 Task: Find connections with filter location Cangzhou with filter topic #Trainerwith filter profile language Potuguese with filter current company TD Securities with filter school Na with filter industry Law Enforcement with filter service category Software Testing with filter keywords title Office Volunteer
Action: Mouse moved to (702, 126)
Screenshot: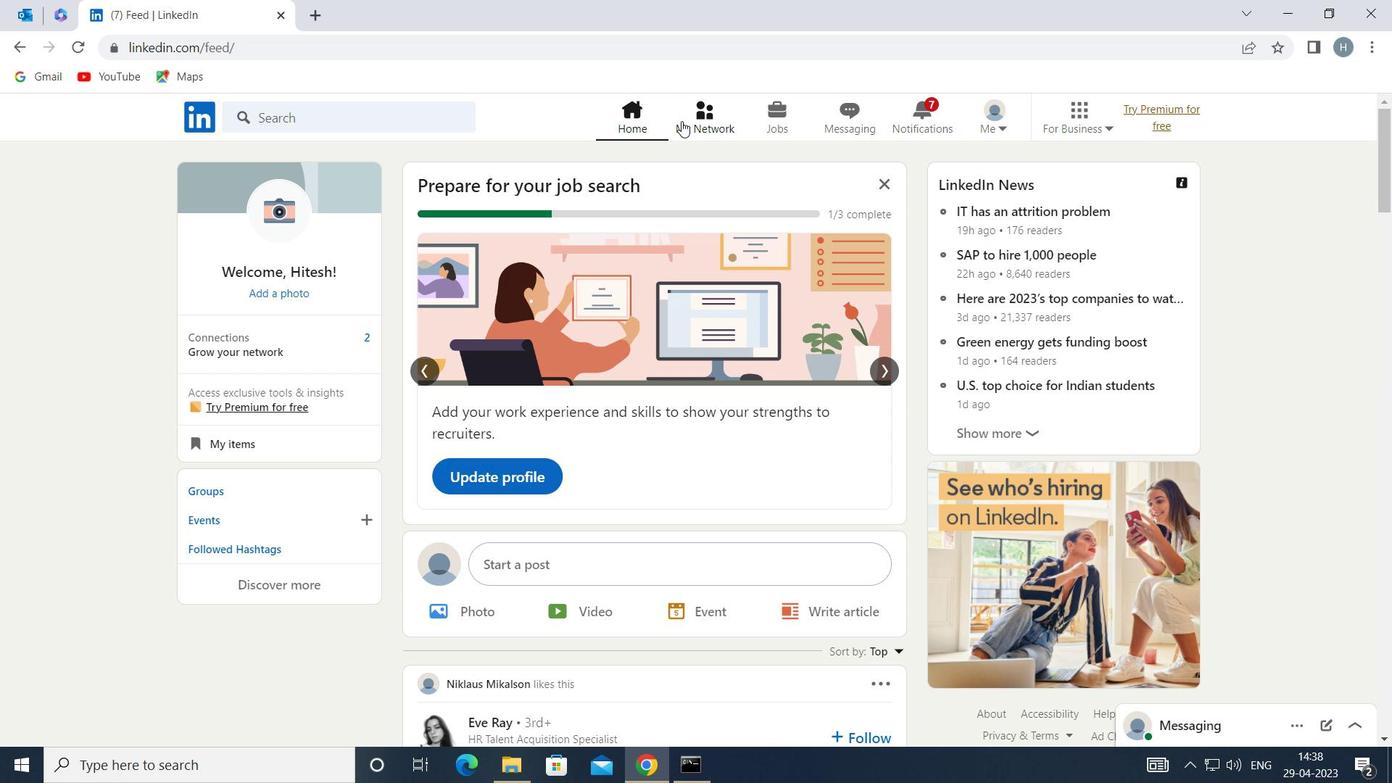 
Action: Mouse pressed left at (702, 126)
Screenshot: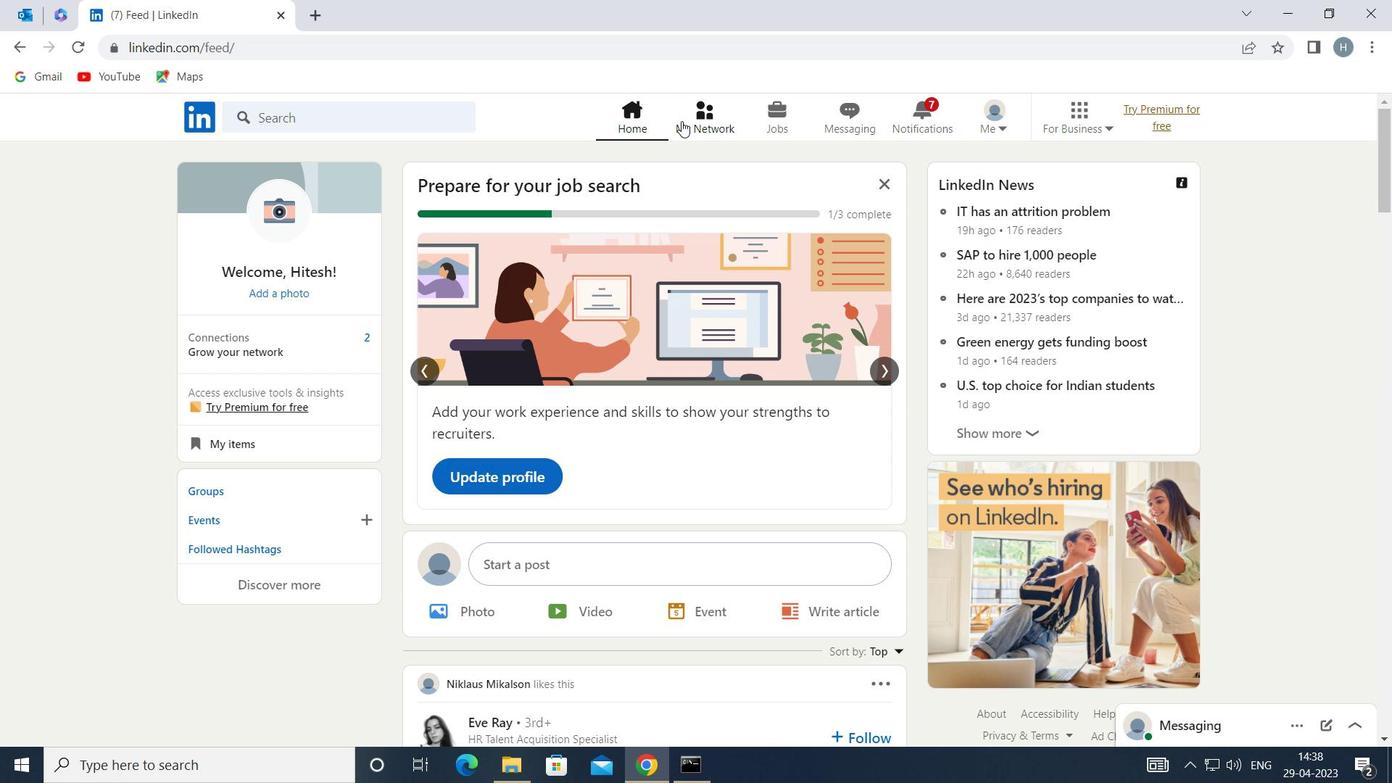
Action: Mouse moved to (400, 217)
Screenshot: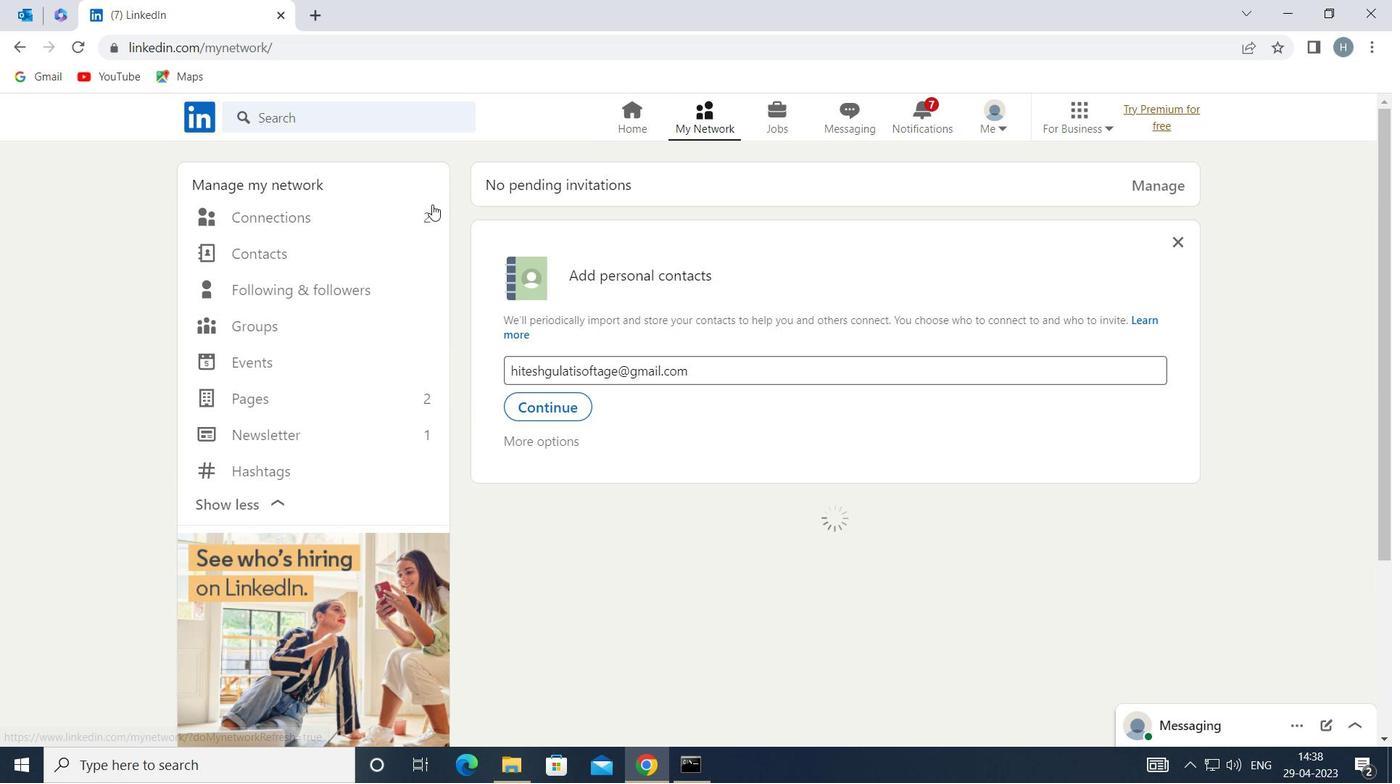 
Action: Mouse pressed left at (400, 217)
Screenshot: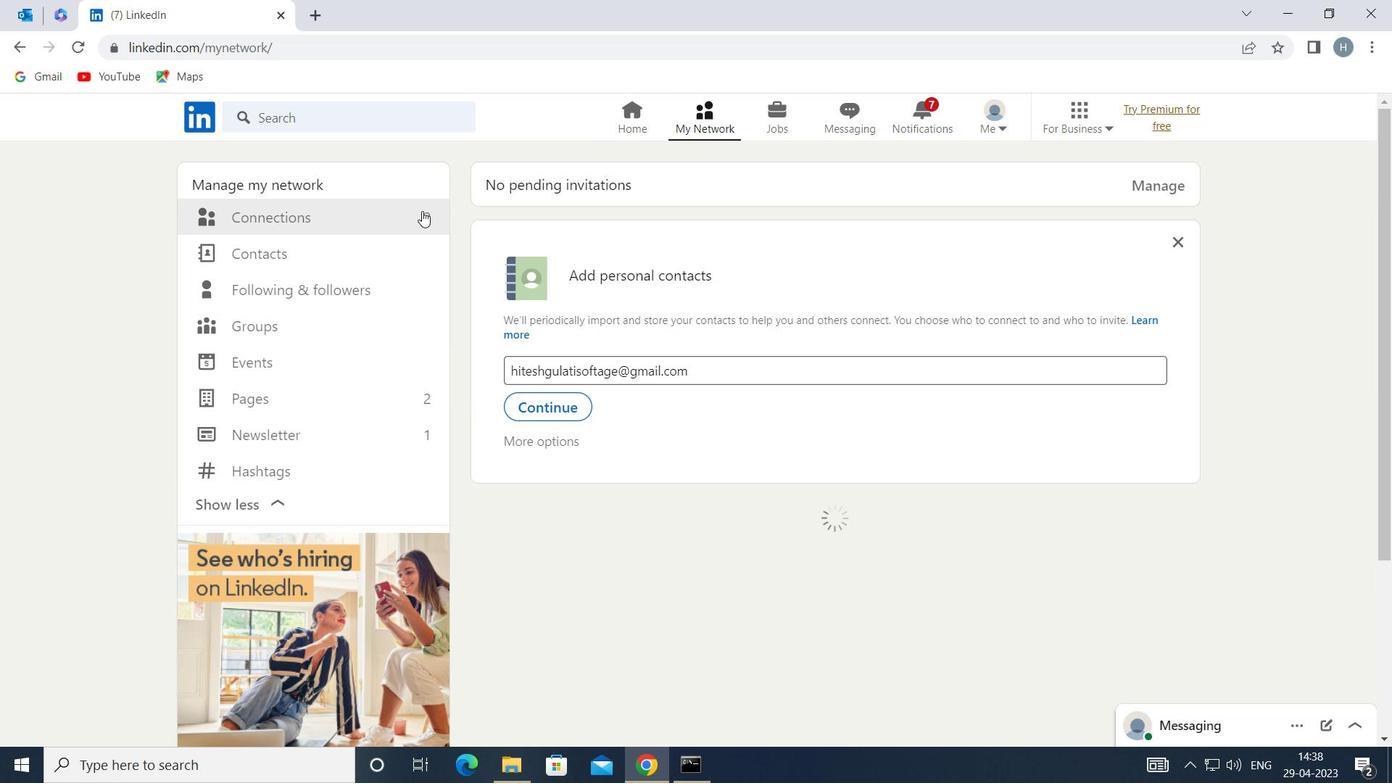 
Action: Mouse moved to (825, 222)
Screenshot: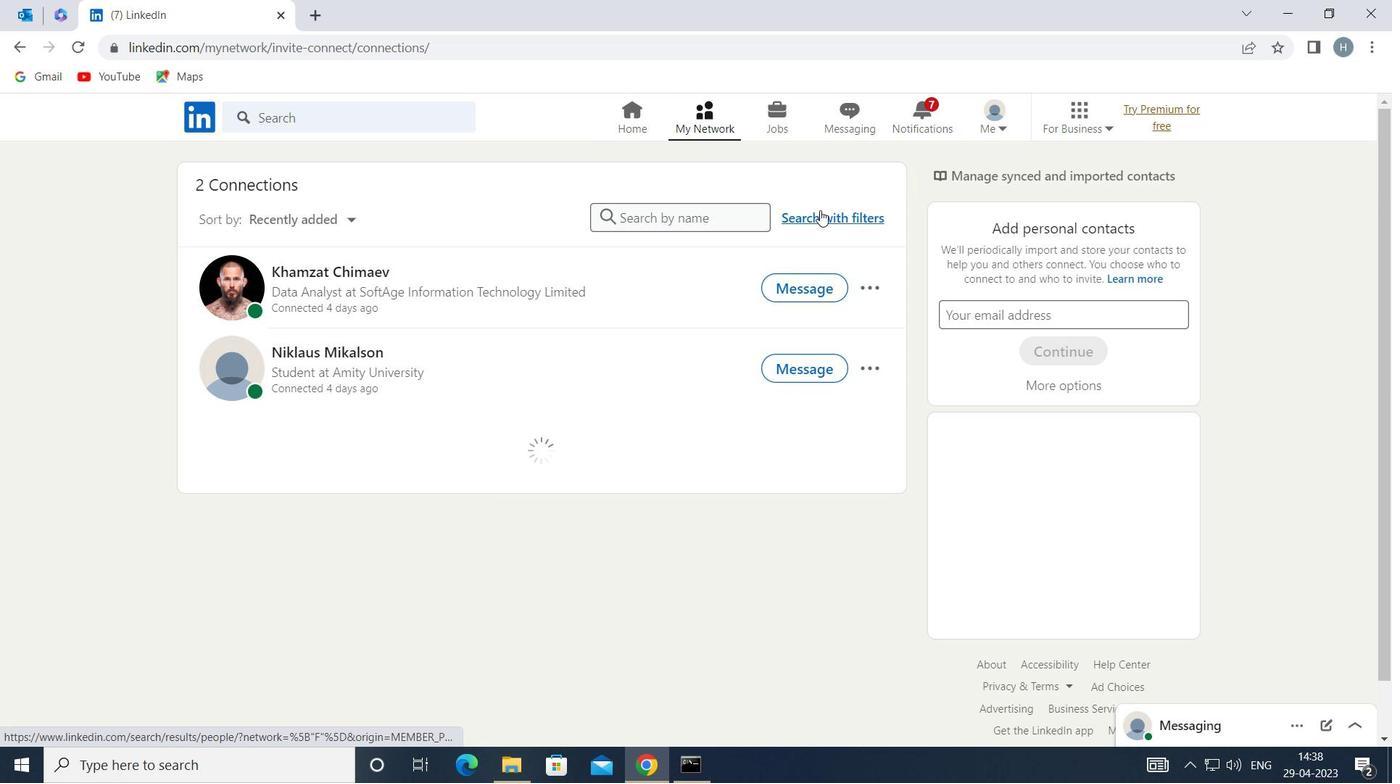 
Action: Mouse pressed left at (825, 222)
Screenshot: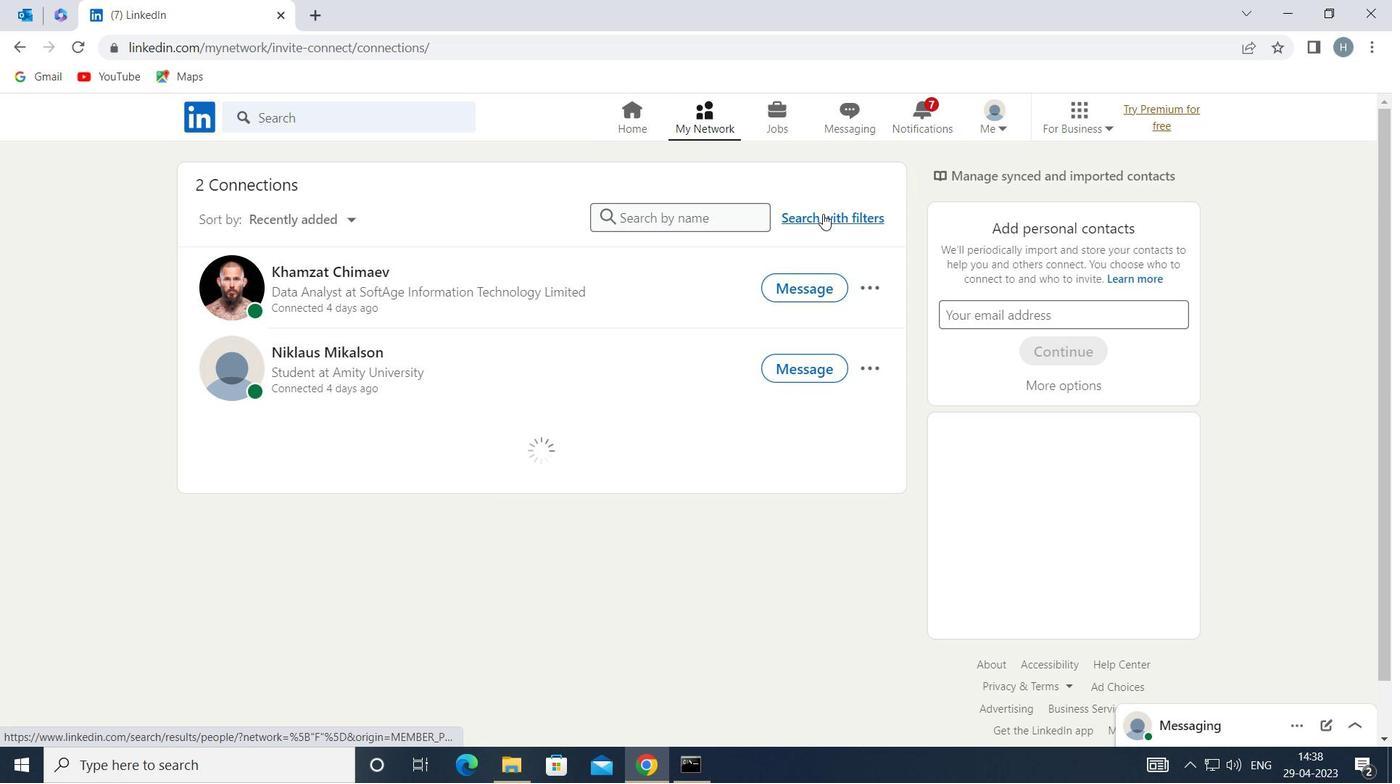 
Action: Mouse moved to (744, 170)
Screenshot: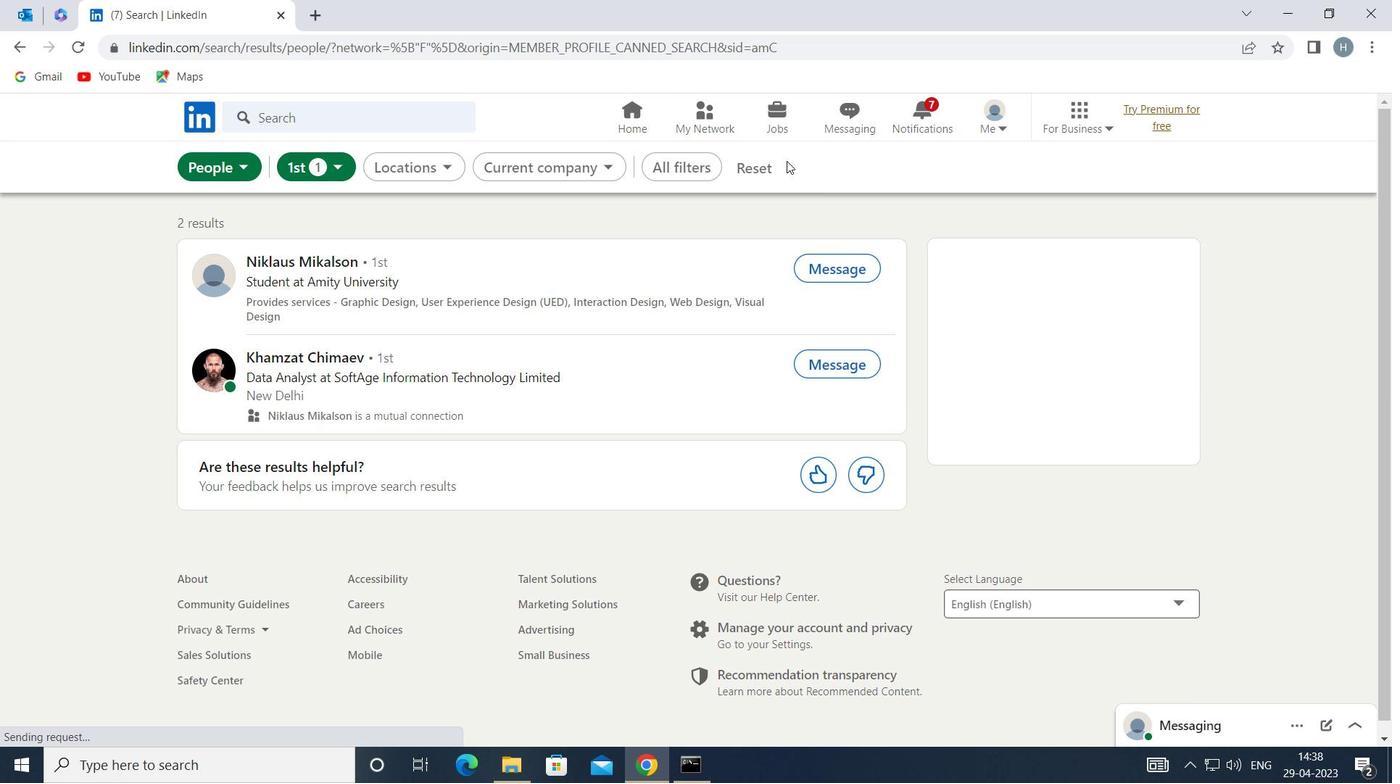
Action: Mouse pressed left at (744, 170)
Screenshot: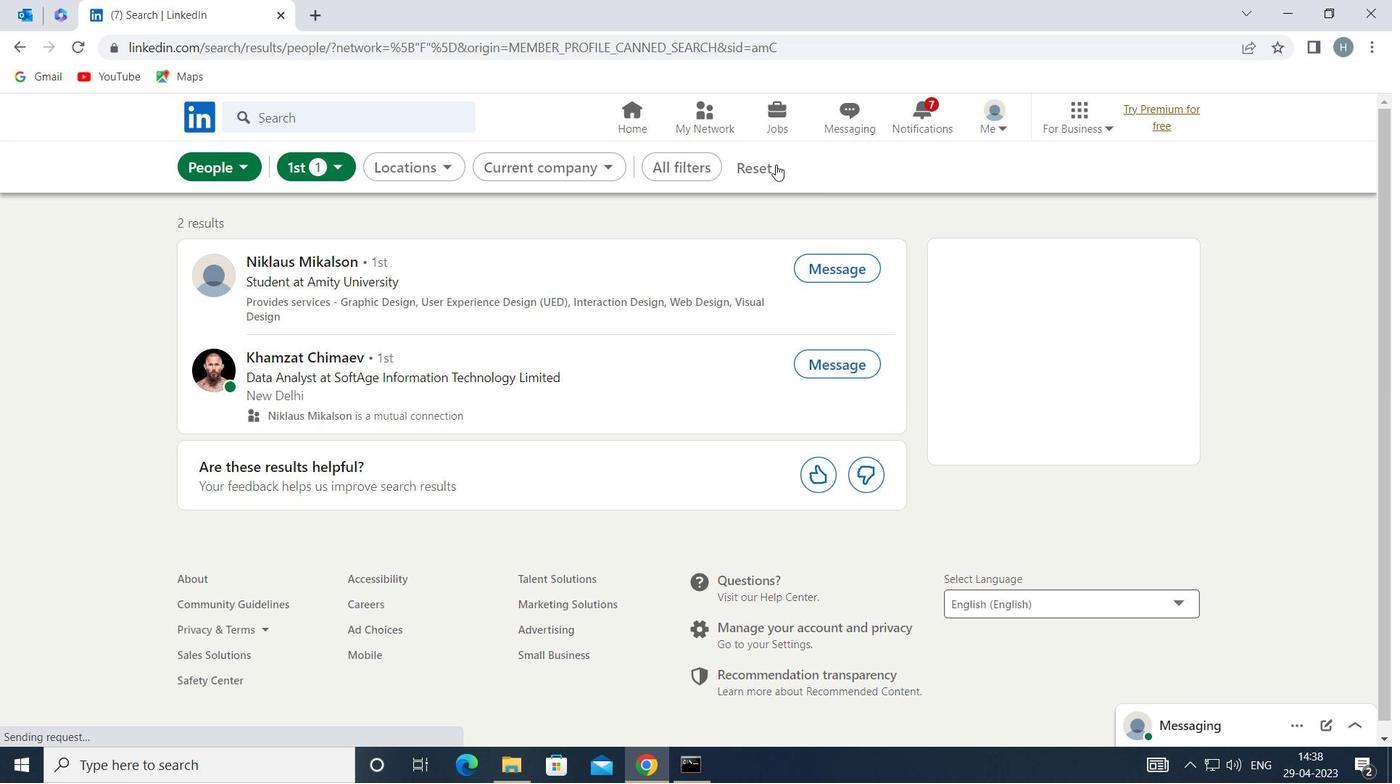 
Action: Mouse moved to (738, 171)
Screenshot: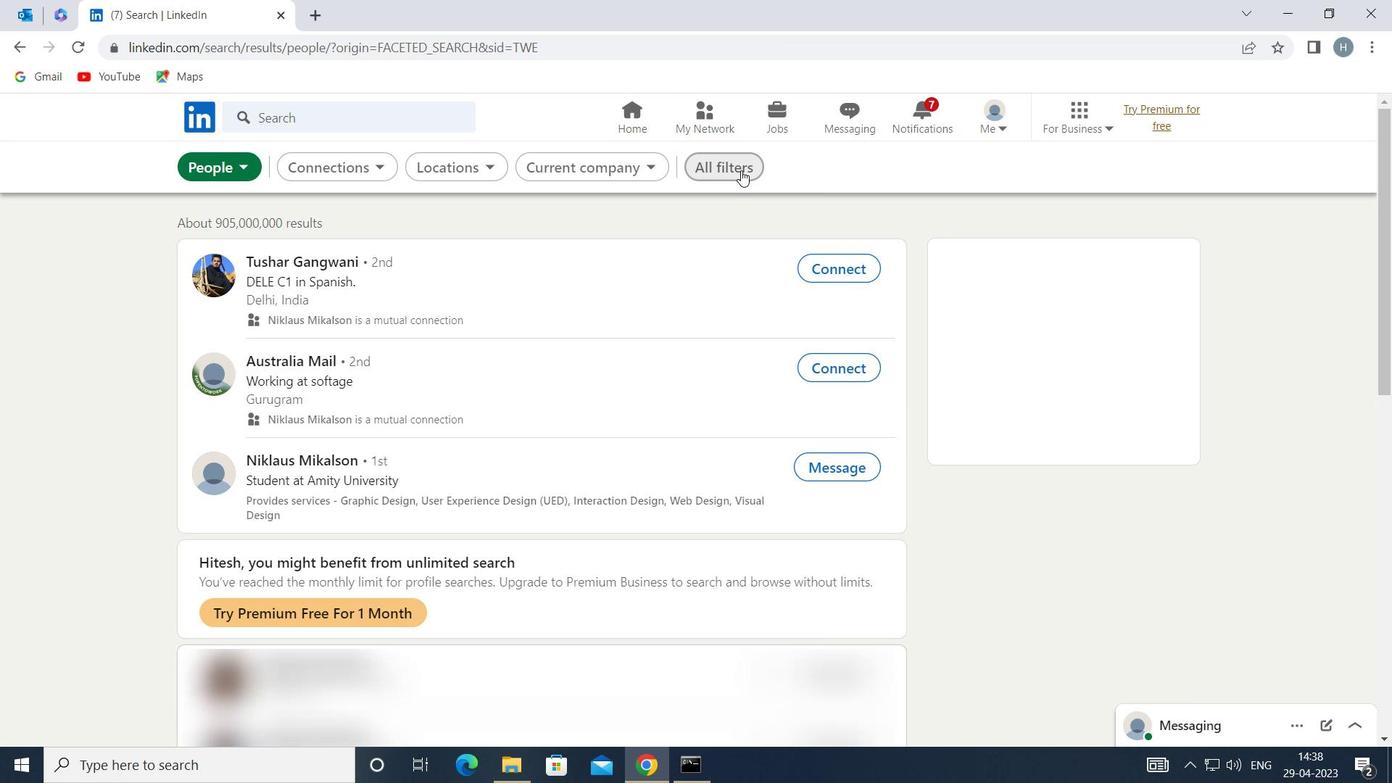 
Action: Mouse pressed left at (738, 171)
Screenshot: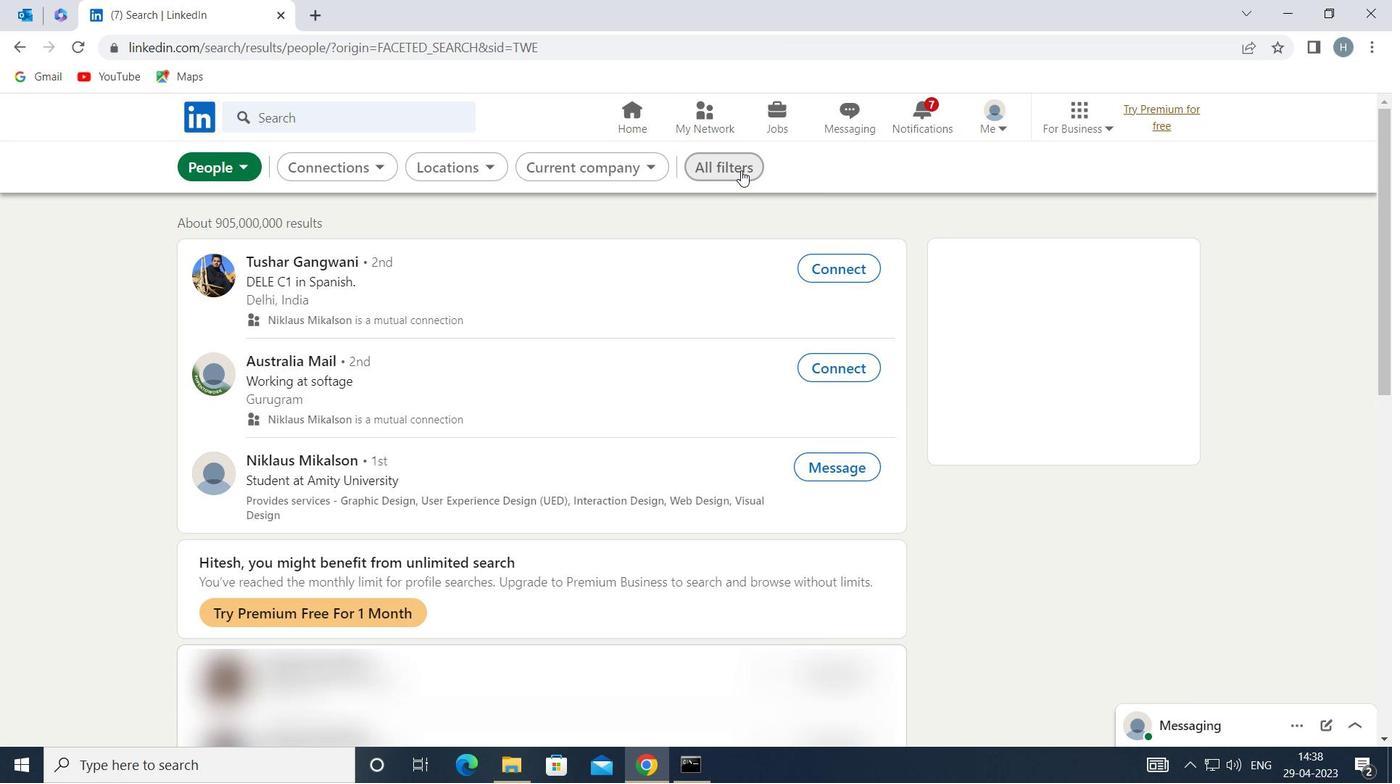 
Action: Mouse moved to (1092, 438)
Screenshot: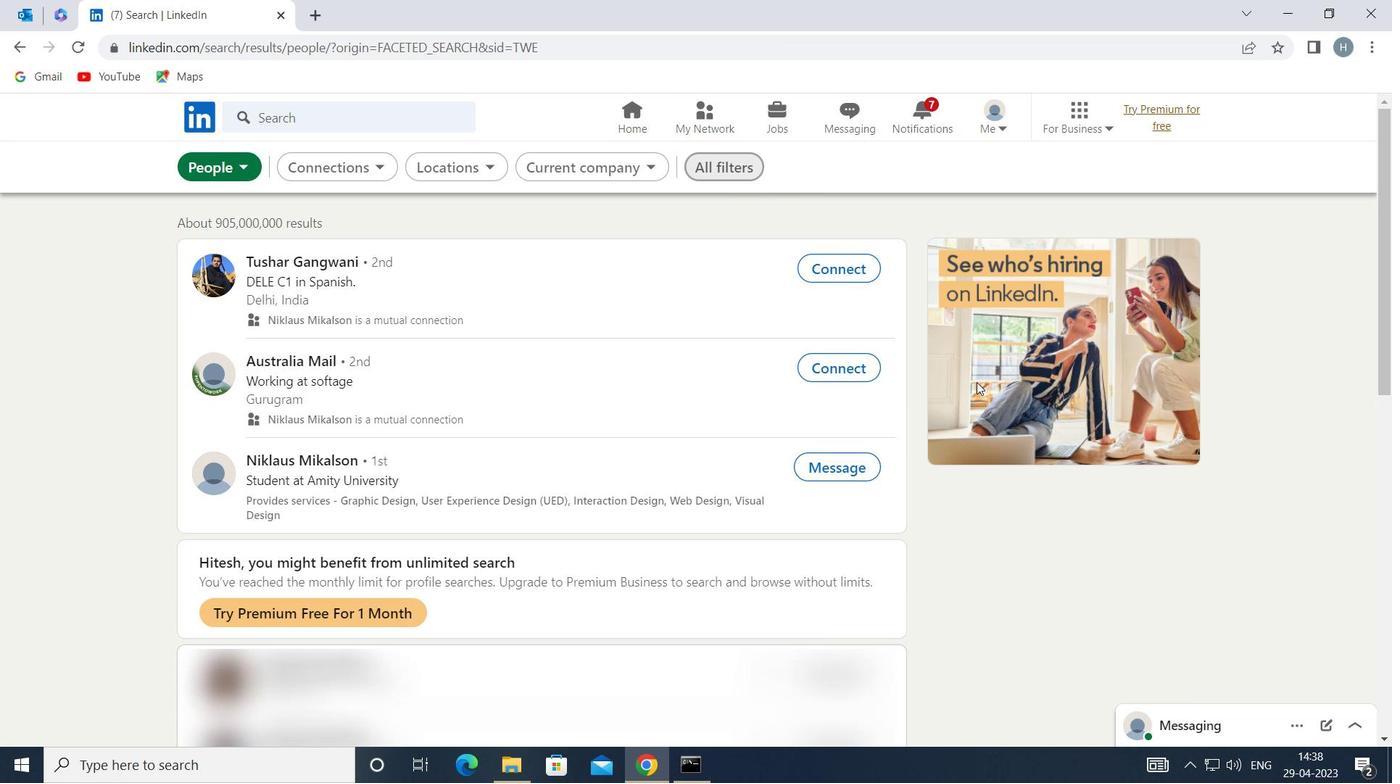 
Action: Mouse scrolled (1092, 437) with delta (0, 0)
Screenshot: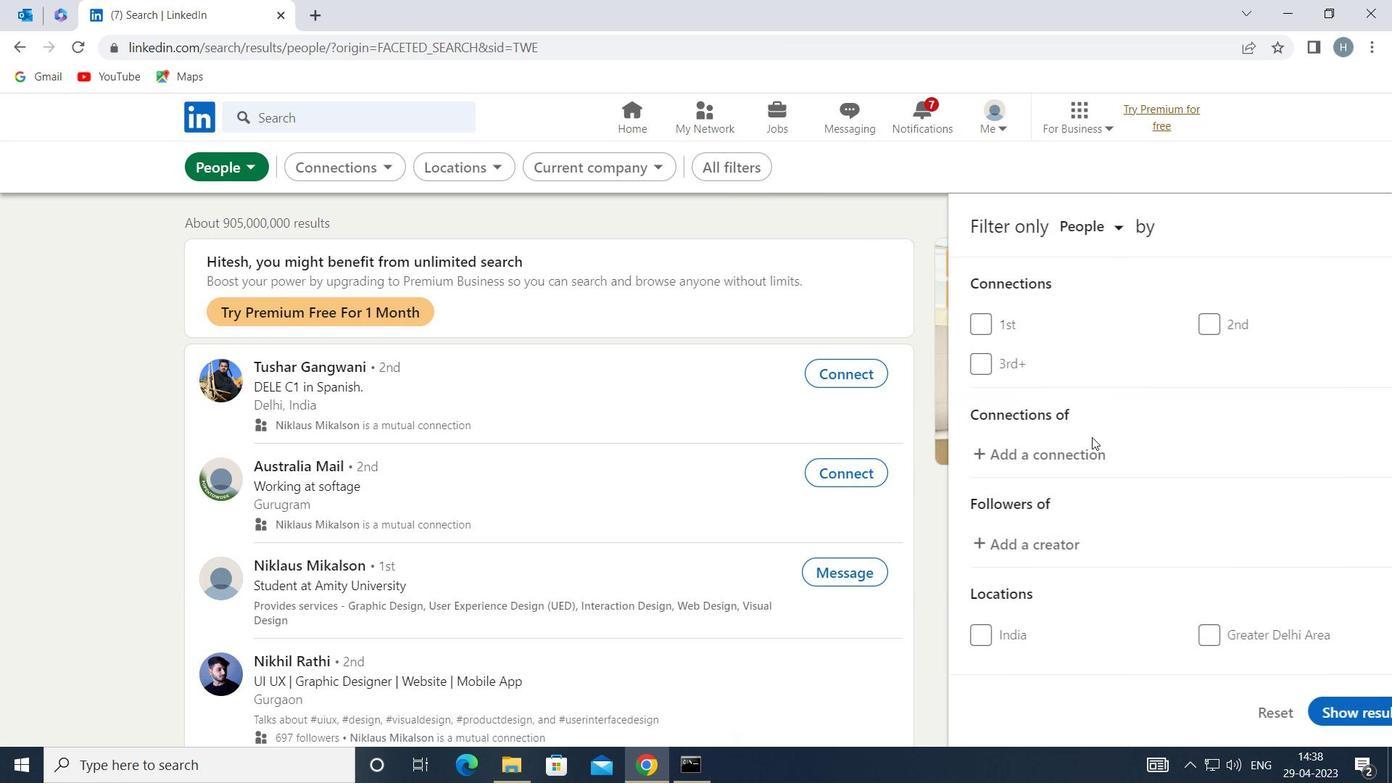 
Action: Mouse scrolled (1092, 437) with delta (0, 0)
Screenshot: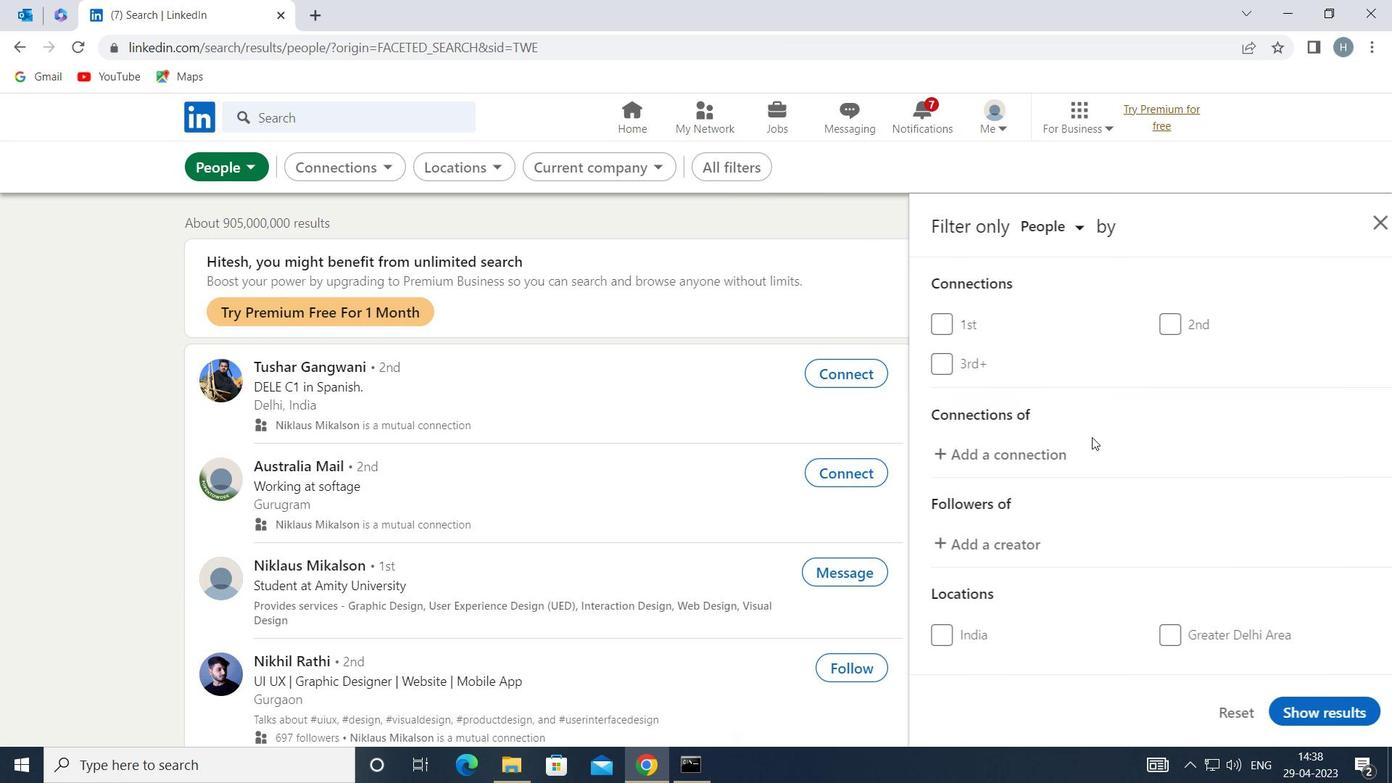 
Action: Mouse scrolled (1092, 437) with delta (0, 0)
Screenshot: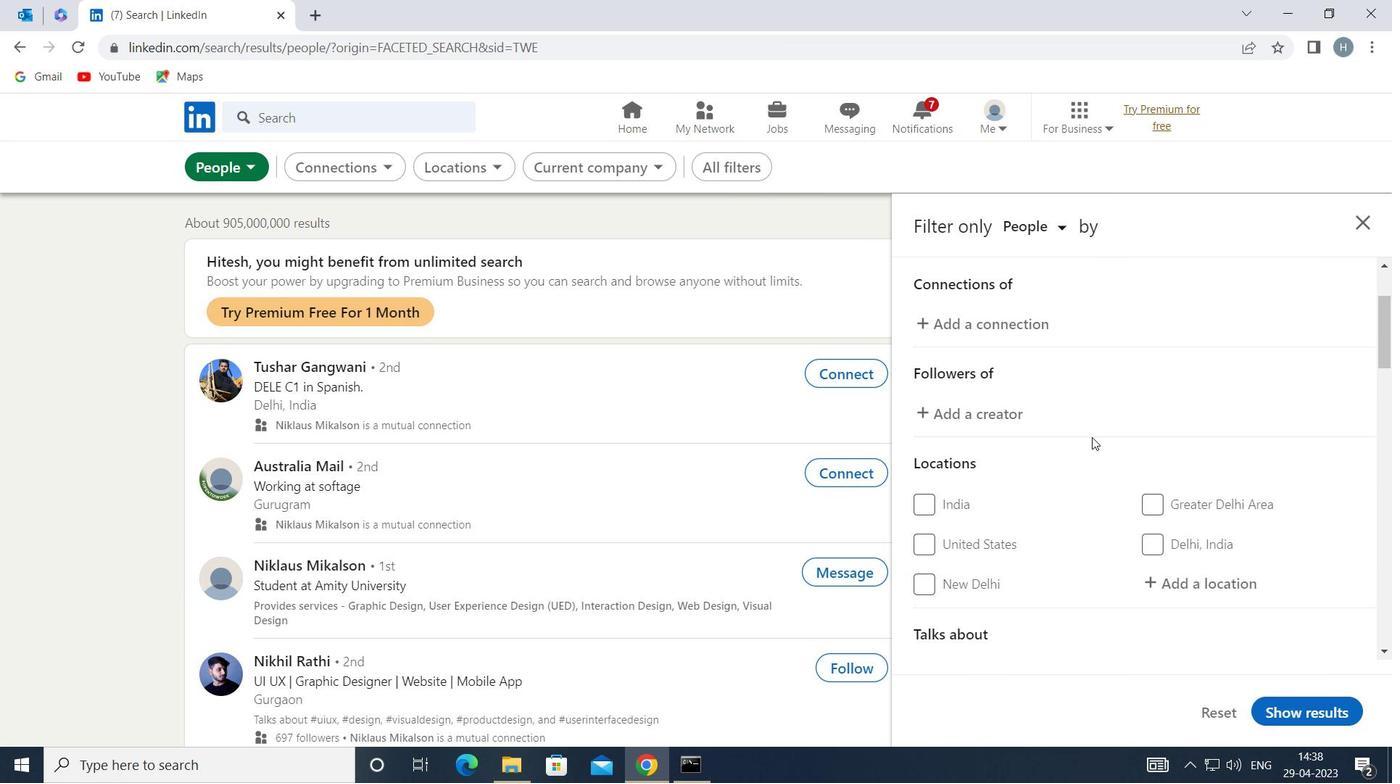 
Action: Mouse moved to (1184, 437)
Screenshot: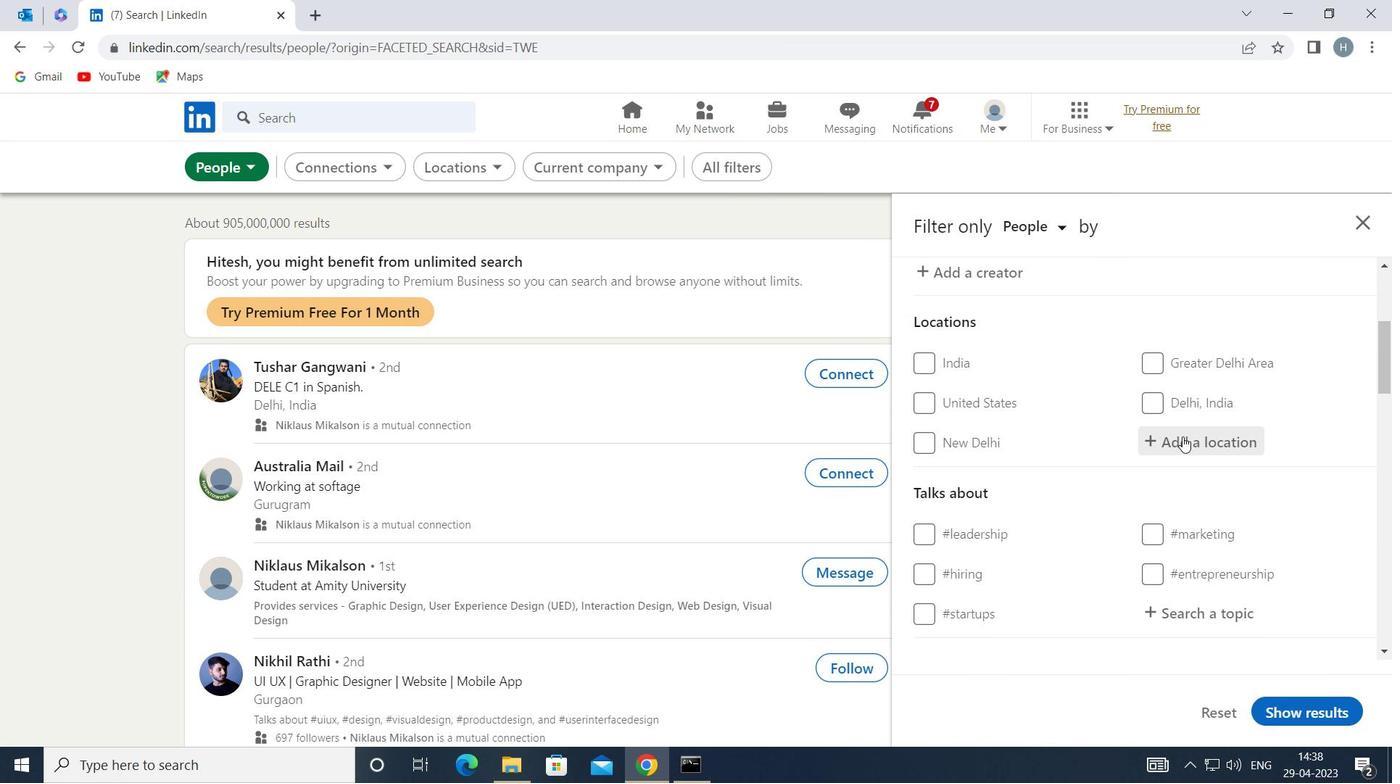 
Action: Mouse pressed left at (1184, 437)
Screenshot: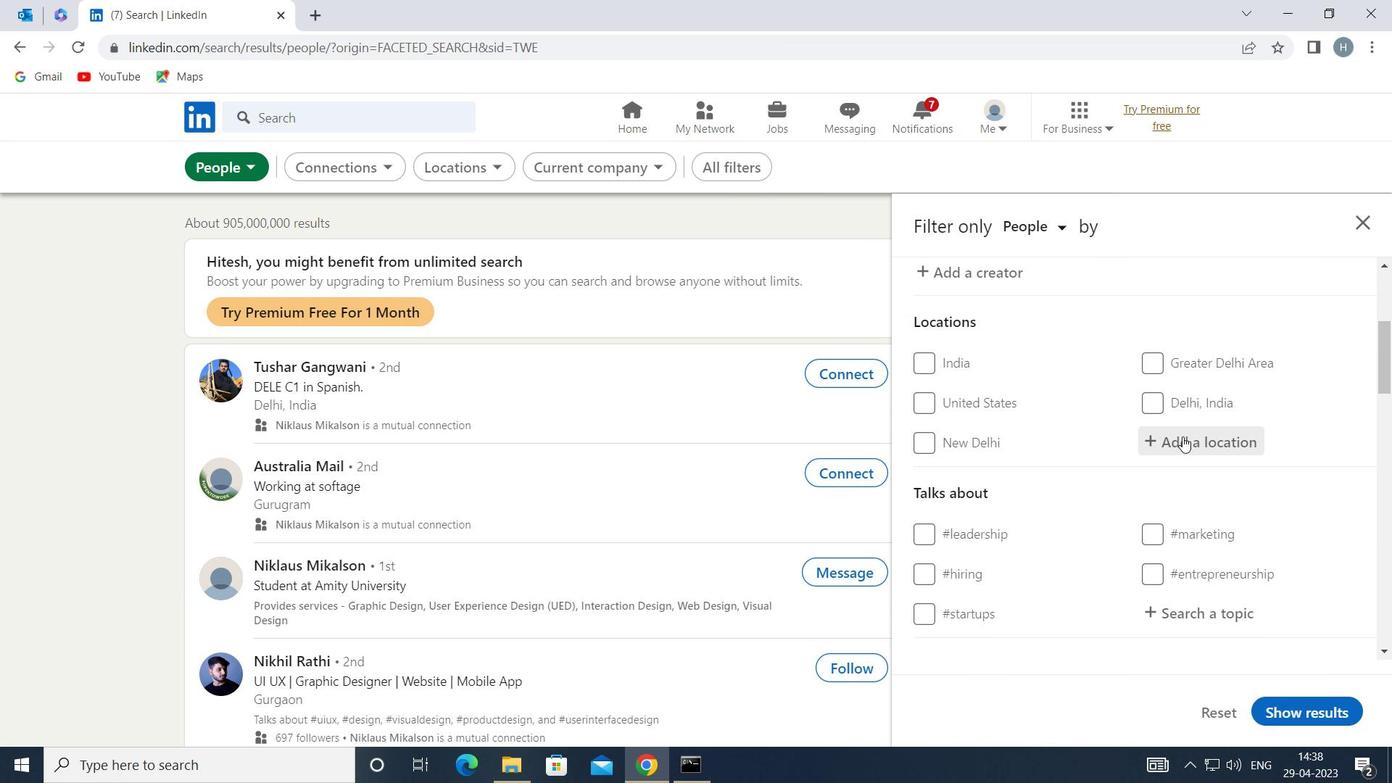 
Action: Mouse moved to (1176, 431)
Screenshot: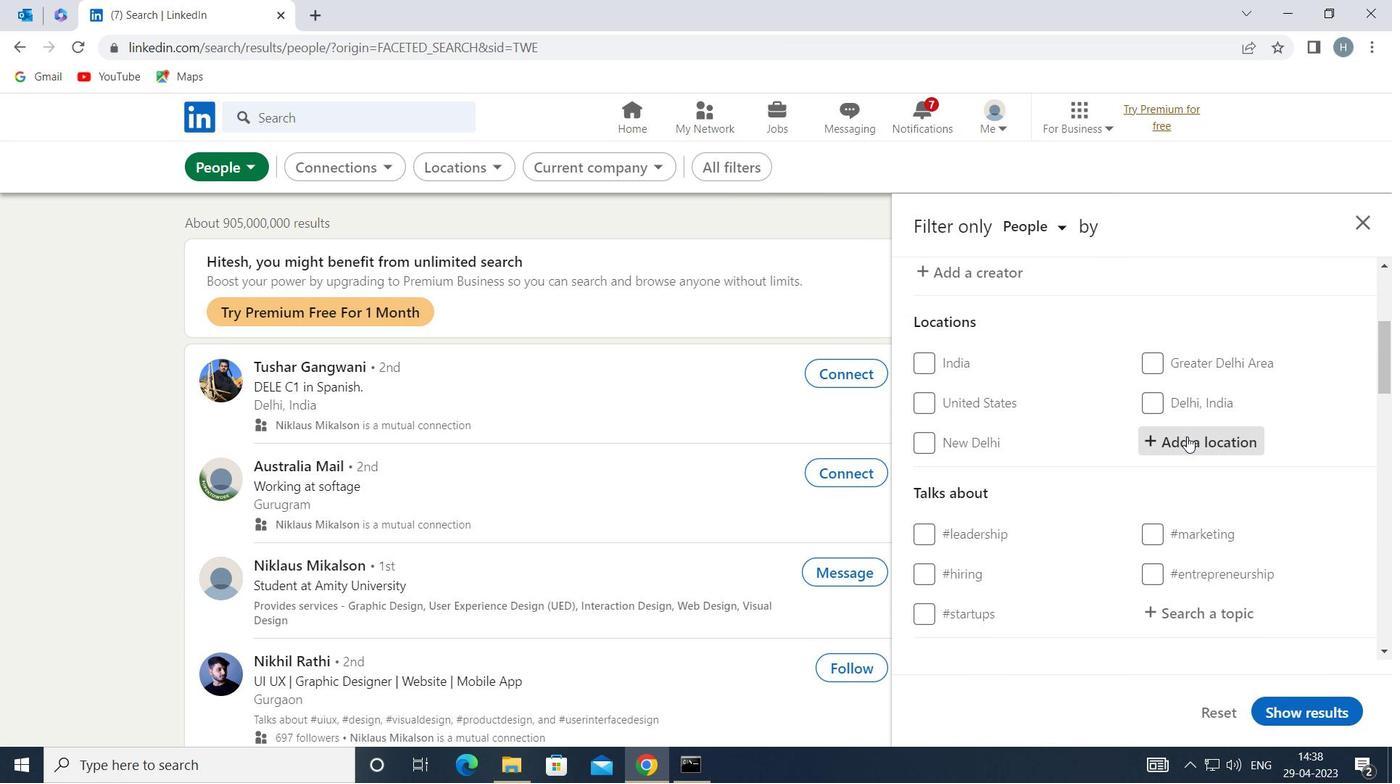 
Action: Key pressed <Key.shift><Key.shift><Key.shift><Key.shift><Key.shift><Key.shift><Key.shift><Key.shift><Key.shift><Key.shift><Key.shift><Key.shift><Key.shift><Key.shift><Key.shift>CANGZHOU
Screenshot: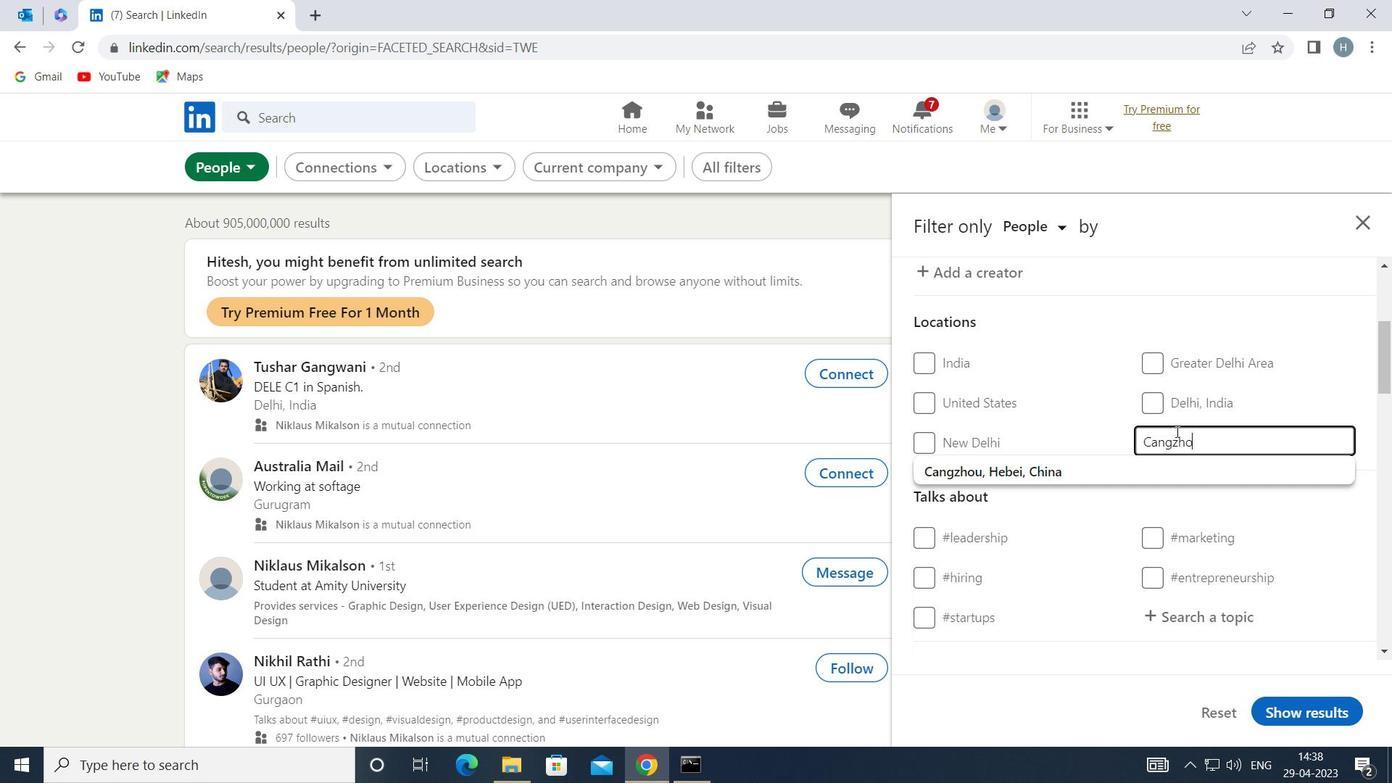 
Action: Mouse moved to (1160, 469)
Screenshot: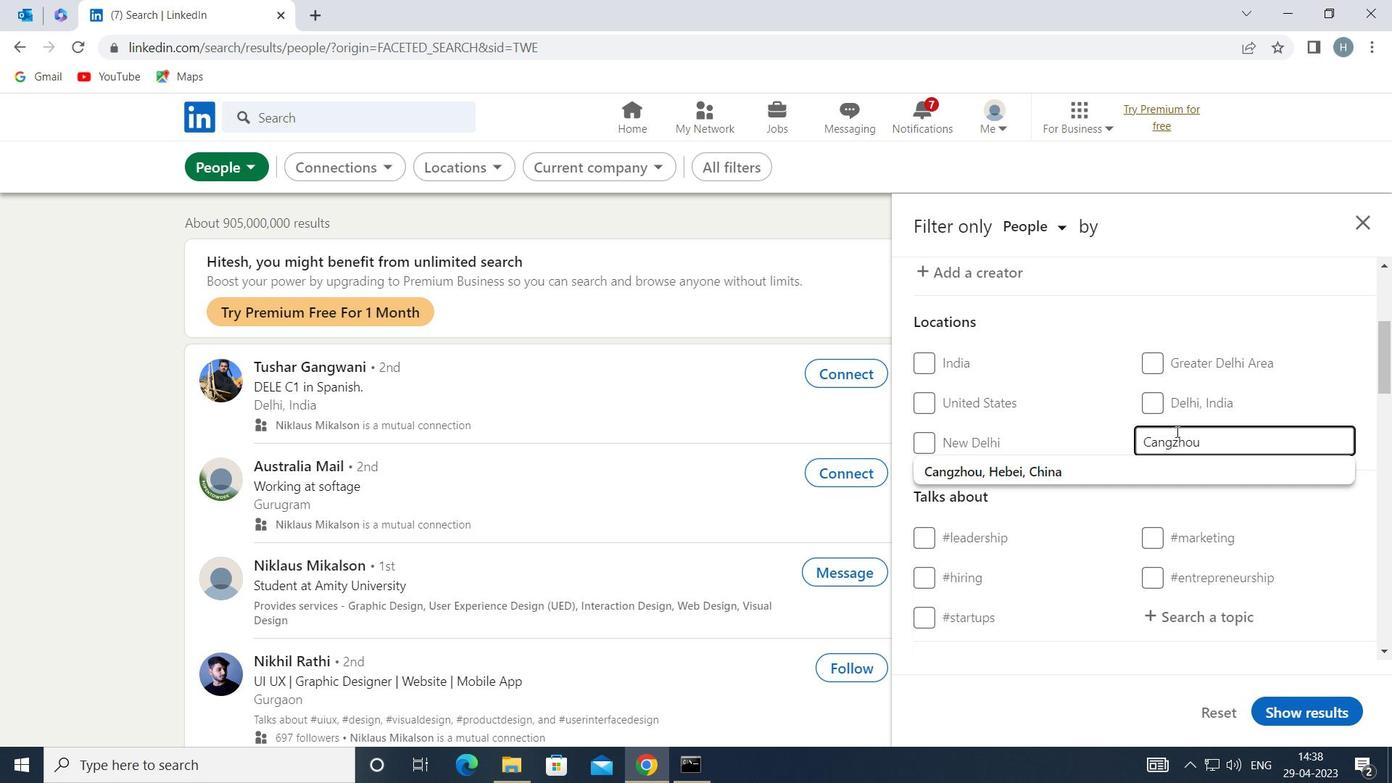 
Action: Mouse pressed left at (1160, 469)
Screenshot: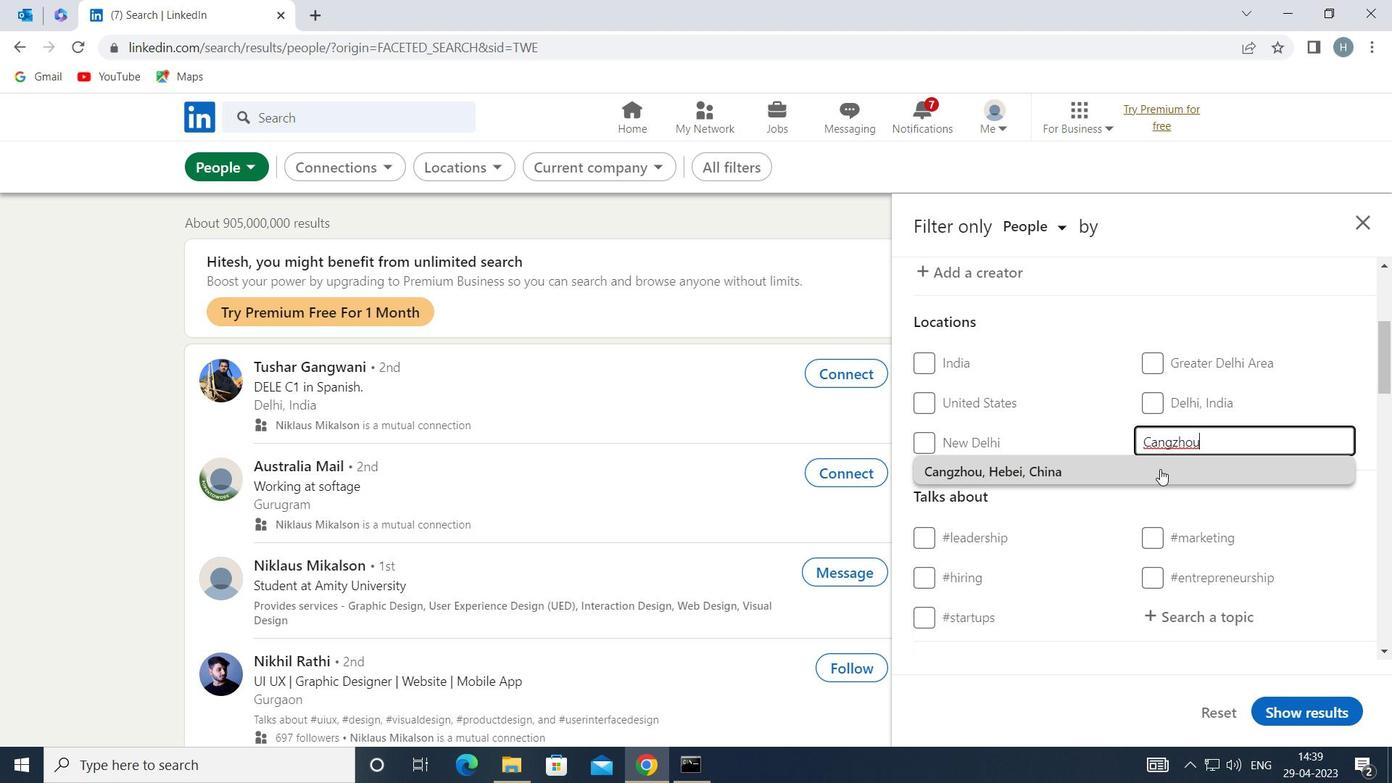 
Action: Mouse moved to (992, 460)
Screenshot: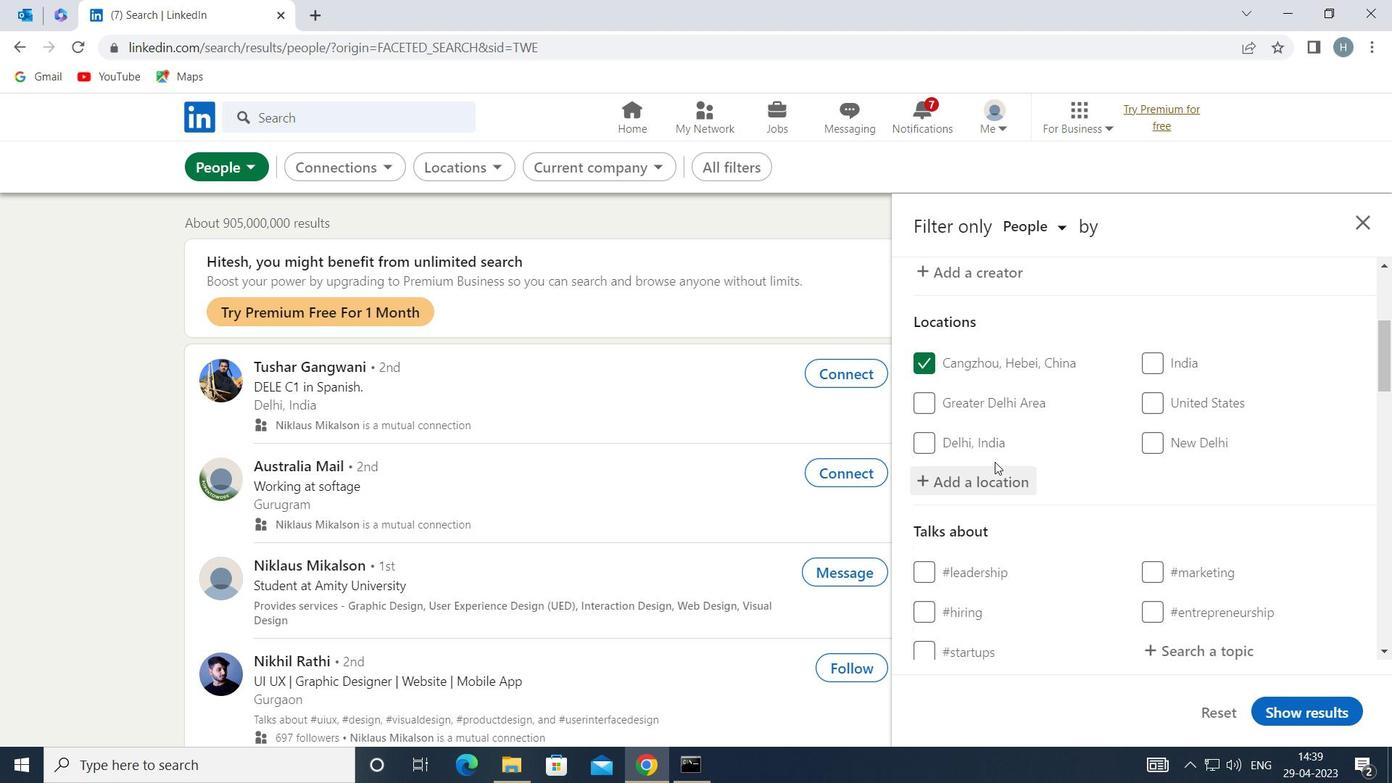 
Action: Mouse scrolled (992, 459) with delta (0, 0)
Screenshot: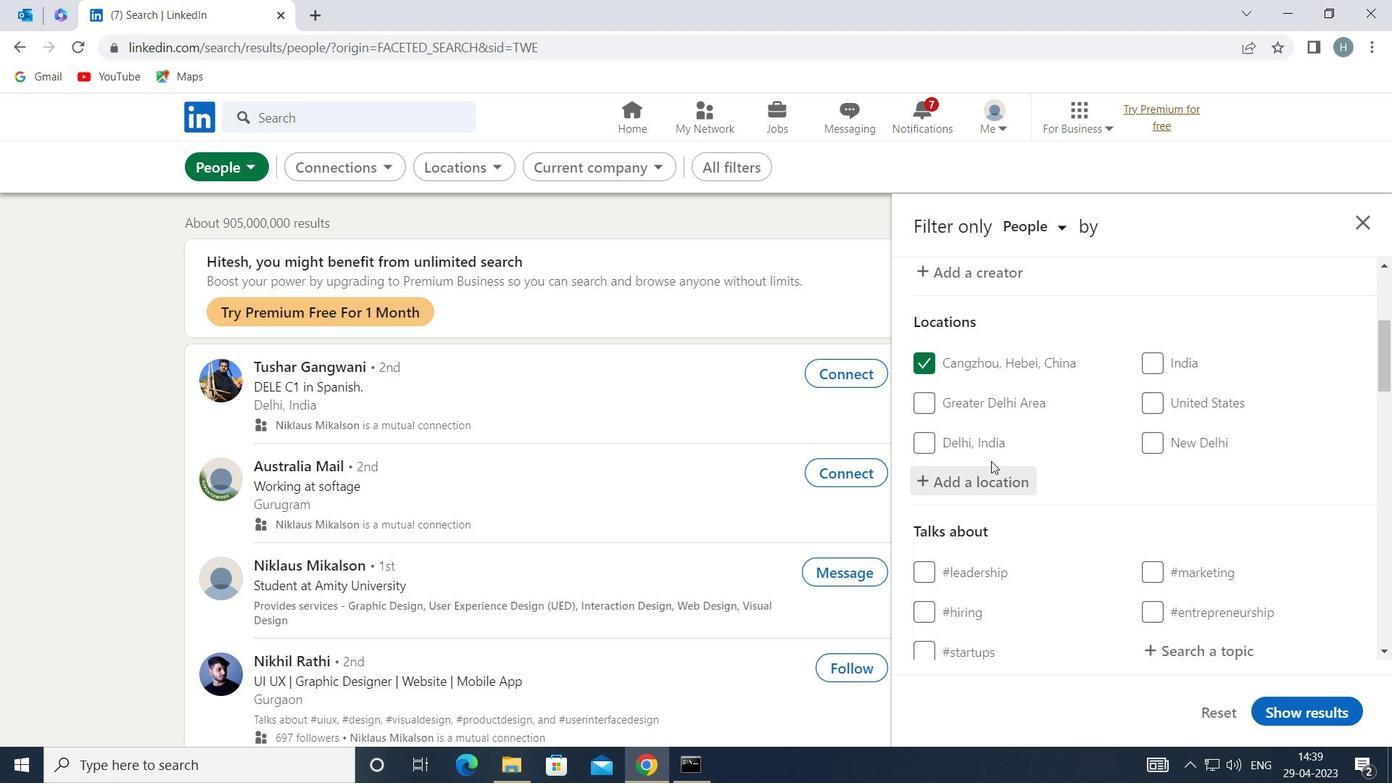 
Action: Mouse moved to (994, 459)
Screenshot: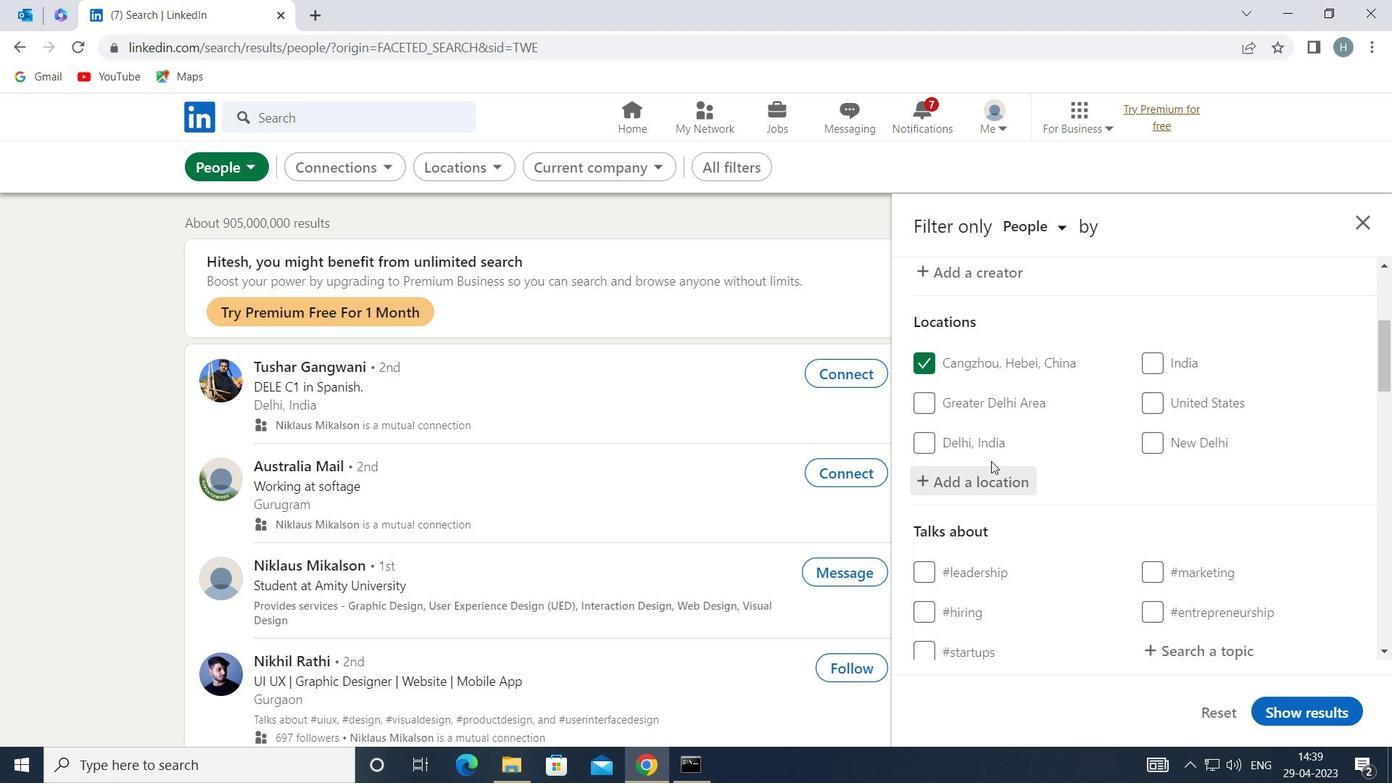 
Action: Mouse scrolled (994, 458) with delta (0, 0)
Screenshot: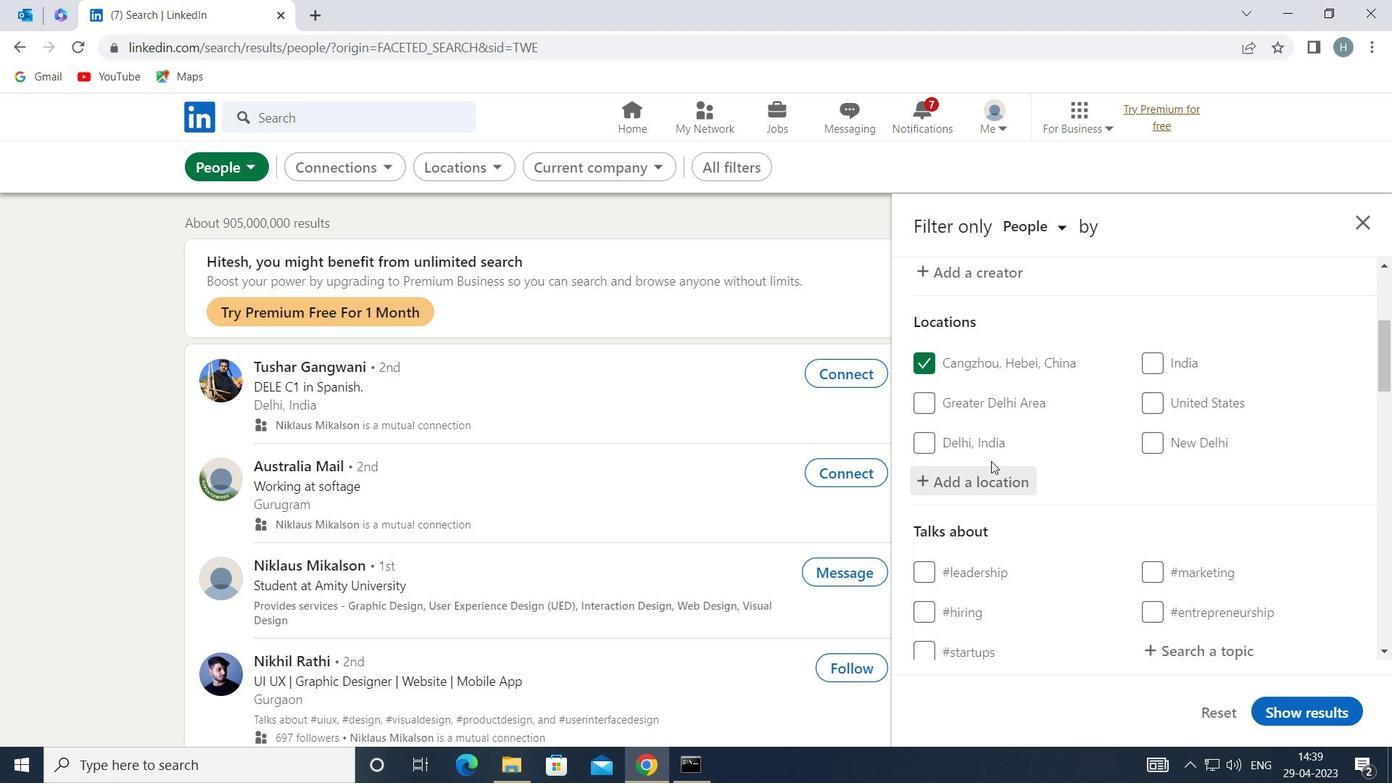 
Action: Mouse moved to (1222, 464)
Screenshot: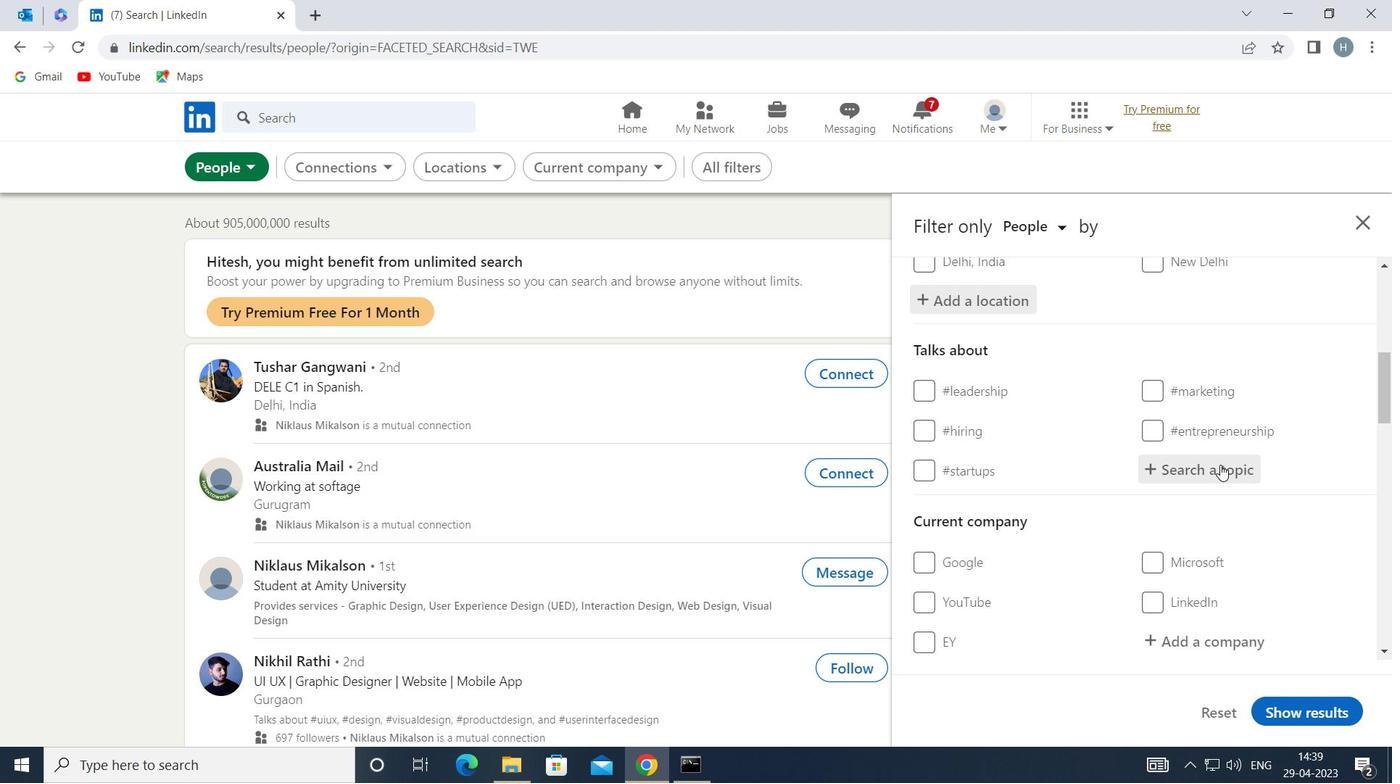 
Action: Mouse pressed left at (1222, 464)
Screenshot: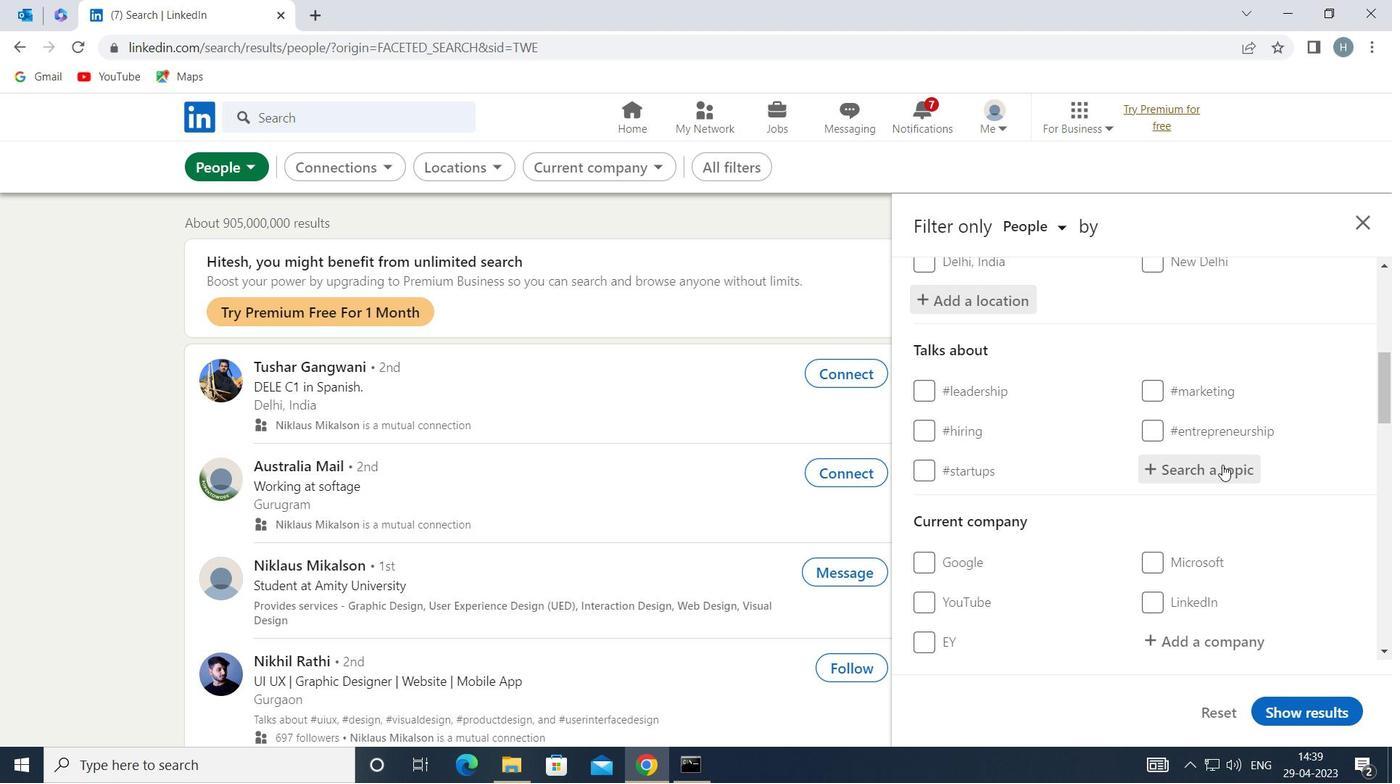 
Action: Mouse moved to (1217, 453)
Screenshot: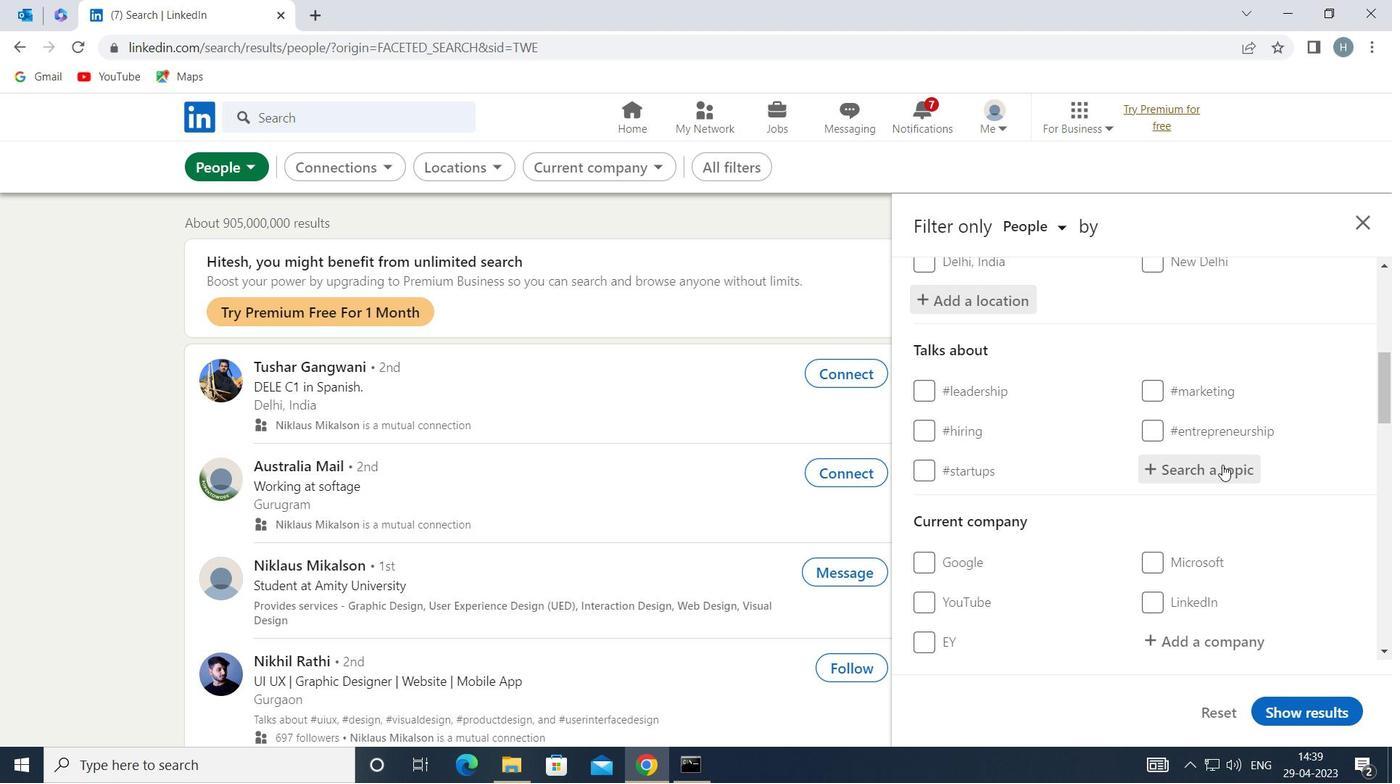 
Action: Key pressed <Key.shift>TRAIN
Screenshot: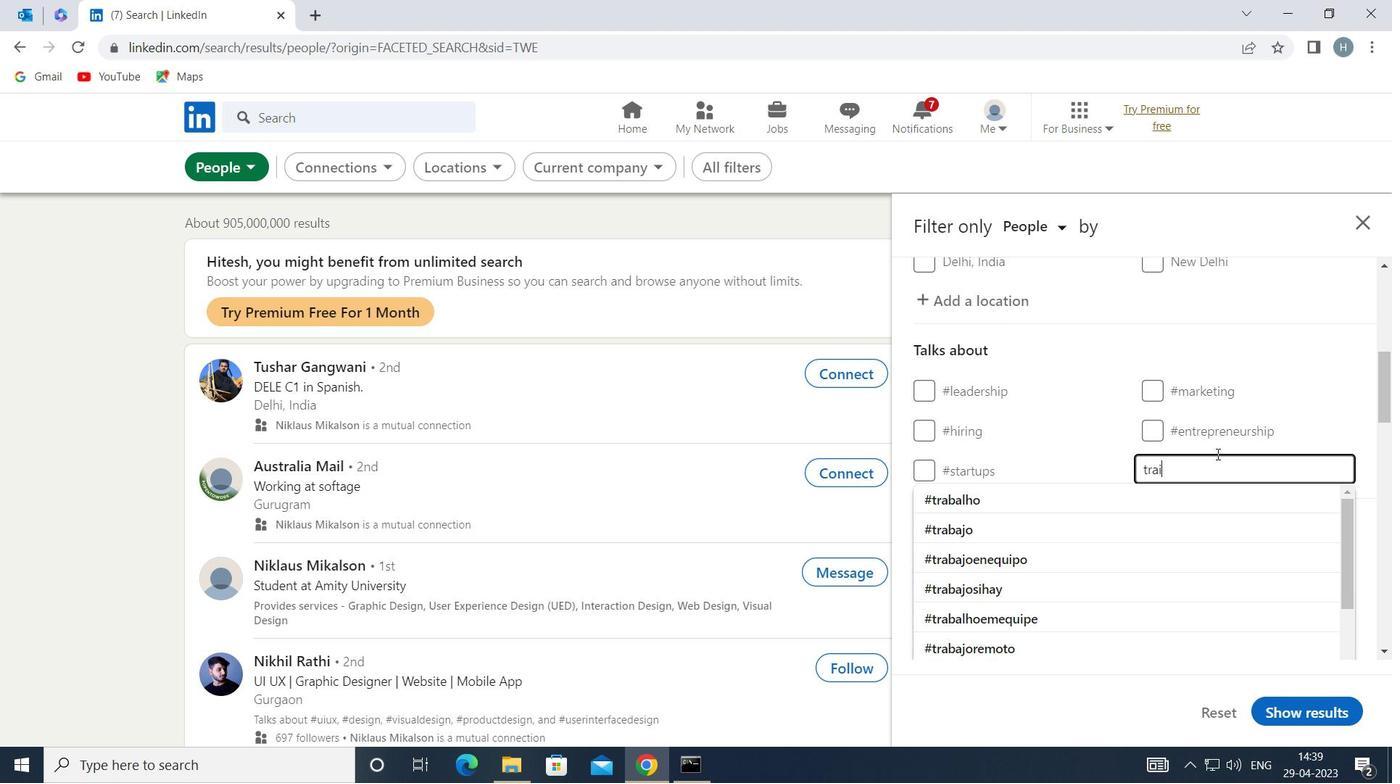 
Action: Mouse moved to (1076, 580)
Screenshot: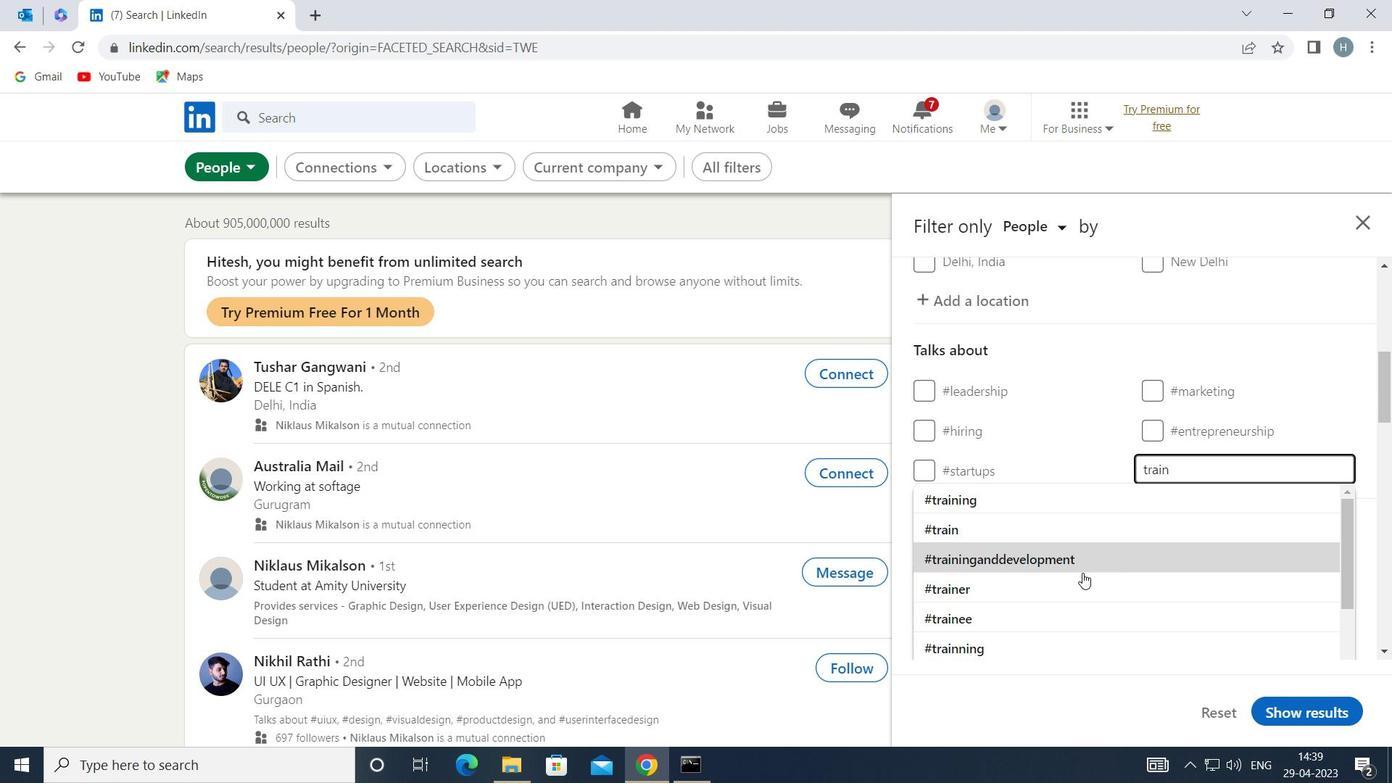 
Action: Mouse pressed left at (1076, 580)
Screenshot: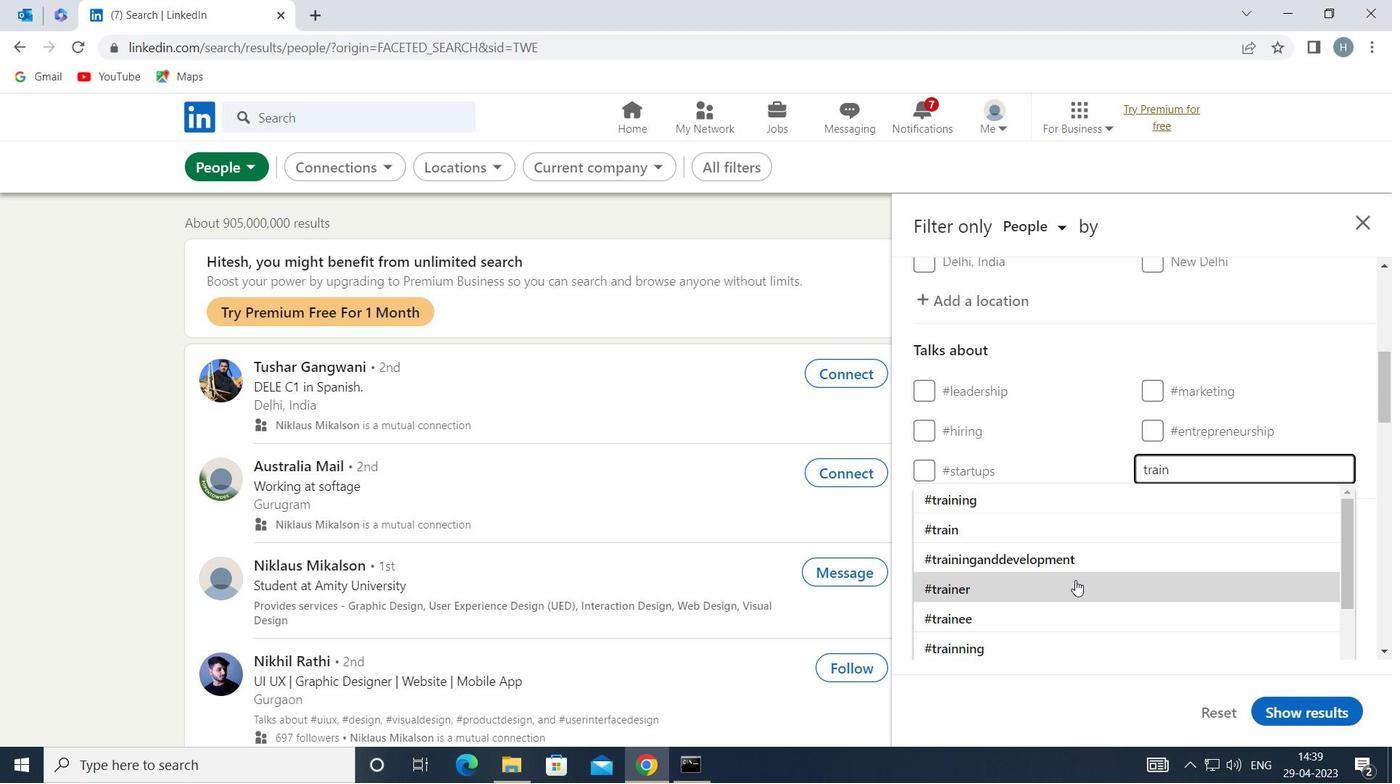 
Action: Mouse moved to (1094, 490)
Screenshot: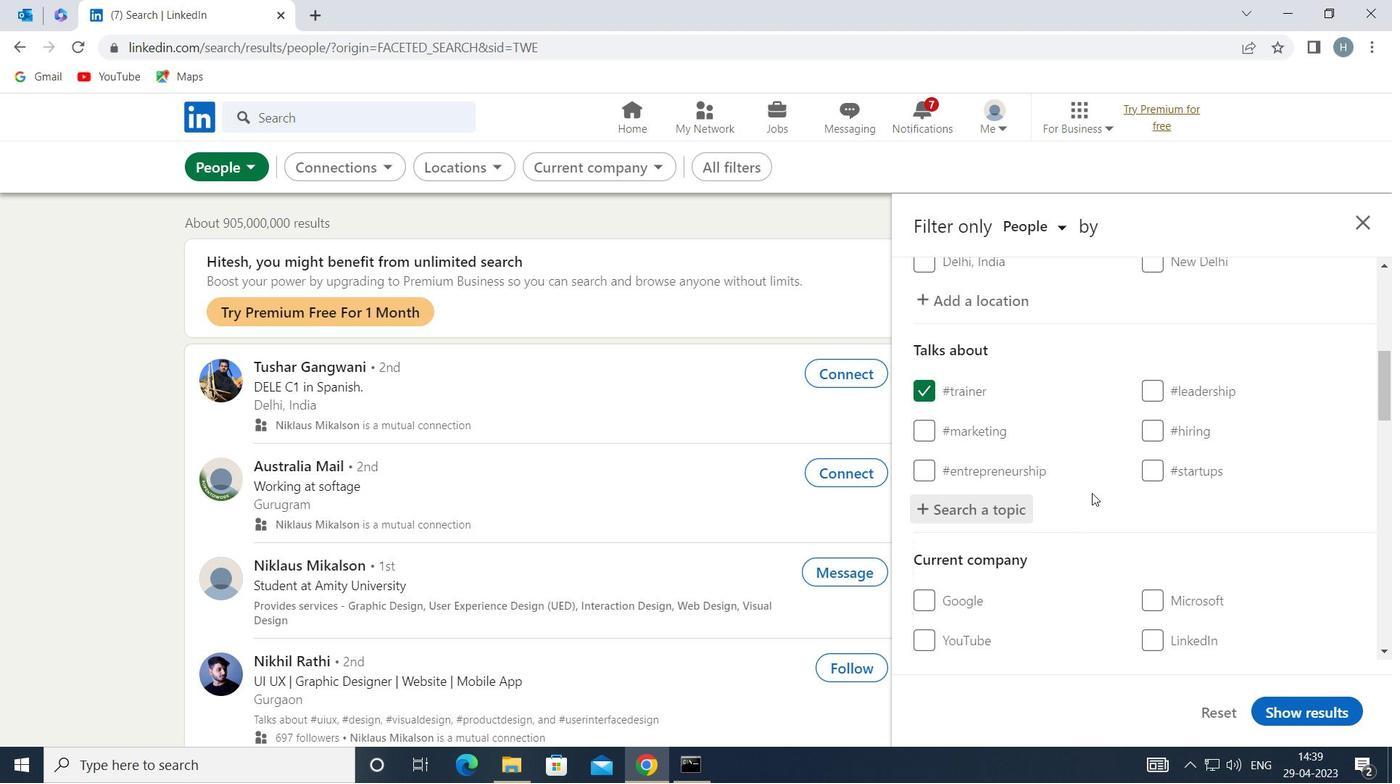 
Action: Mouse scrolled (1094, 490) with delta (0, 0)
Screenshot: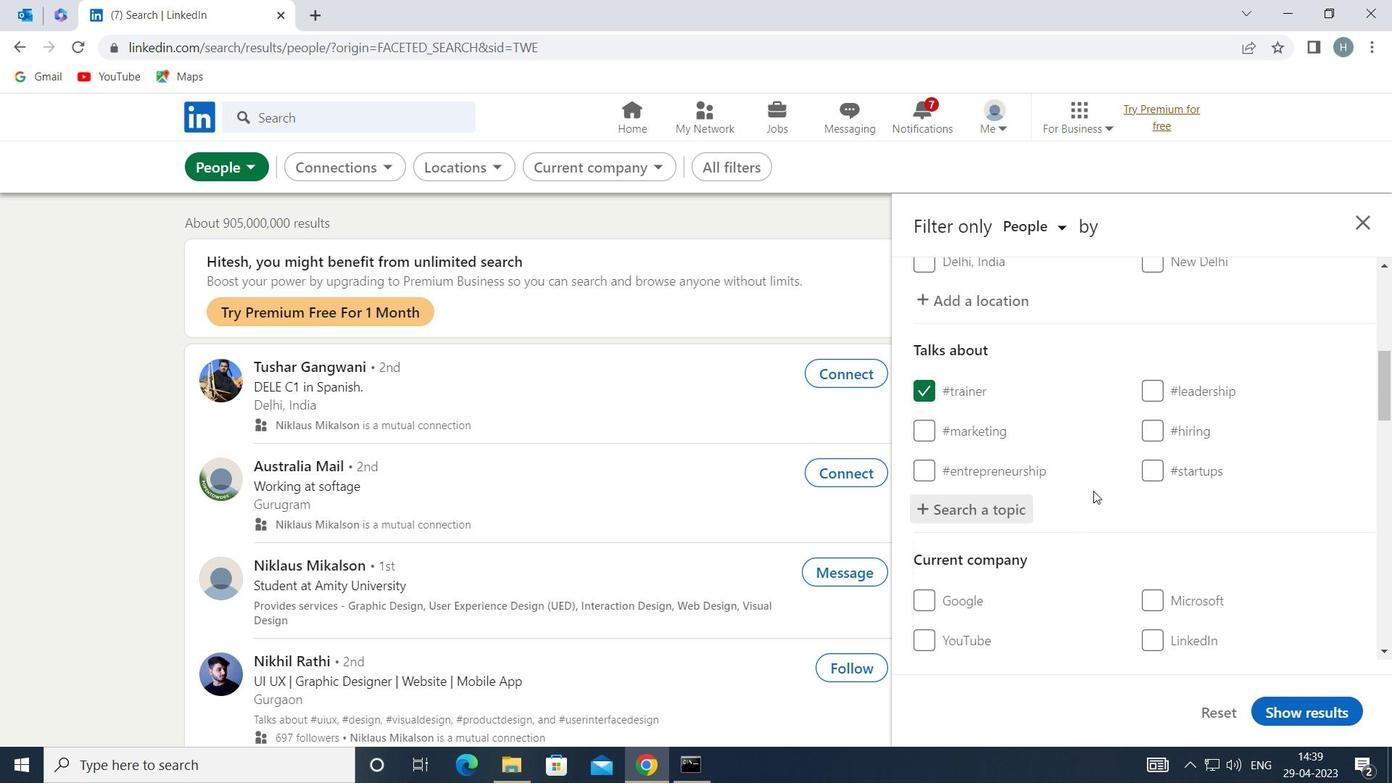 
Action: Mouse scrolled (1094, 490) with delta (0, 0)
Screenshot: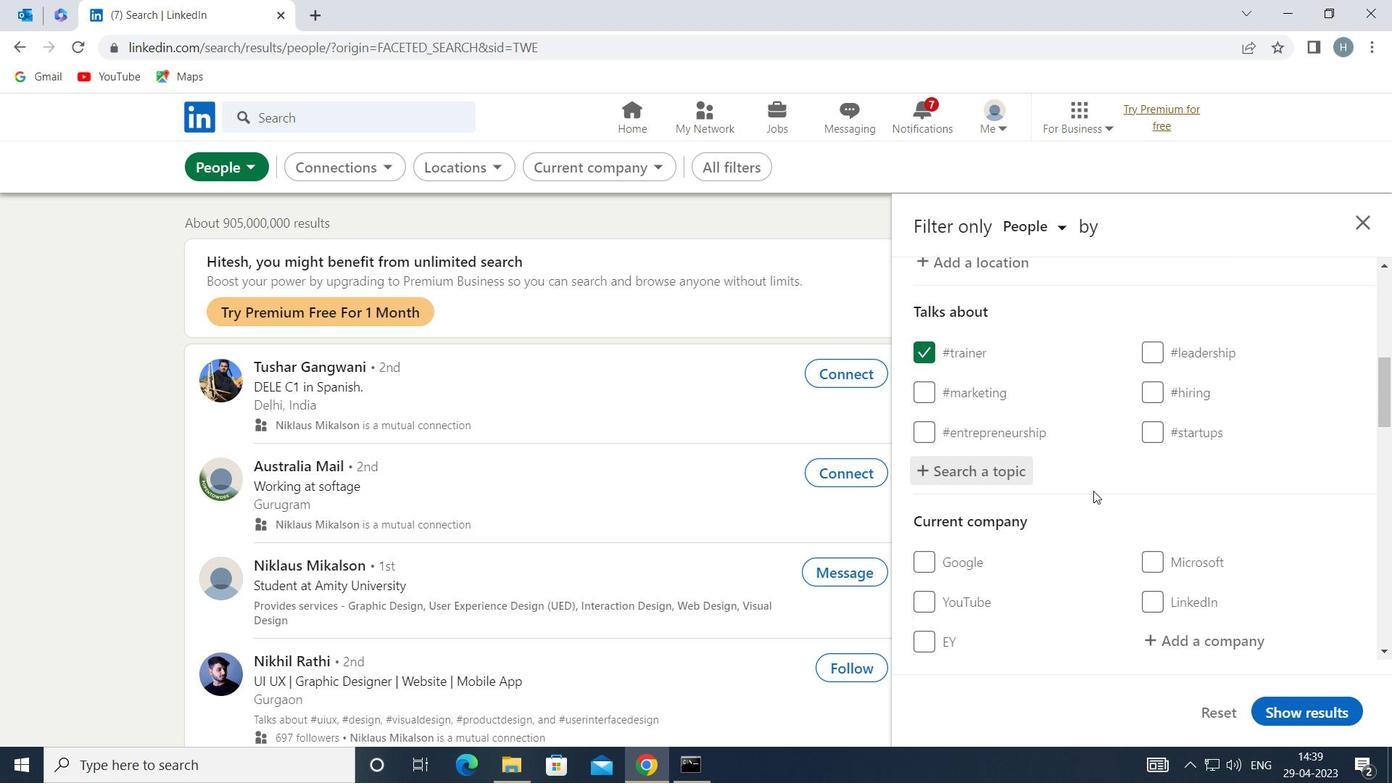 
Action: Mouse scrolled (1094, 490) with delta (0, 0)
Screenshot: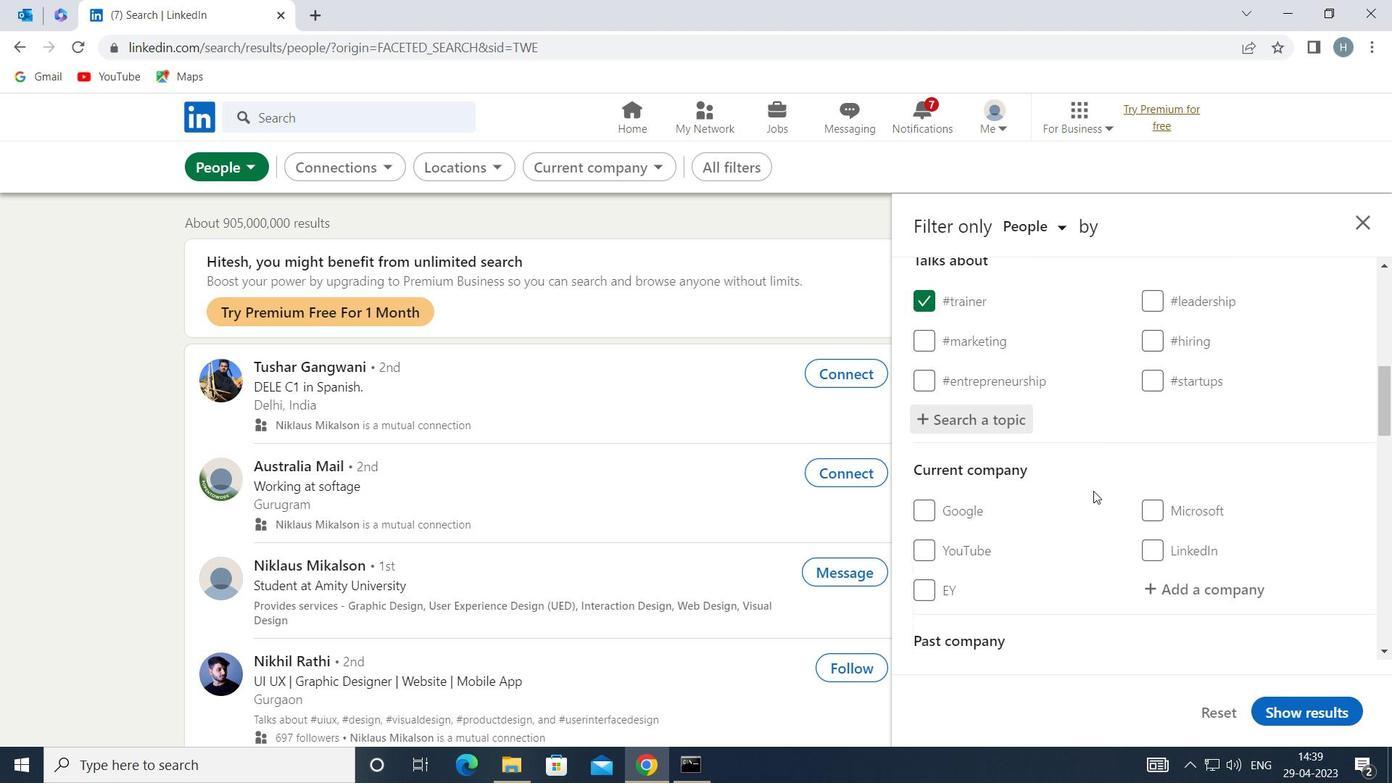 
Action: Mouse scrolled (1094, 490) with delta (0, 0)
Screenshot: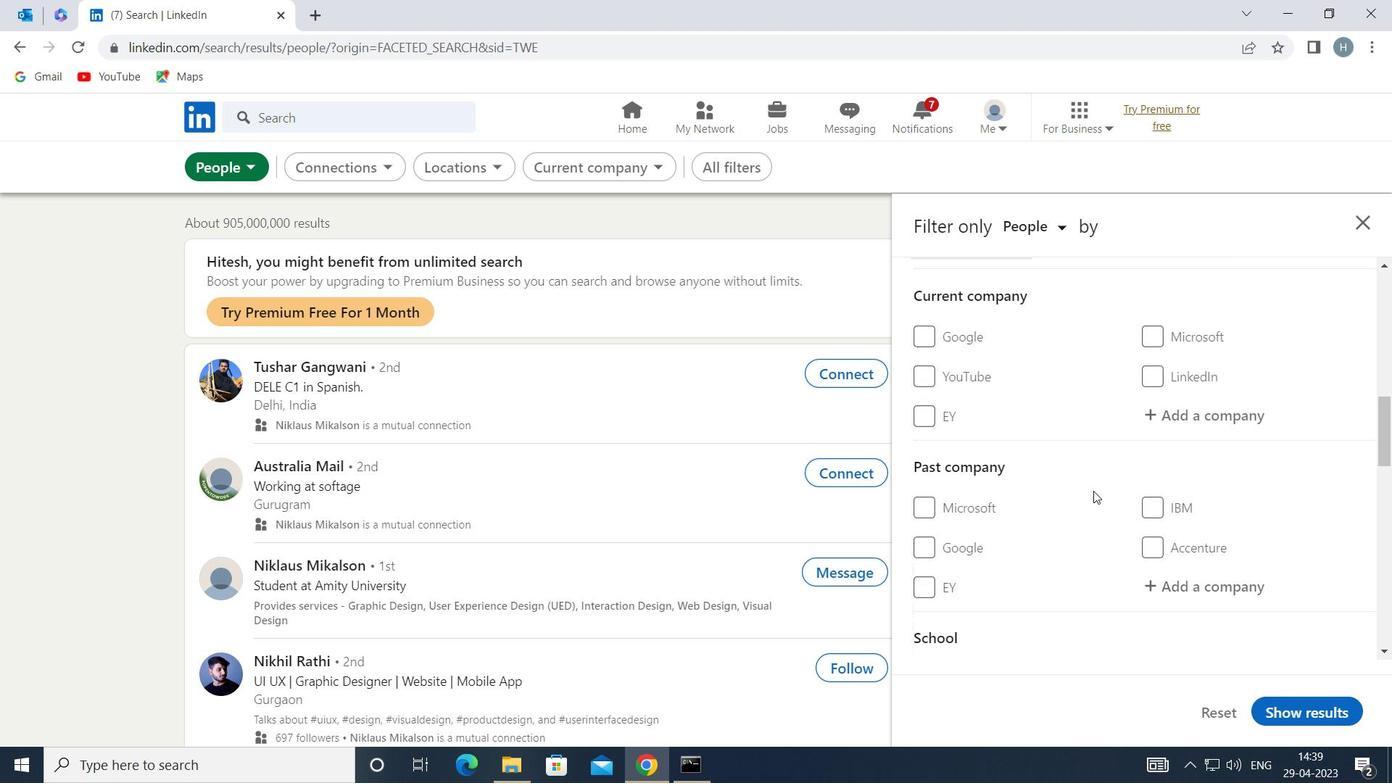 
Action: Mouse moved to (1095, 490)
Screenshot: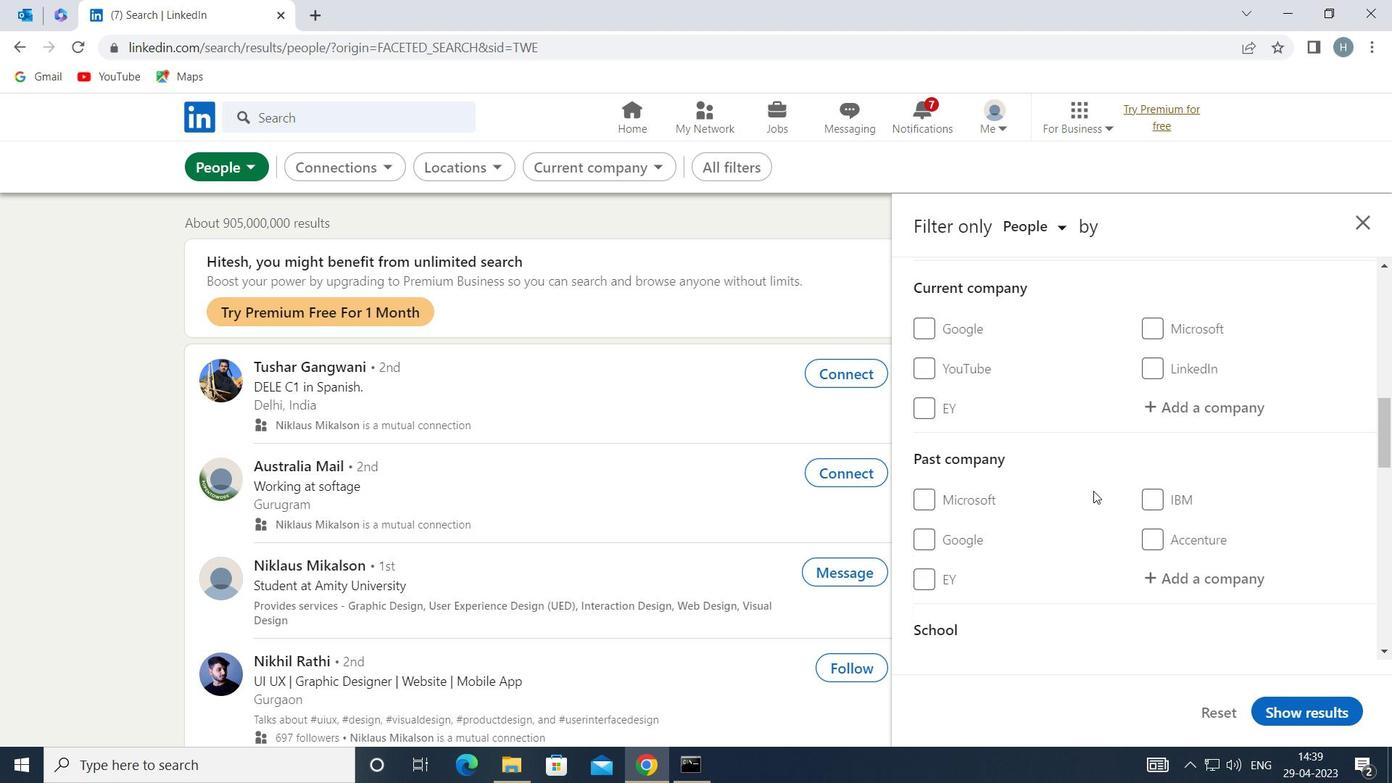 
Action: Mouse scrolled (1095, 490) with delta (0, 0)
Screenshot: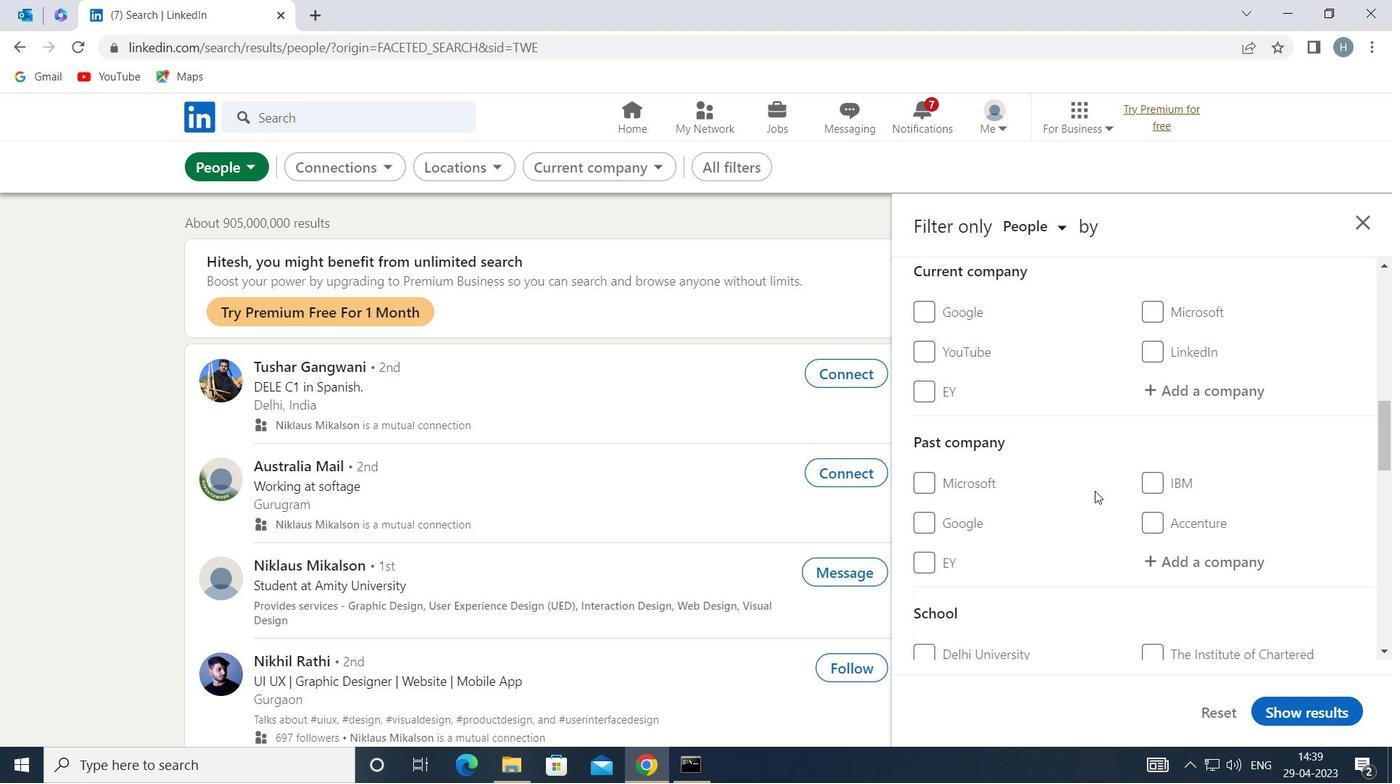 
Action: Mouse scrolled (1095, 490) with delta (0, 0)
Screenshot: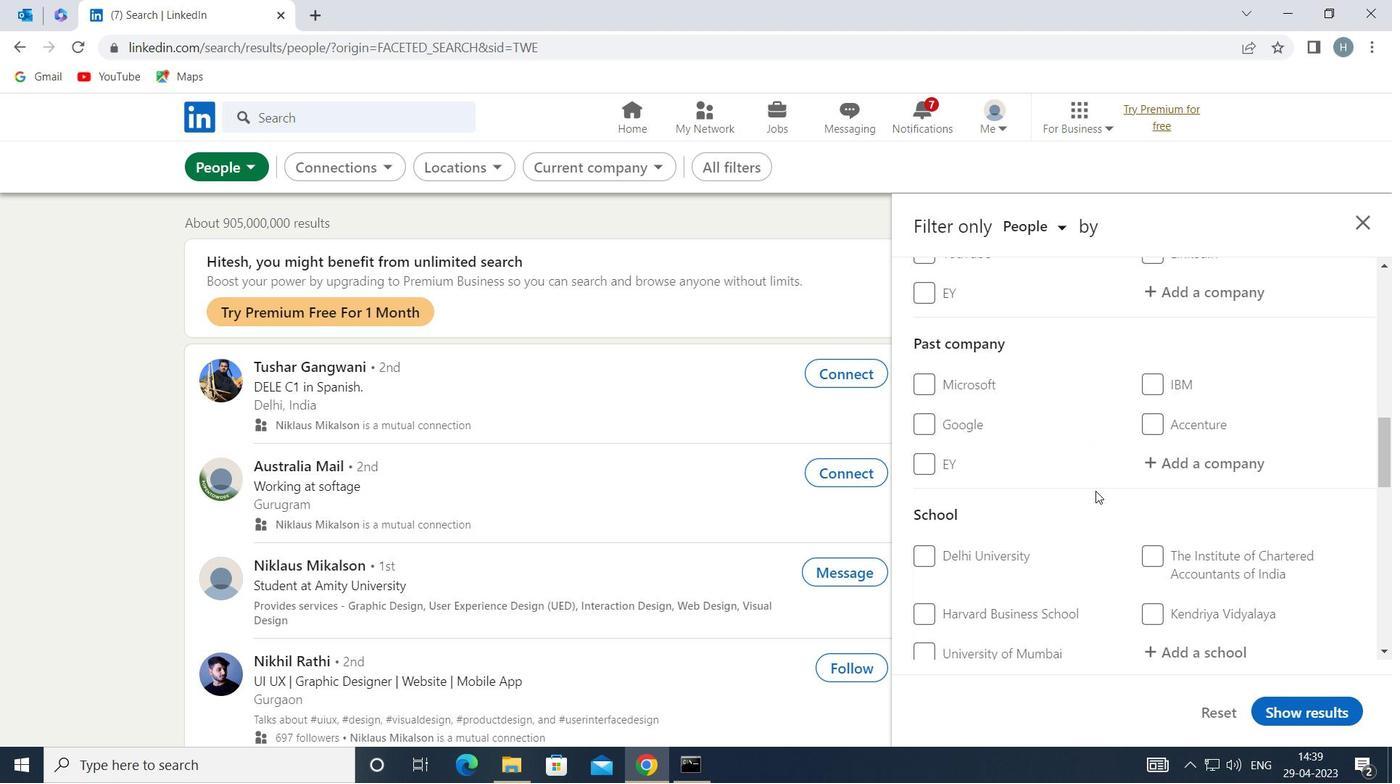 
Action: Mouse scrolled (1095, 490) with delta (0, 0)
Screenshot: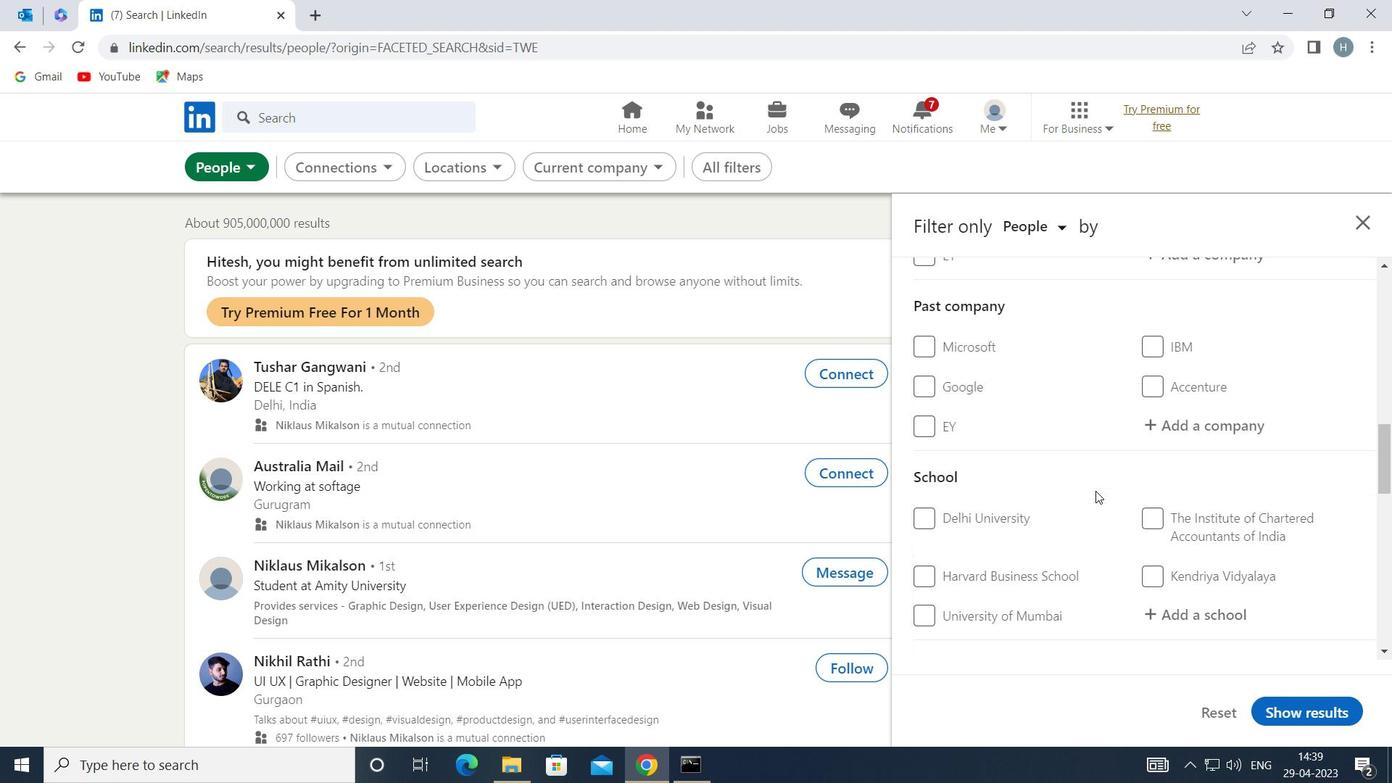 
Action: Mouse moved to (1185, 574)
Screenshot: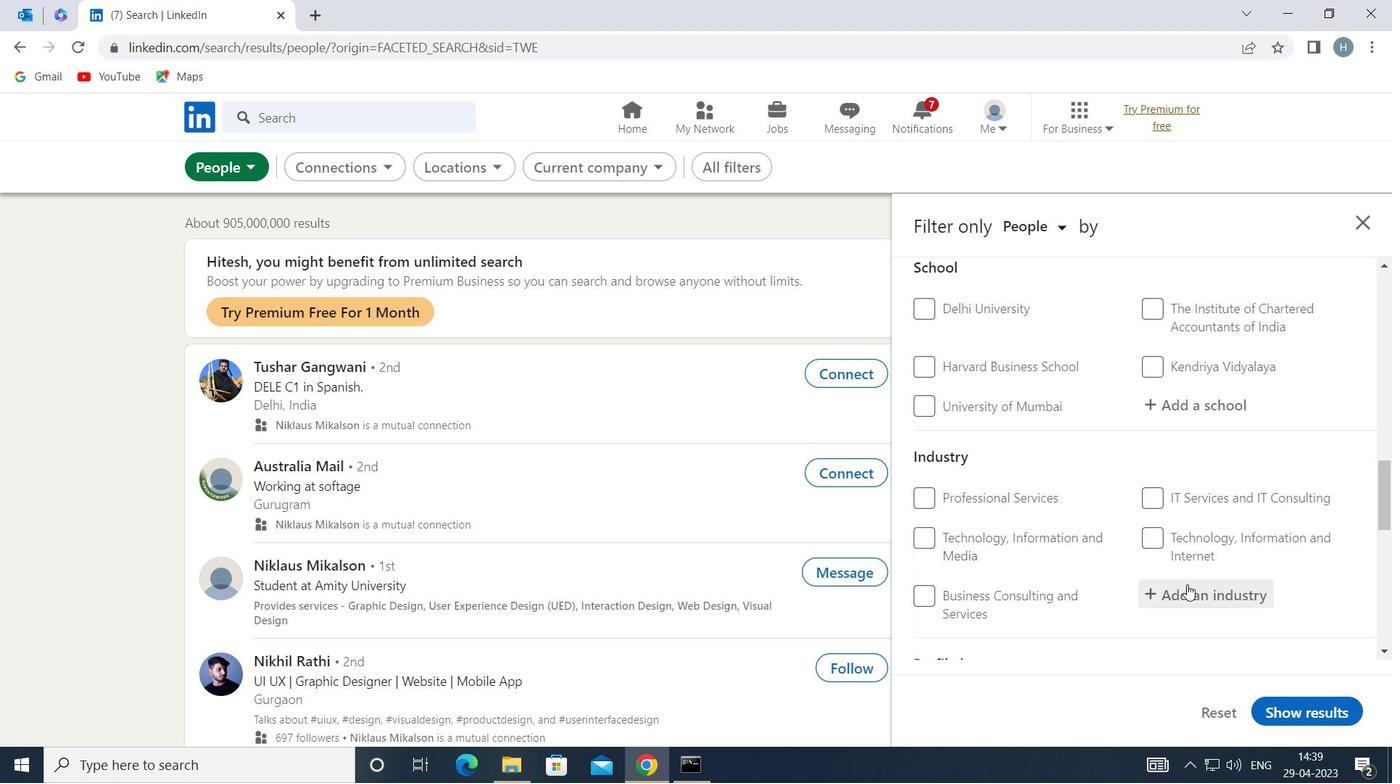 
Action: Mouse scrolled (1185, 573) with delta (0, 0)
Screenshot: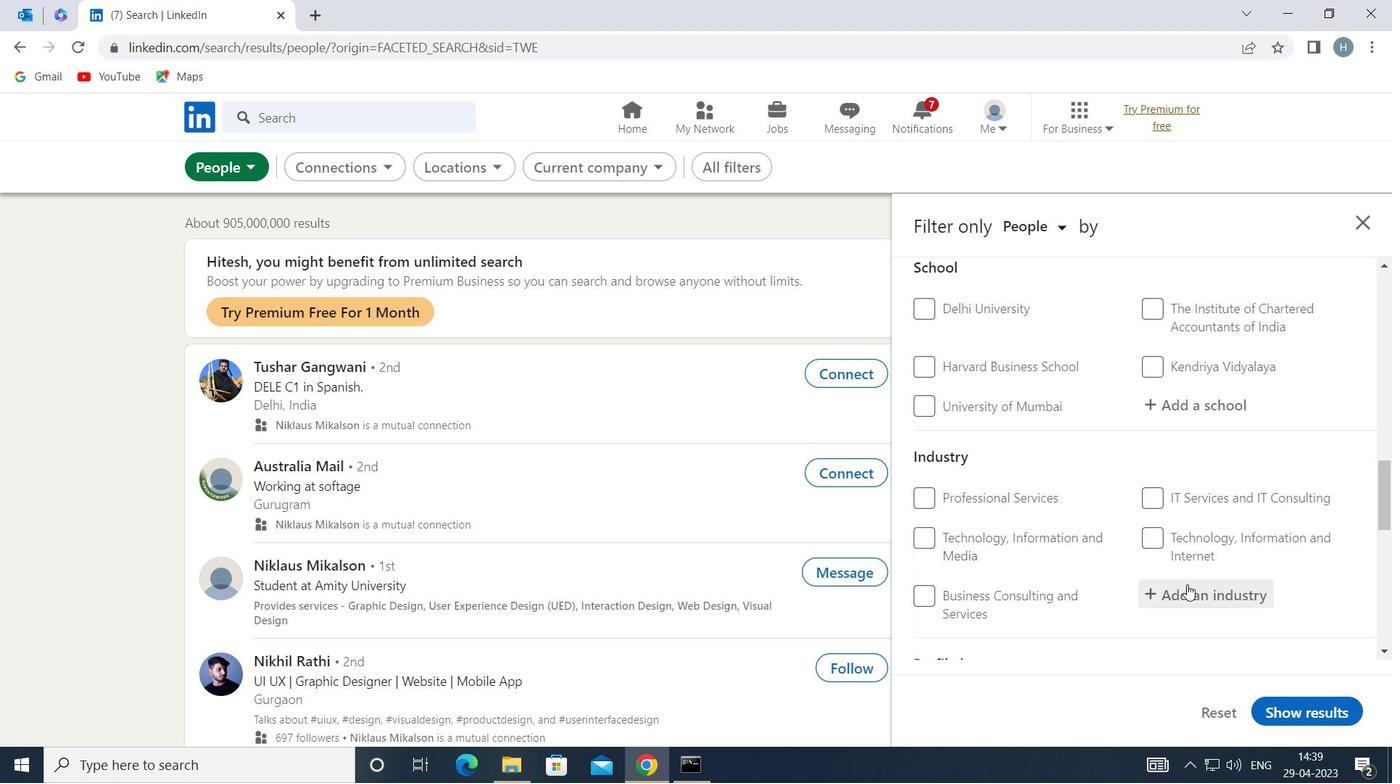 
Action: Mouse moved to (1163, 554)
Screenshot: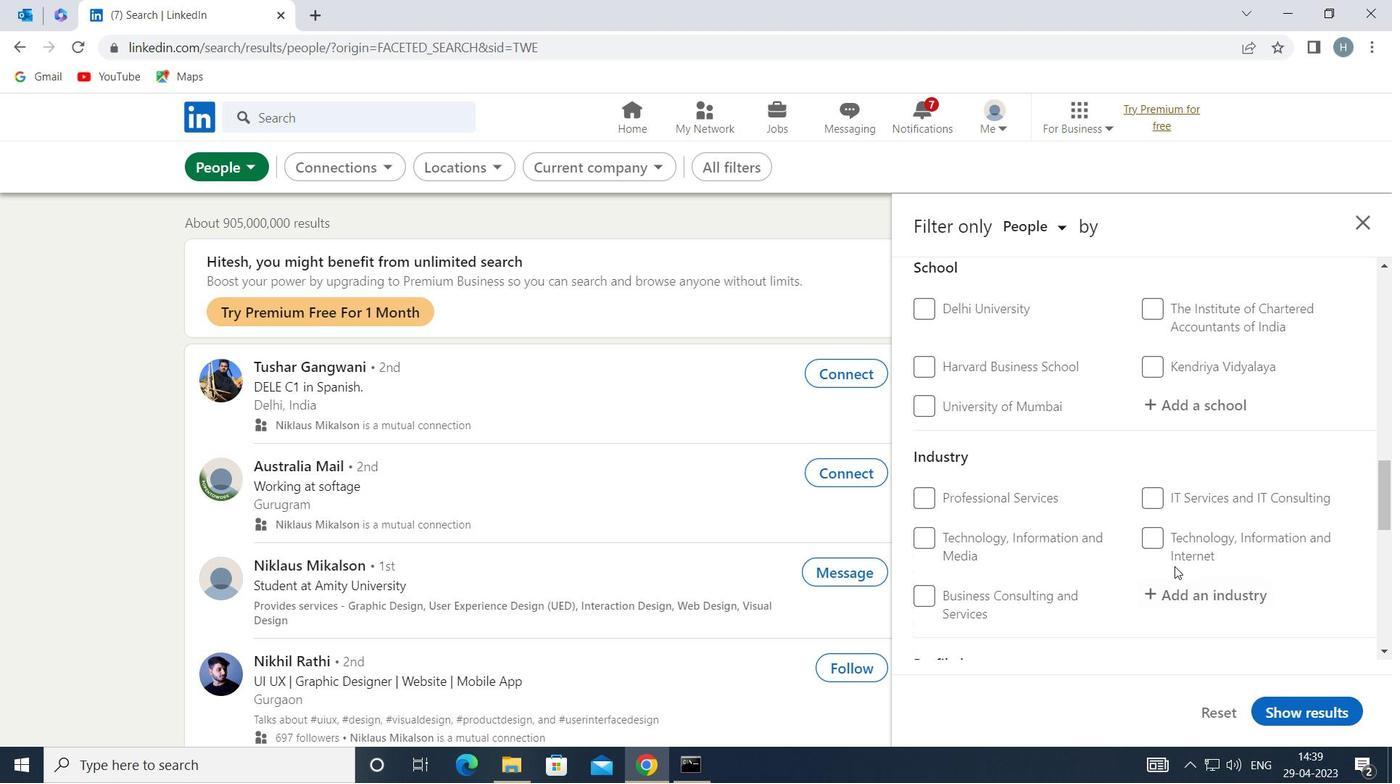 
Action: Mouse scrolled (1163, 553) with delta (0, 0)
Screenshot: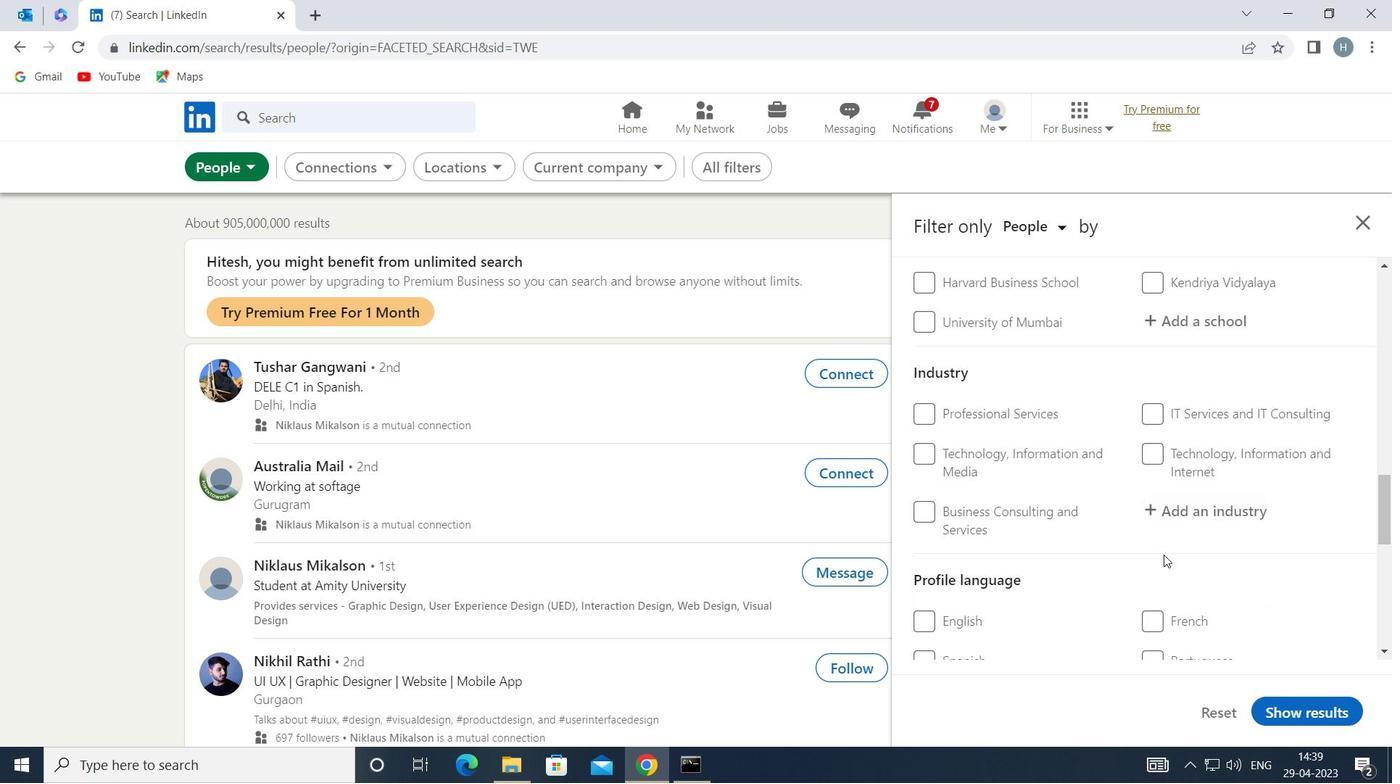 
Action: Mouse moved to (1179, 568)
Screenshot: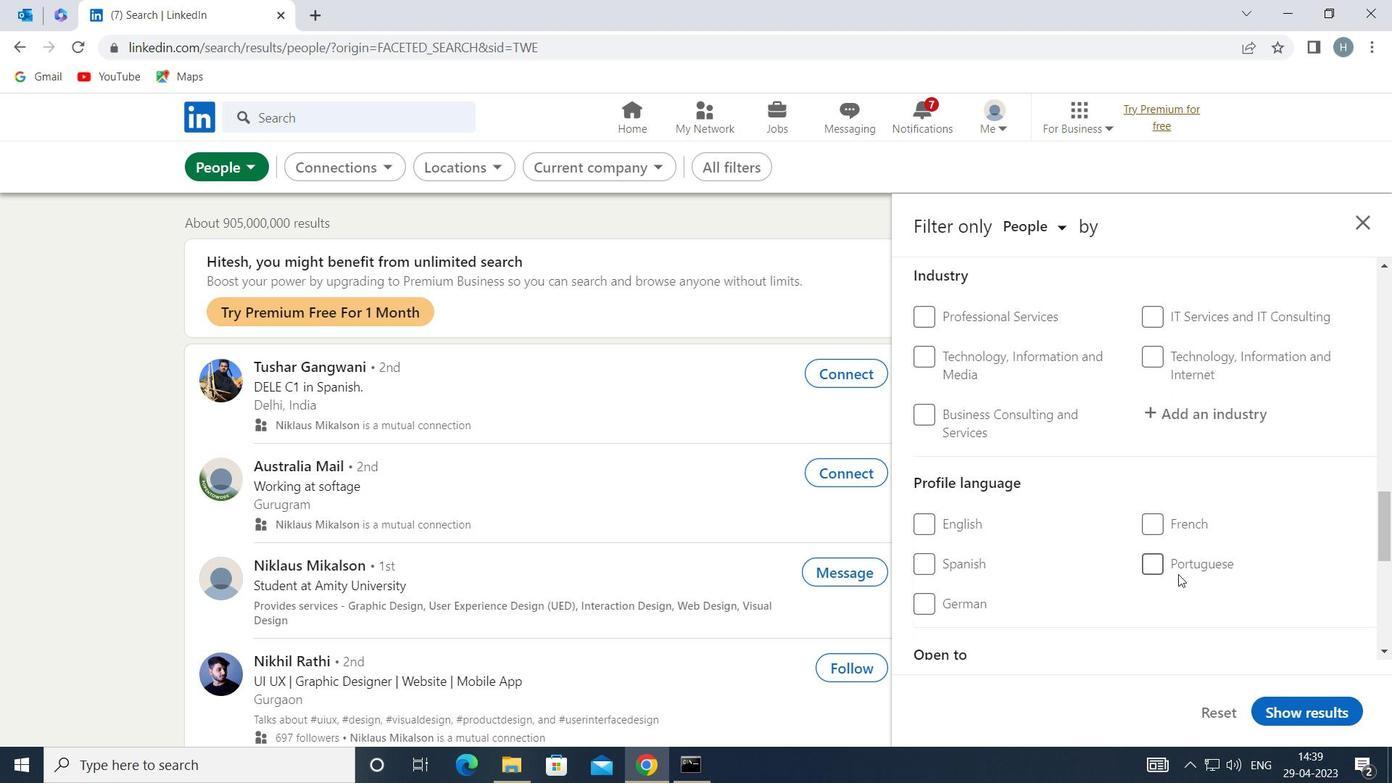 
Action: Mouse pressed left at (1179, 568)
Screenshot: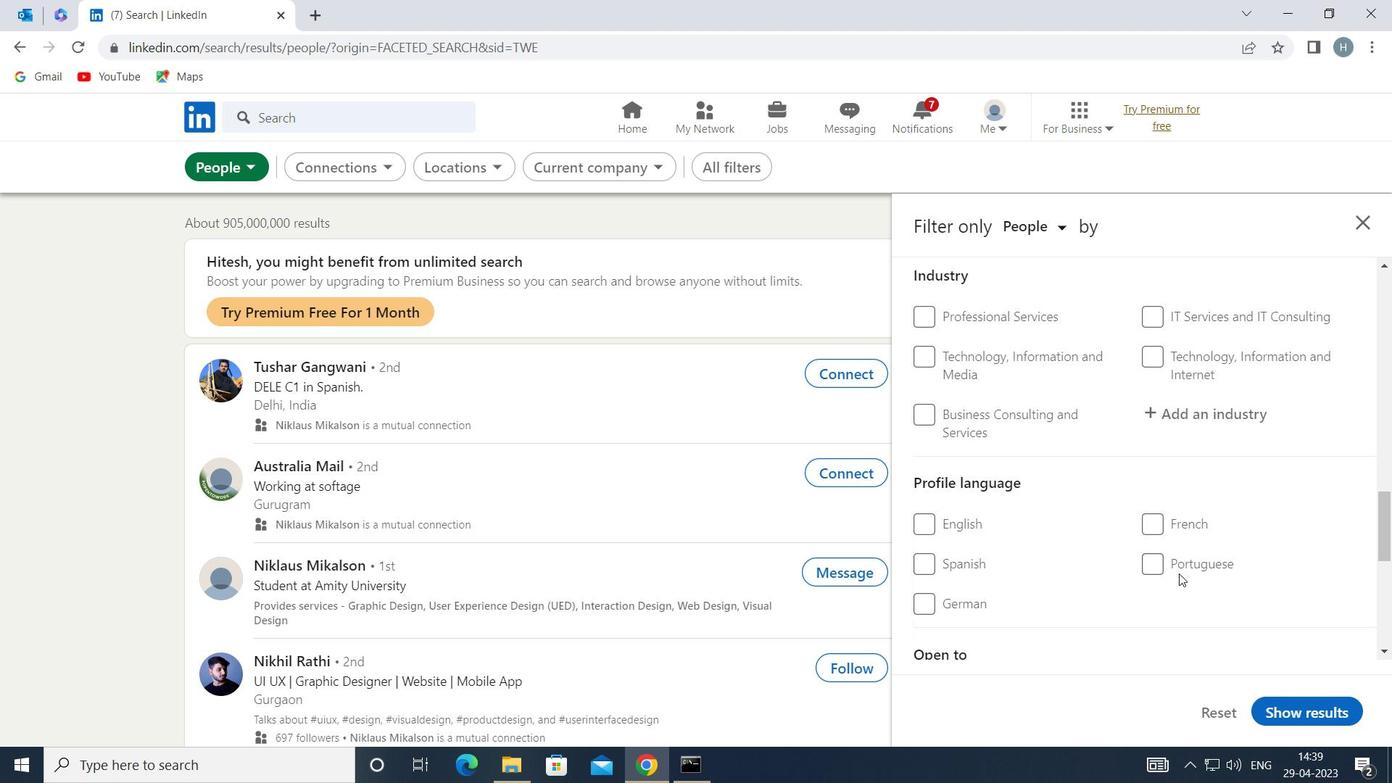
Action: Mouse moved to (1141, 525)
Screenshot: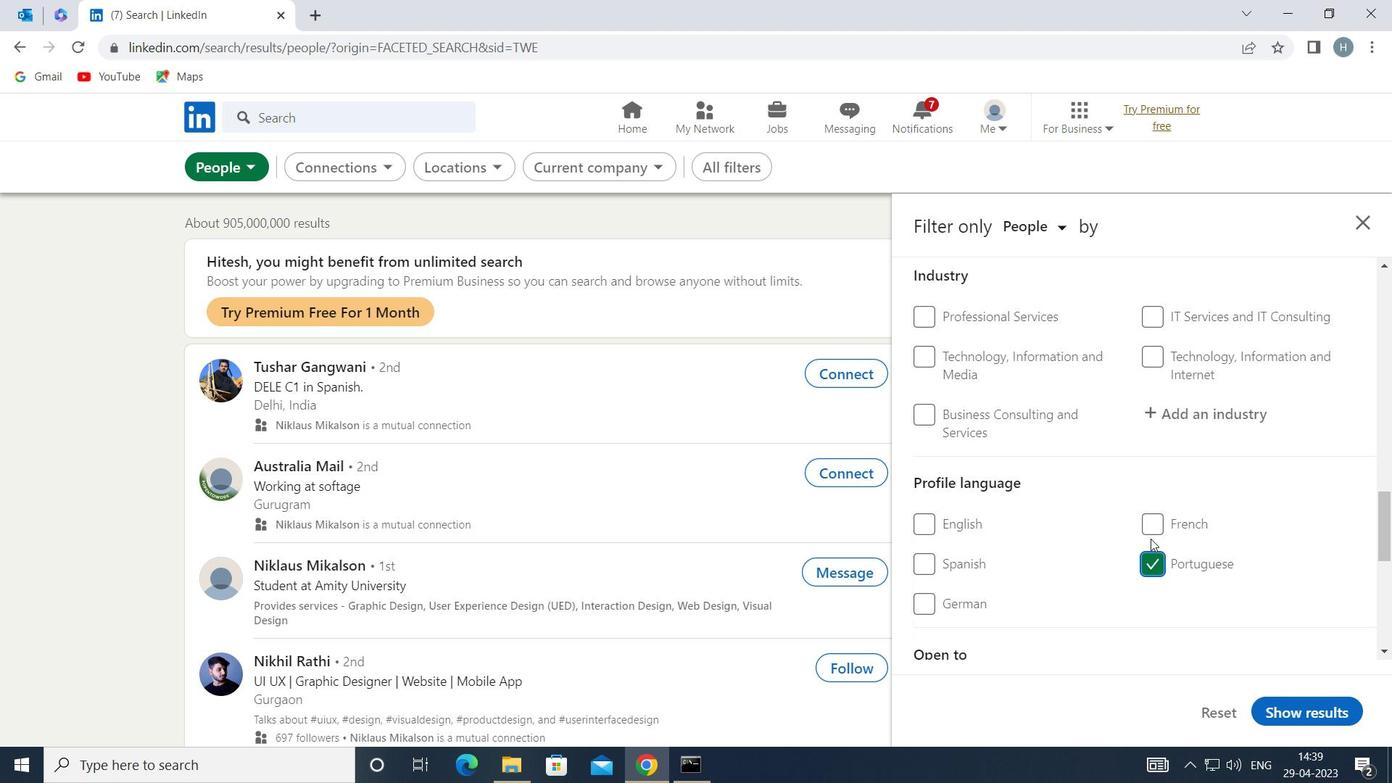 
Action: Mouse scrolled (1141, 526) with delta (0, 0)
Screenshot: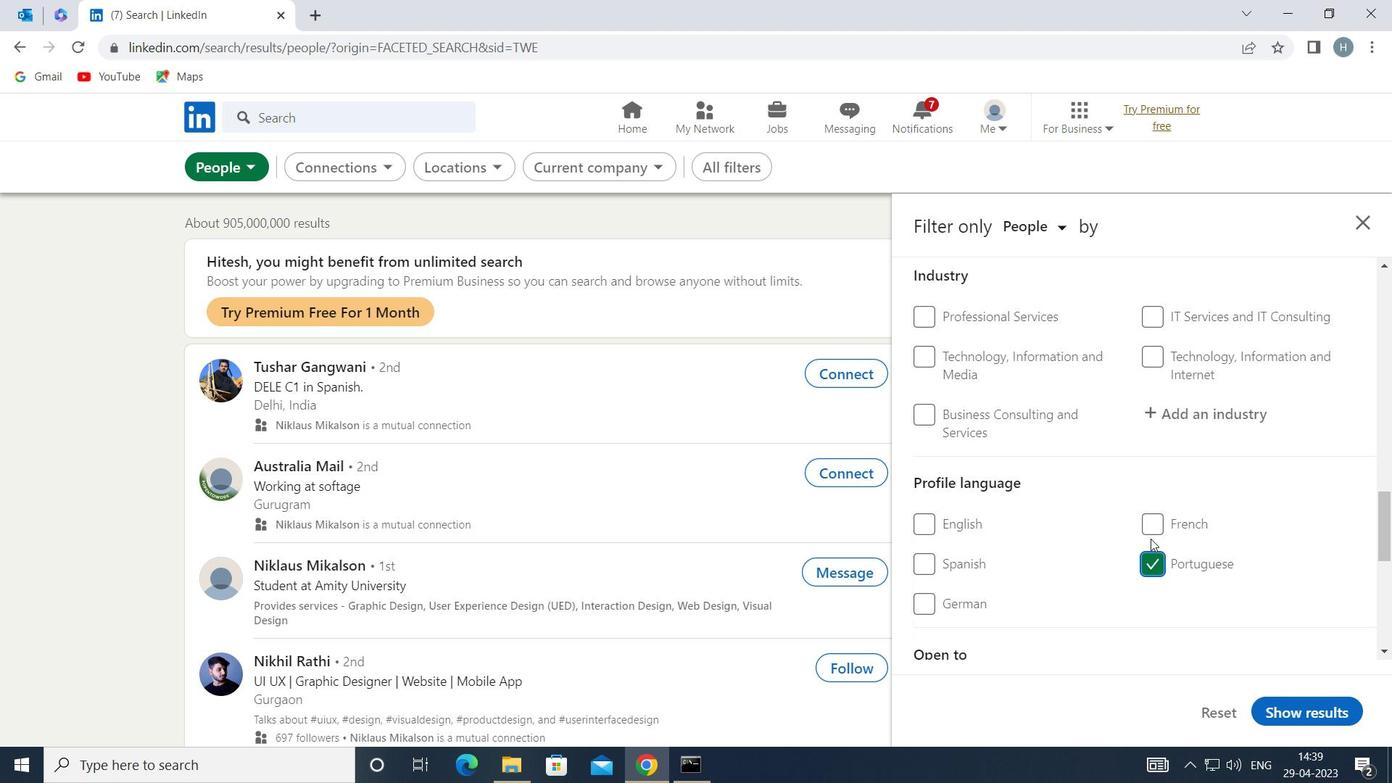 
Action: Mouse moved to (1141, 525)
Screenshot: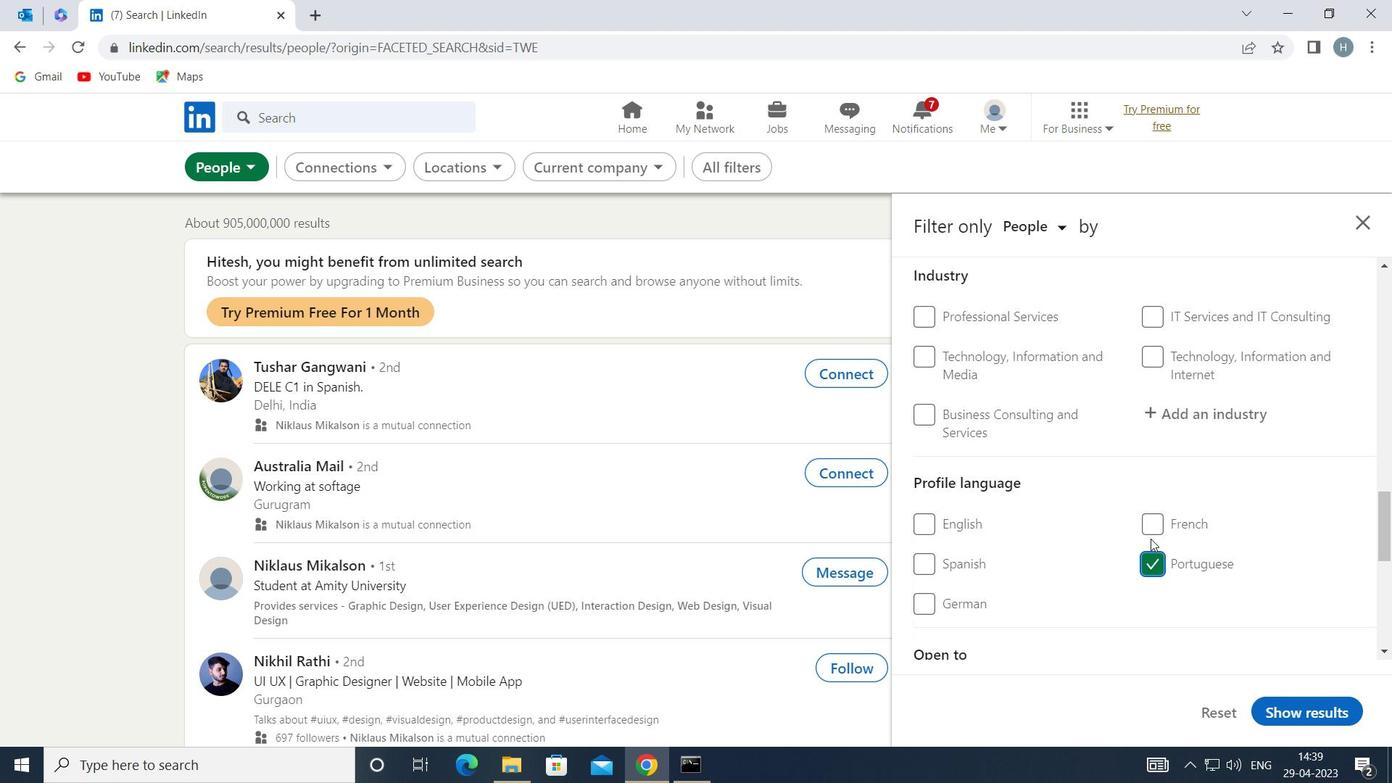 
Action: Mouse scrolled (1141, 526) with delta (0, 0)
Screenshot: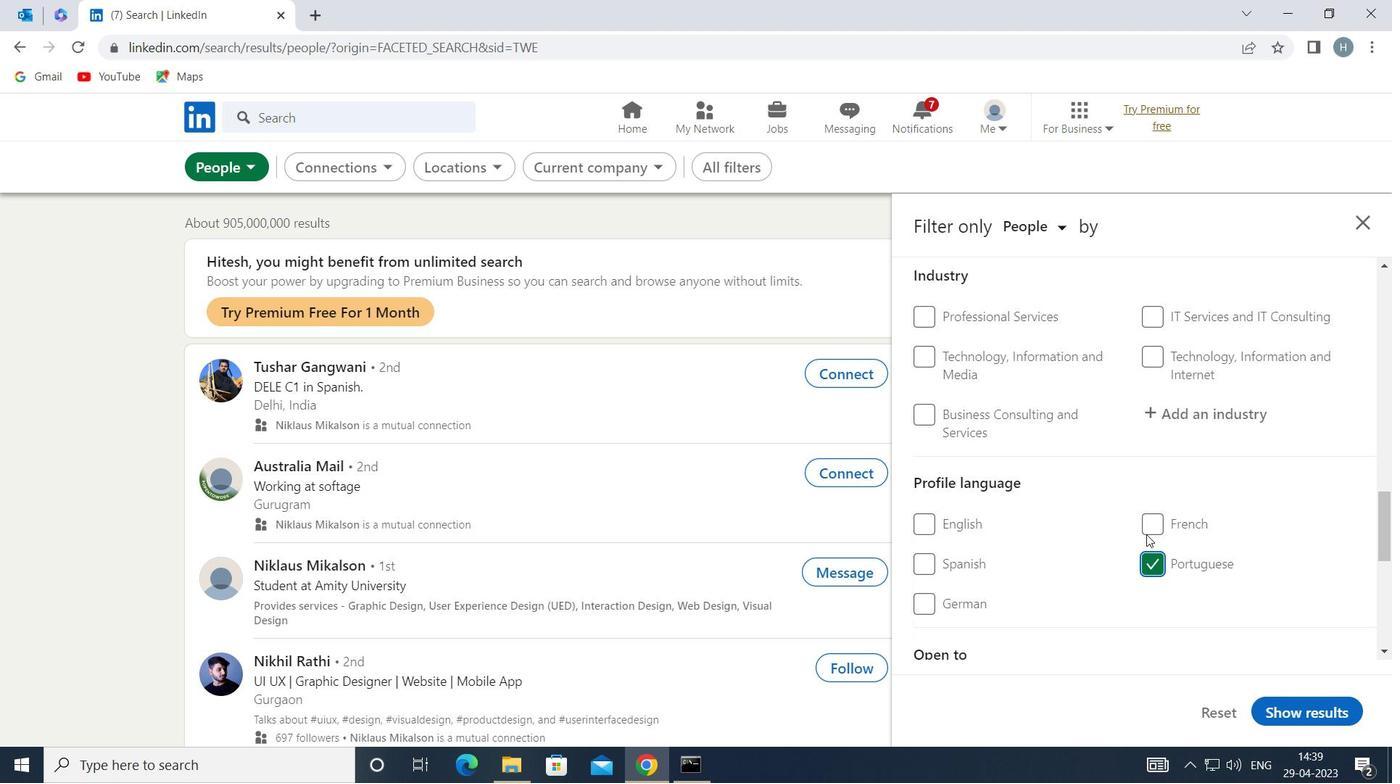 
Action: Mouse moved to (1141, 520)
Screenshot: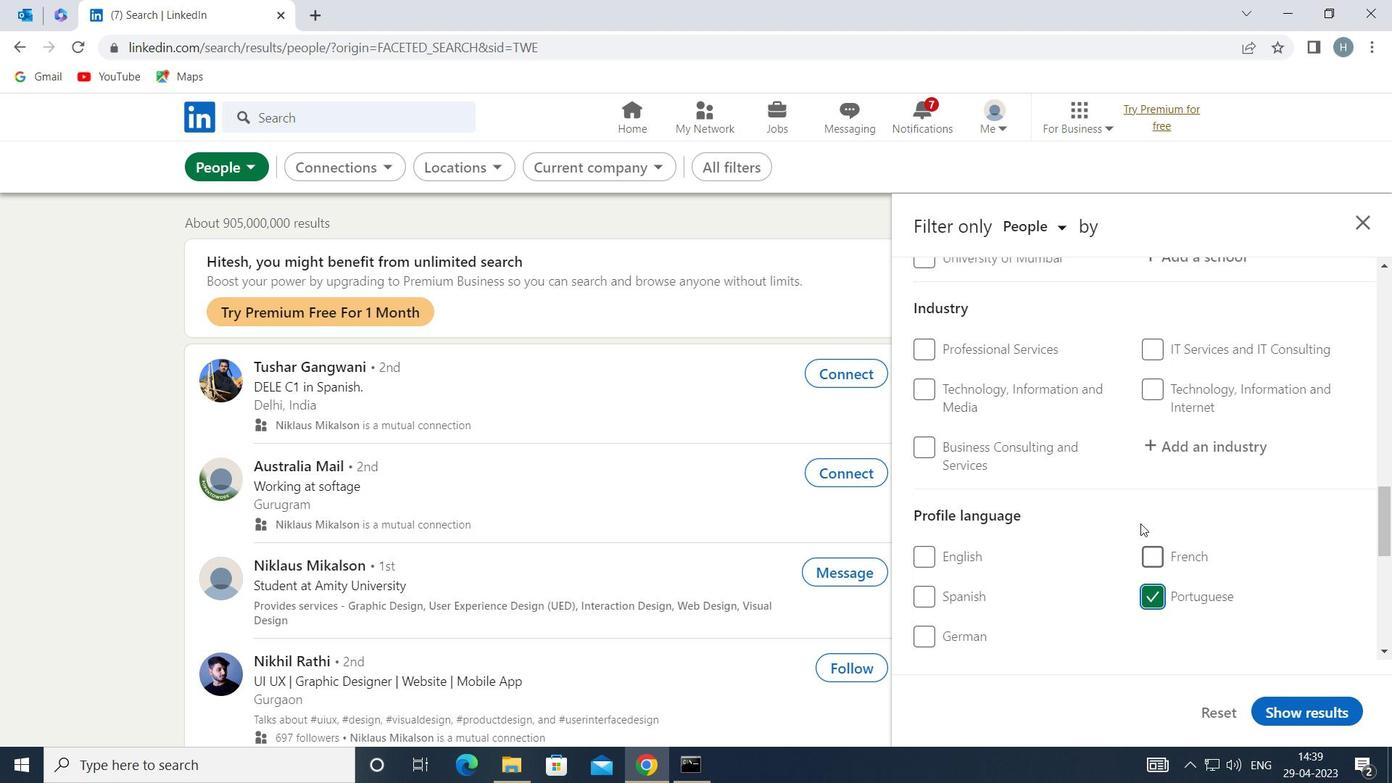 
Action: Mouse scrolled (1141, 521) with delta (0, 0)
Screenshot: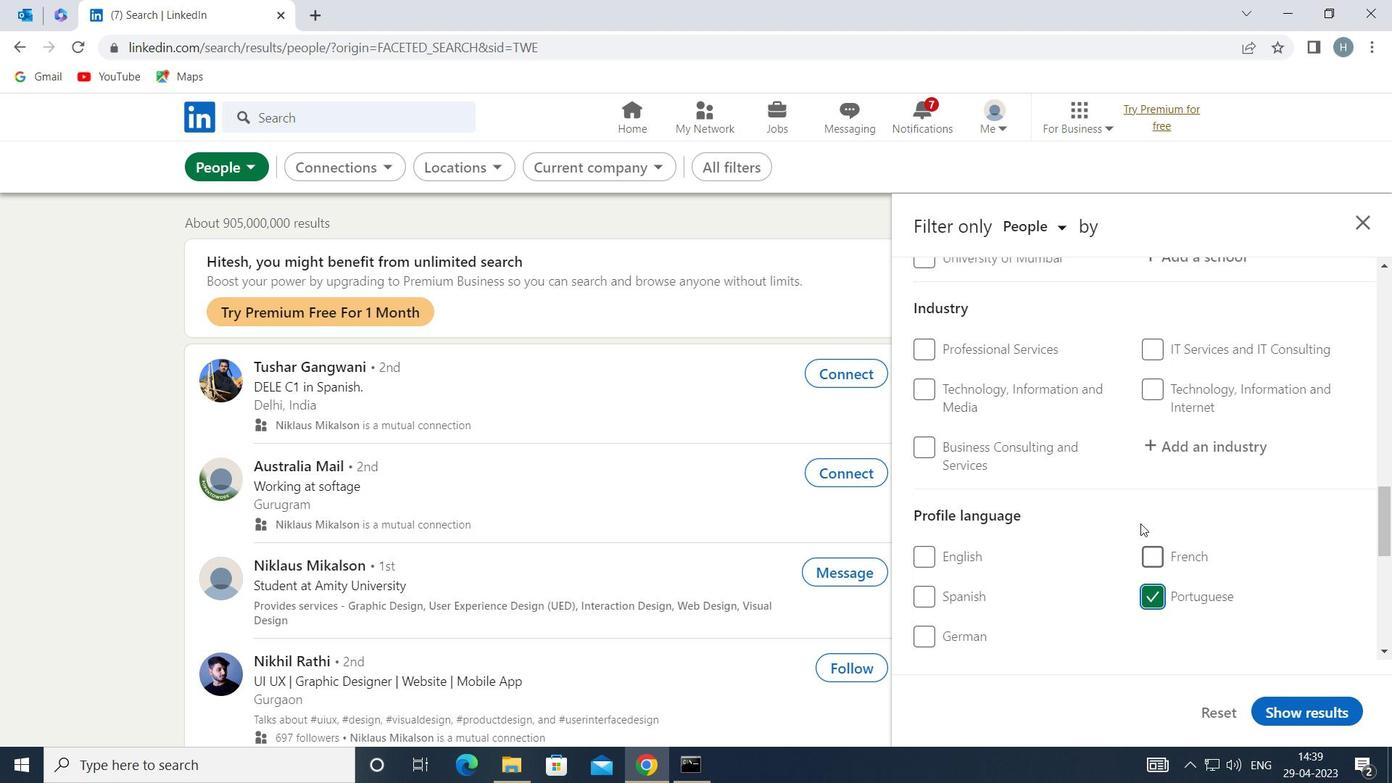 
Action: Mouse moved to (1141, 519)
Screenshot: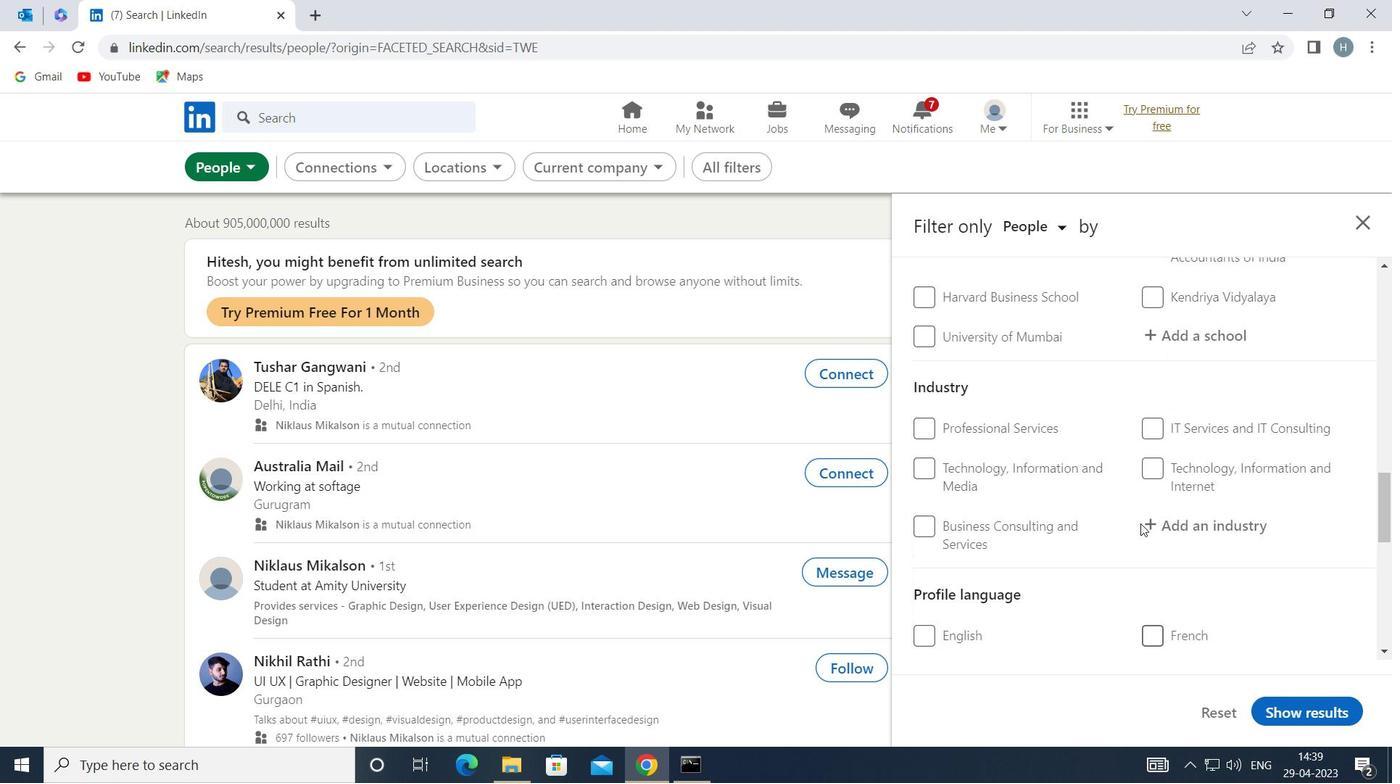 
Action: Mouse scrolled (1141, 520) with delta (0, 0)
Screenshot: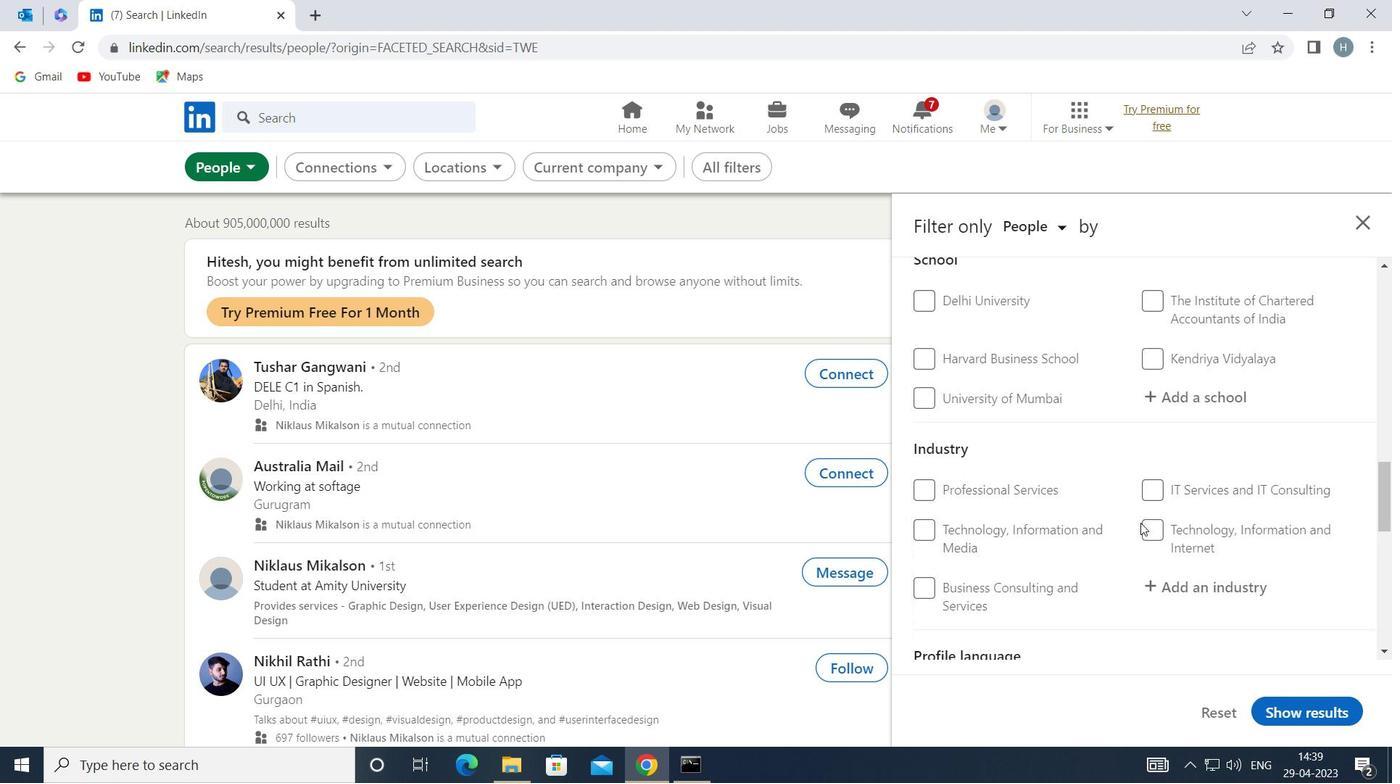 
Action: Mouse scrolled (1141, 520) with delta (0, 0)
Screenshot: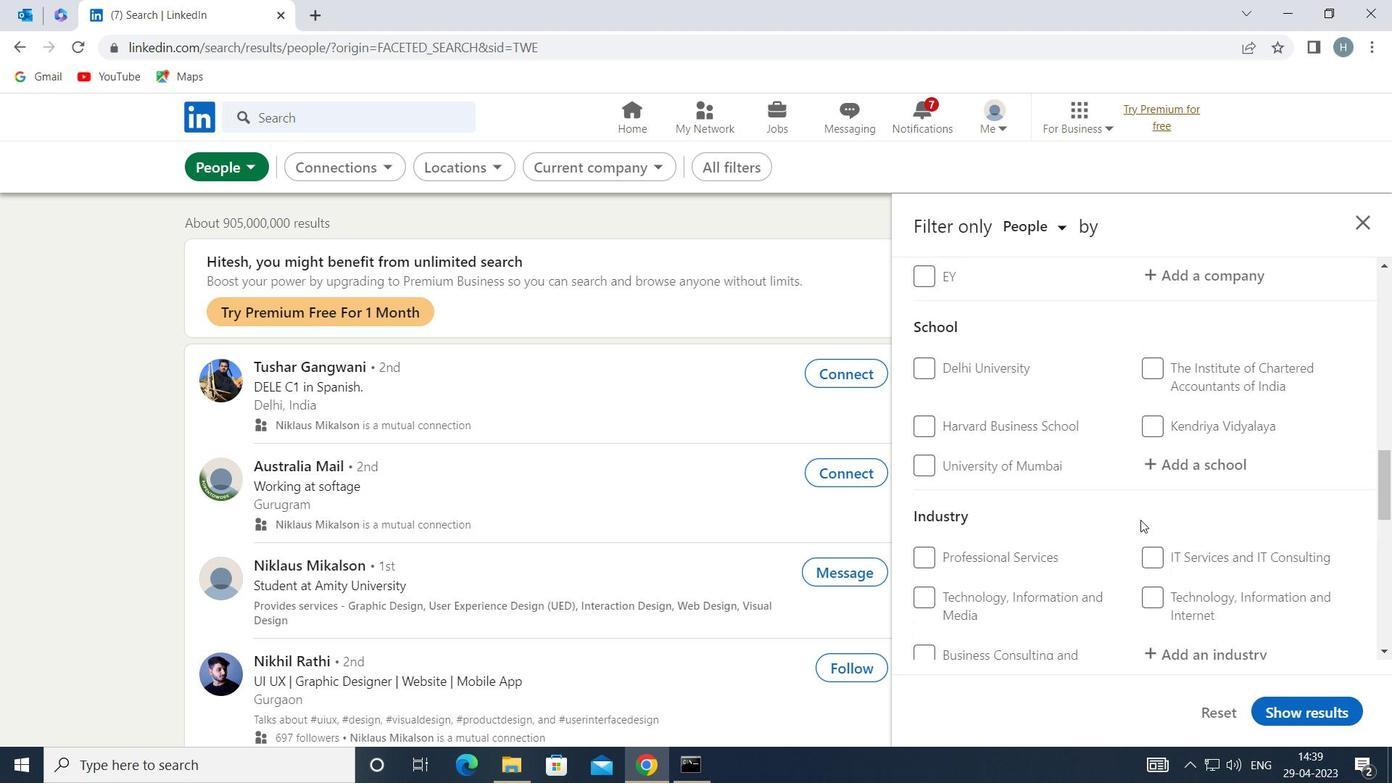 
Action: Mouse scrolled (1141, 520) with delta (0, 0)
Screenshot: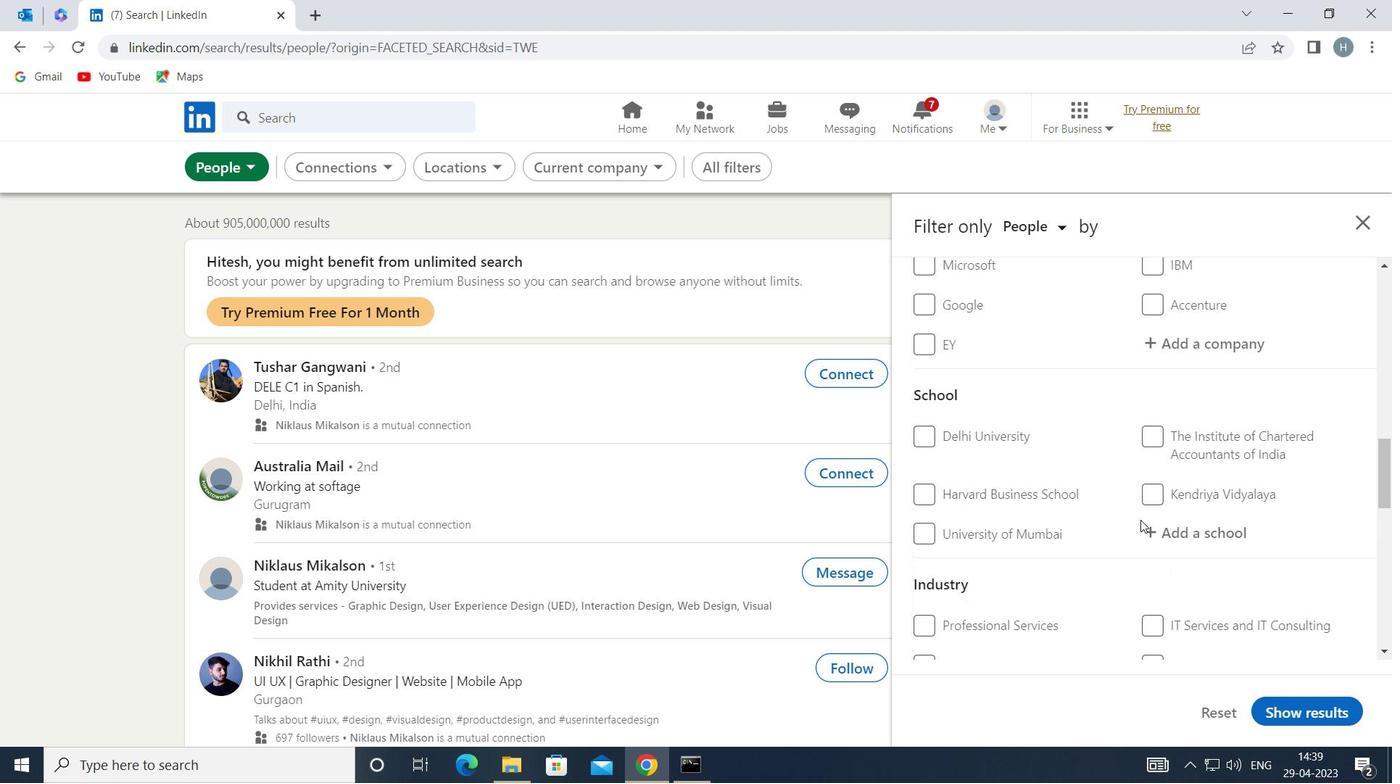 
Action: Mouse scrolled (1141, 520) with delta (0, 0)
Screenshot: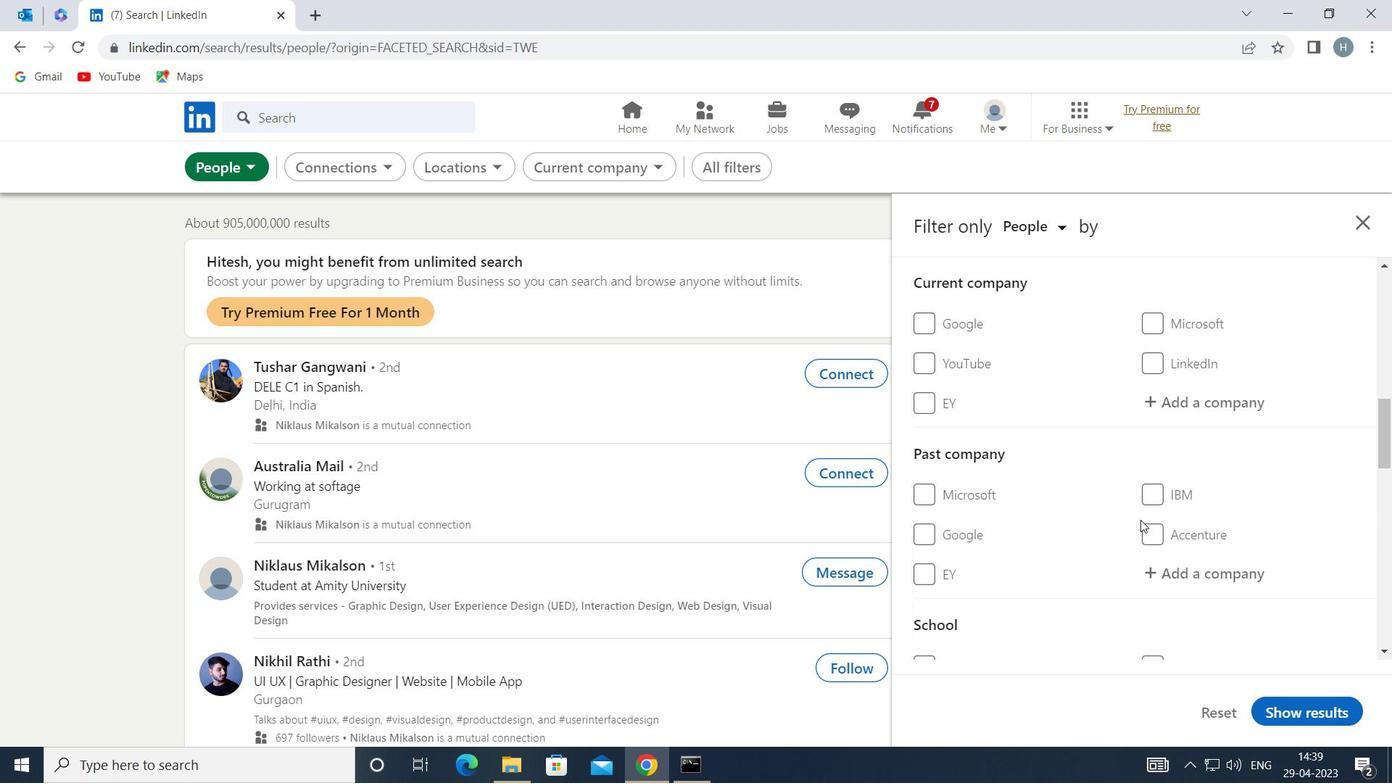 
Action: Mouse moved to (1221, 498)
Screenshot: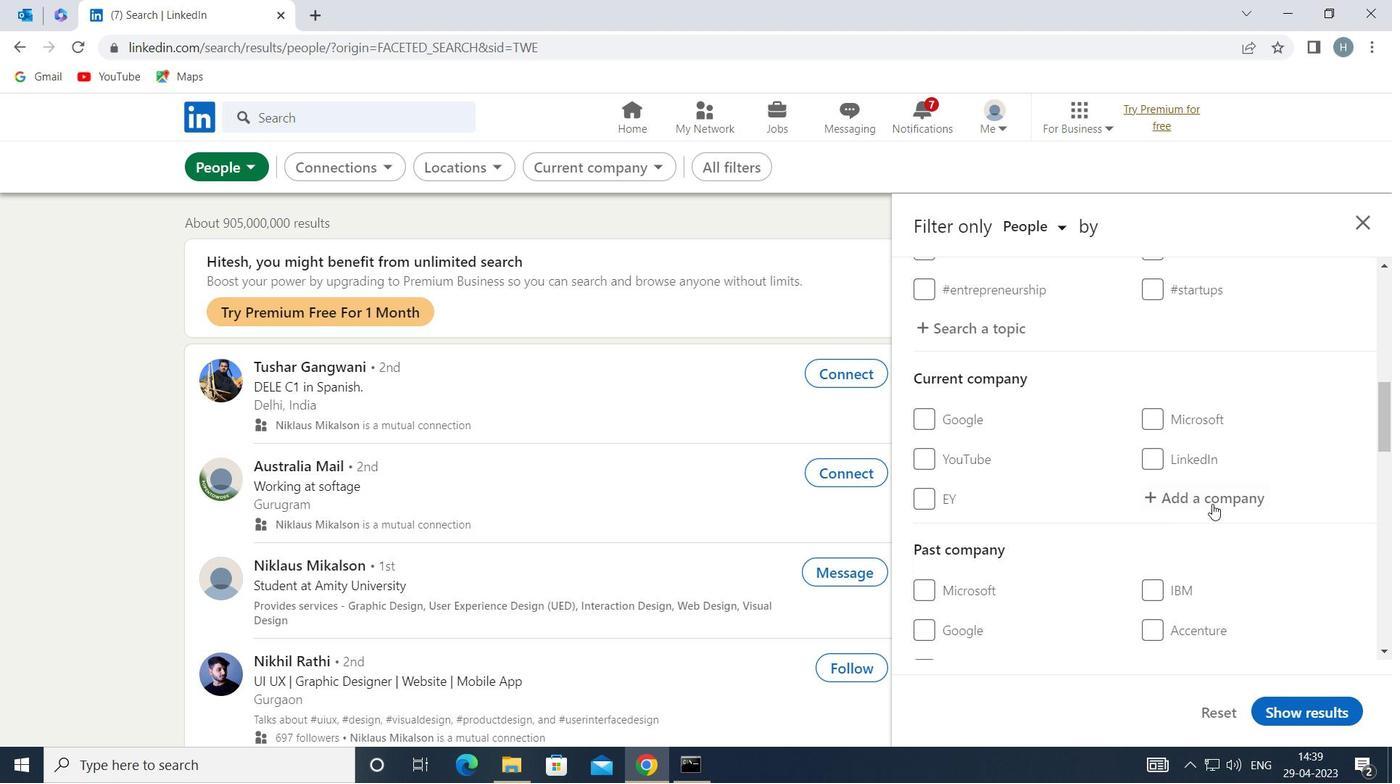 
Action: Mouse pressed left at (1221, 498)
Screenshot: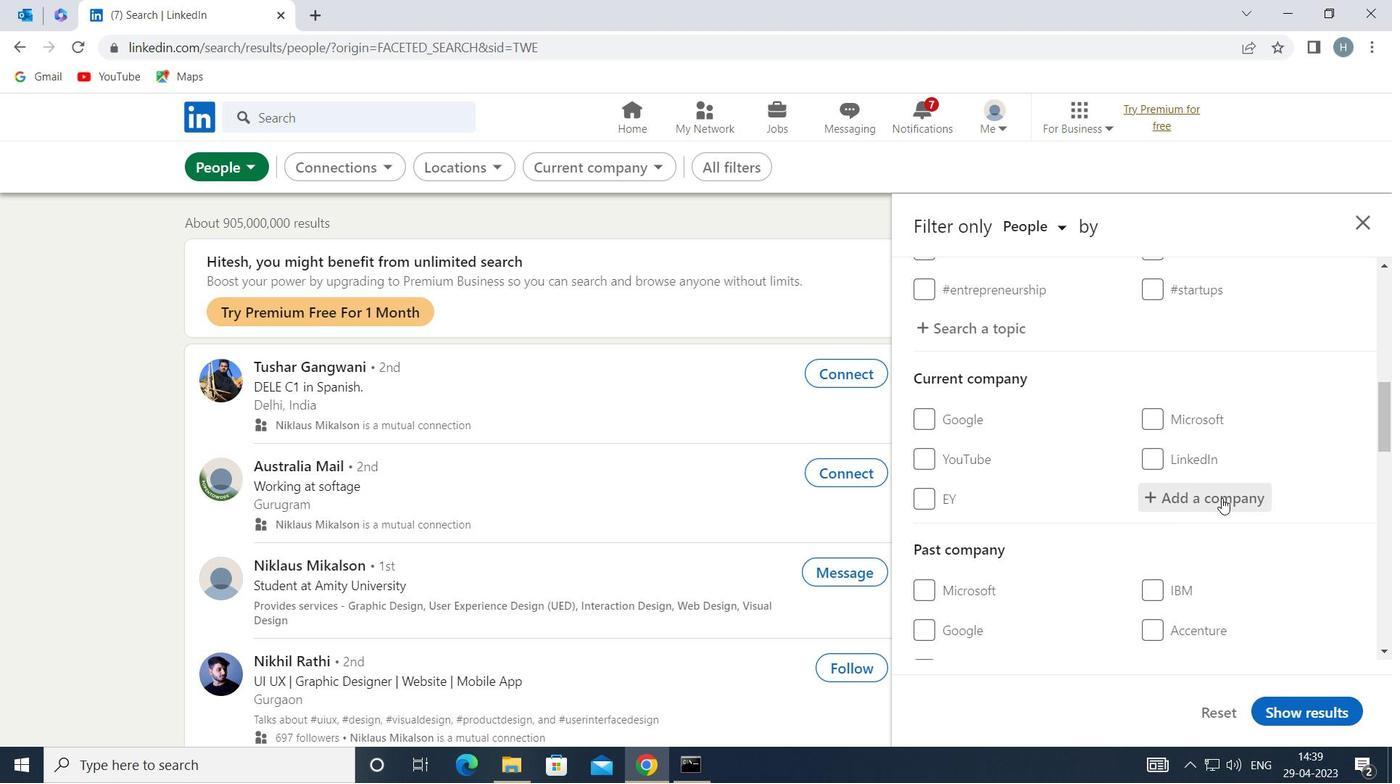
Action: Mouse moved to (1203, 493)
Screenshot: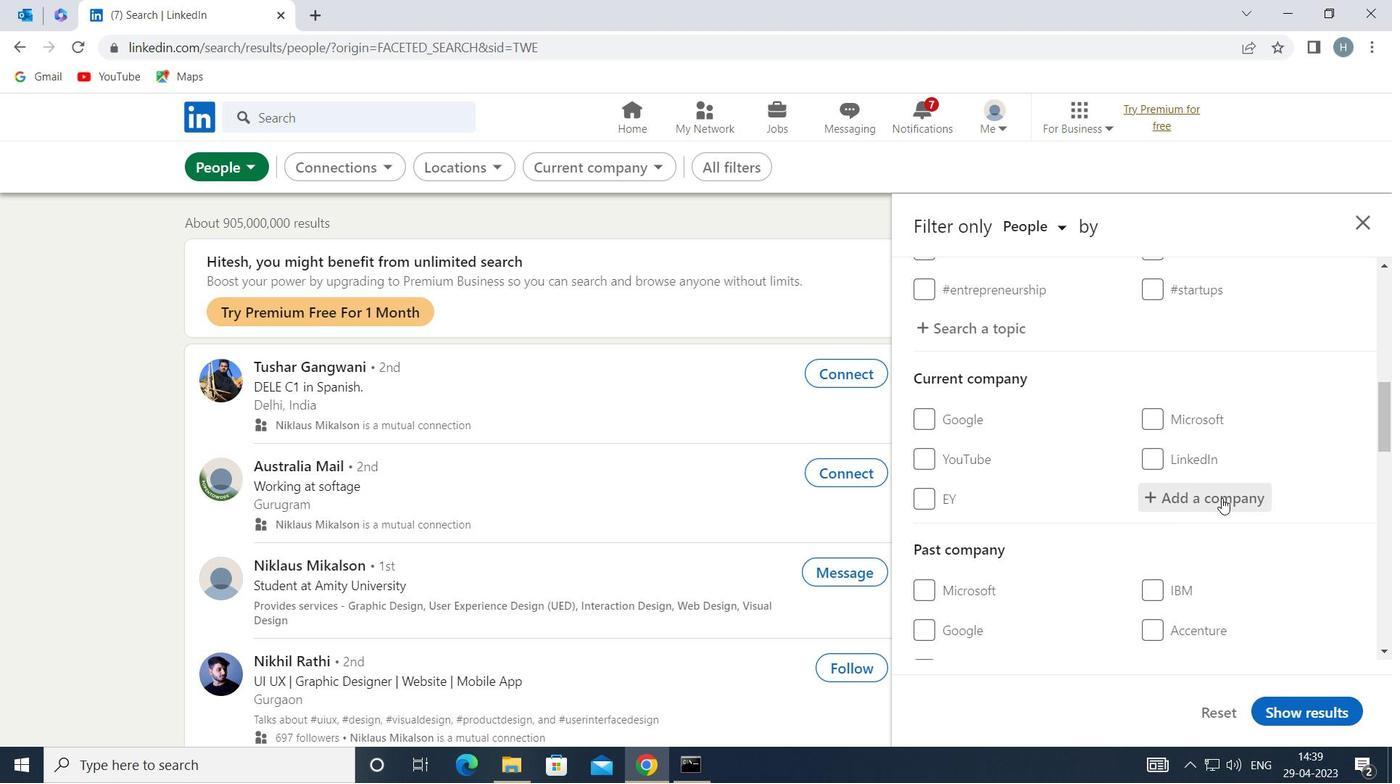 
Action: Key pressed <Key.shift>TD<Key.space>S
Screenshot: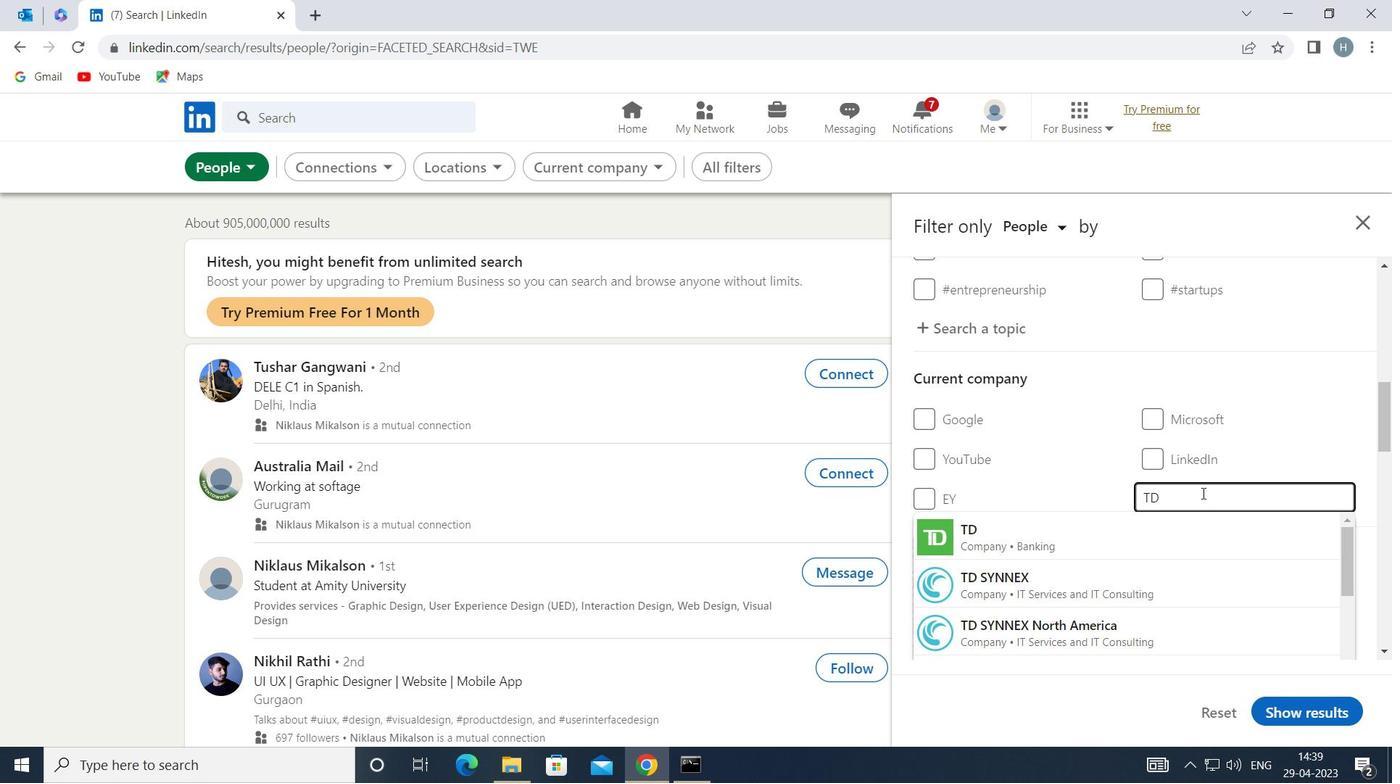 
Action: Mouse moved to (1205, 483)
Screenshot: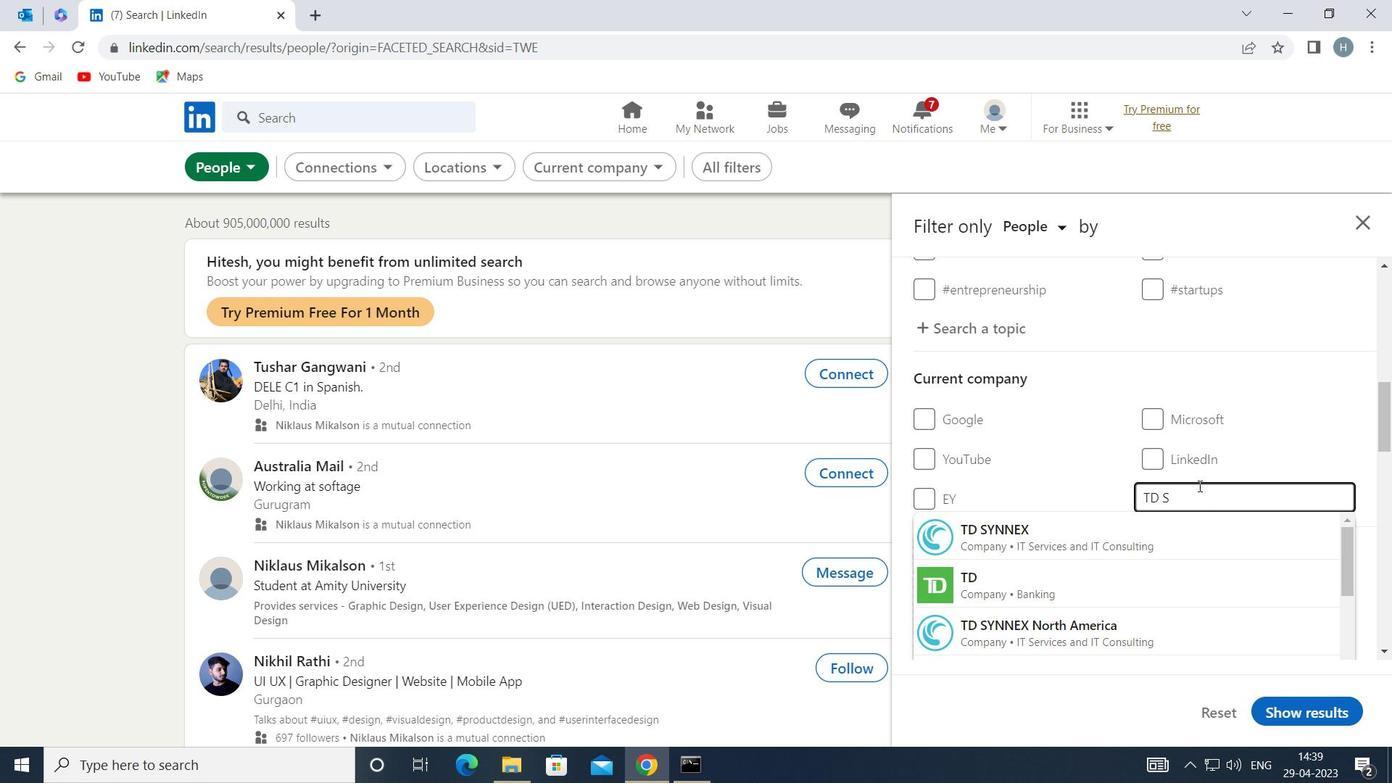 
Action: Key pressed ECU
Screenshot: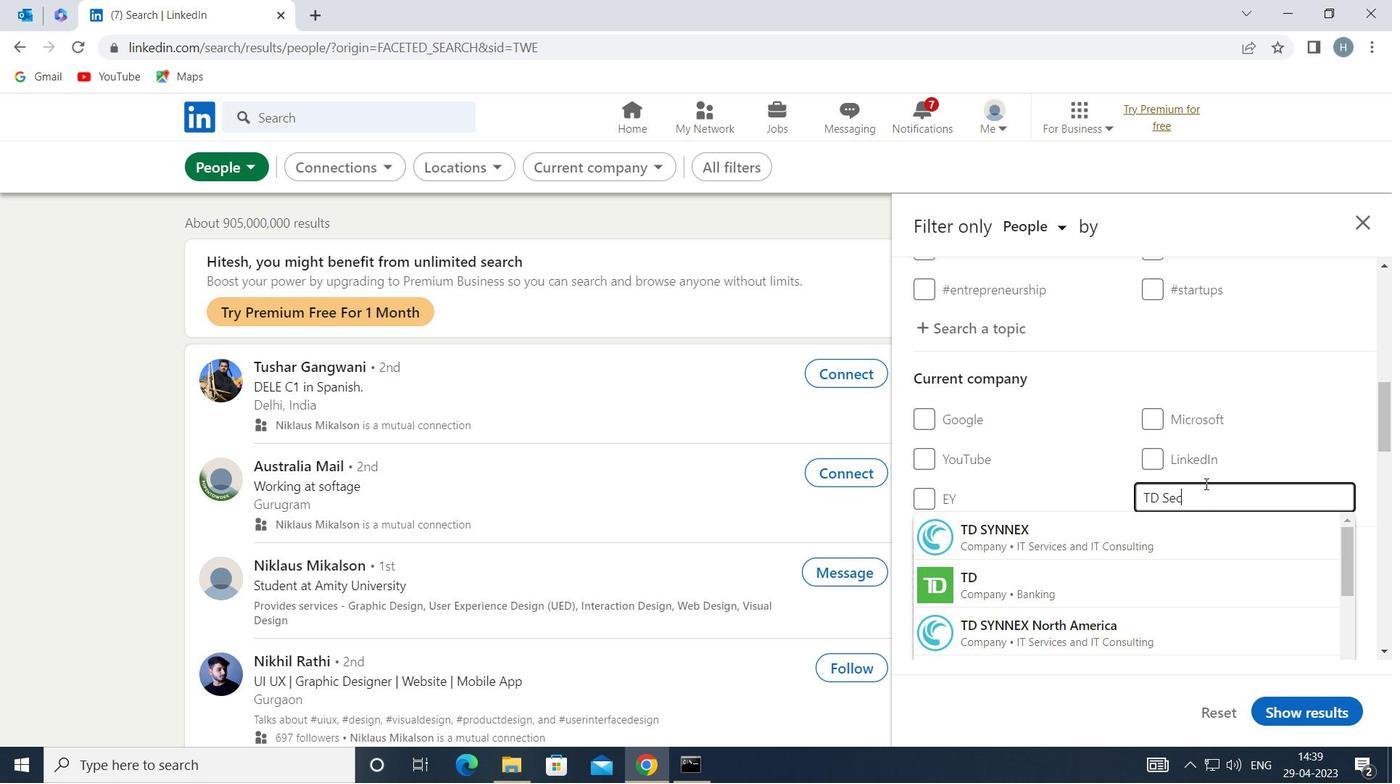 
Action: Mouse moved to (1124, 538)
Screenshot: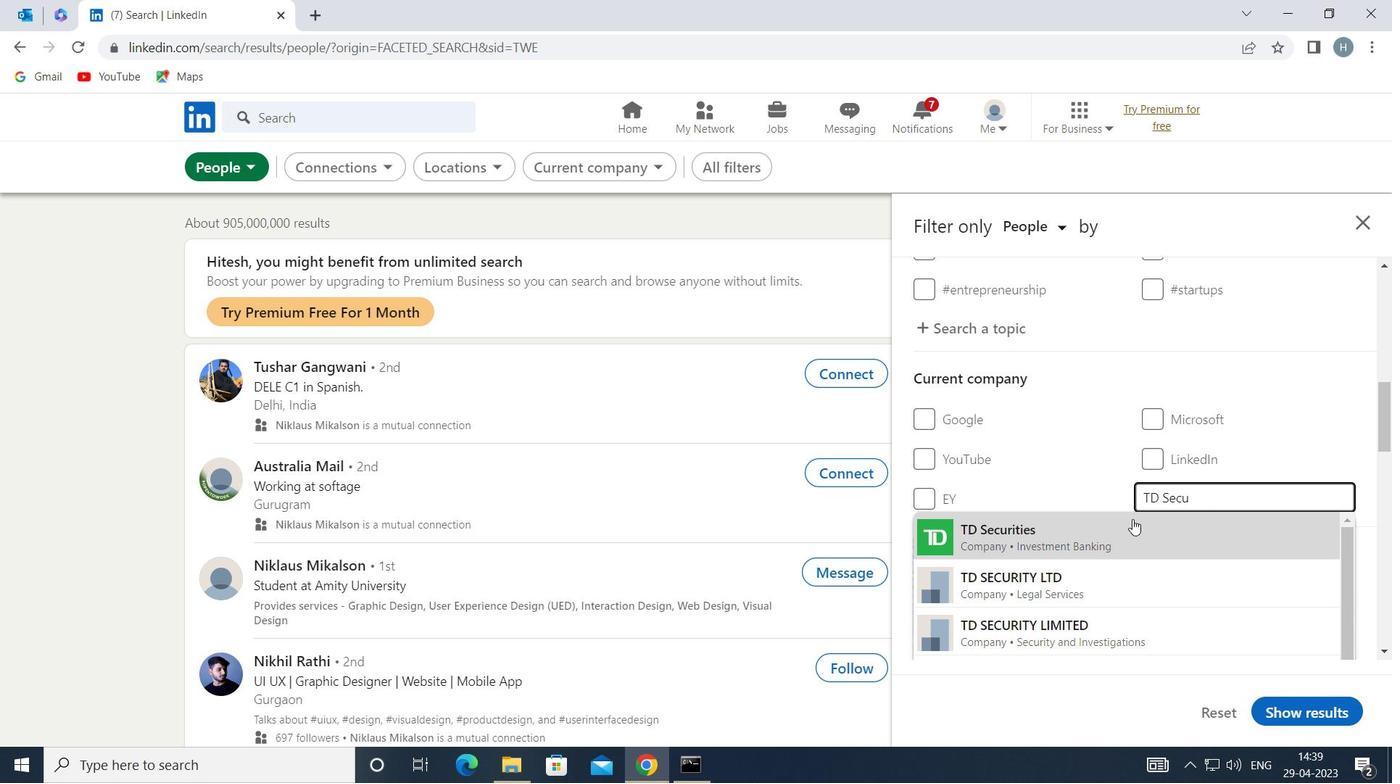 
Action: Mouse pressed left at (1124, 538)
Screenshot: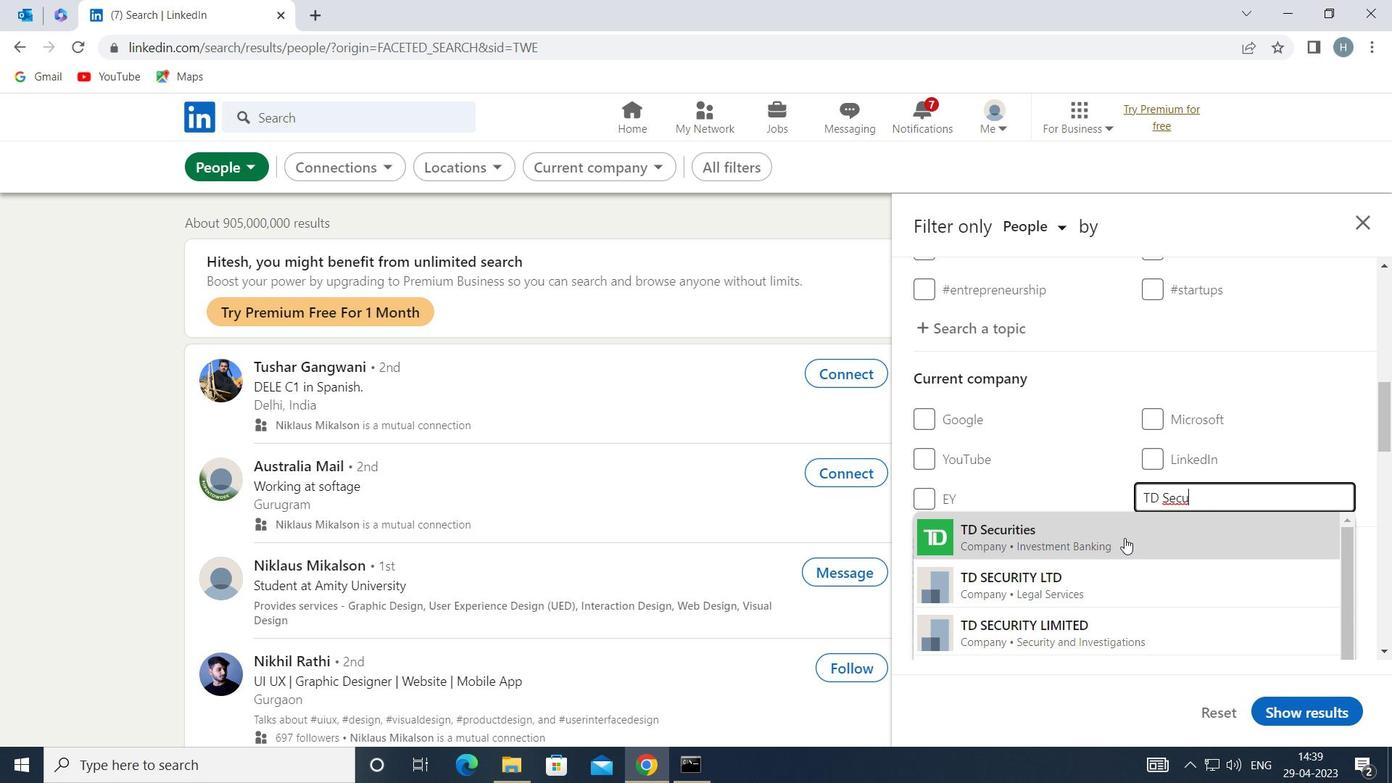 
Action: Mouse moved to (1120, 514)
Screenshot: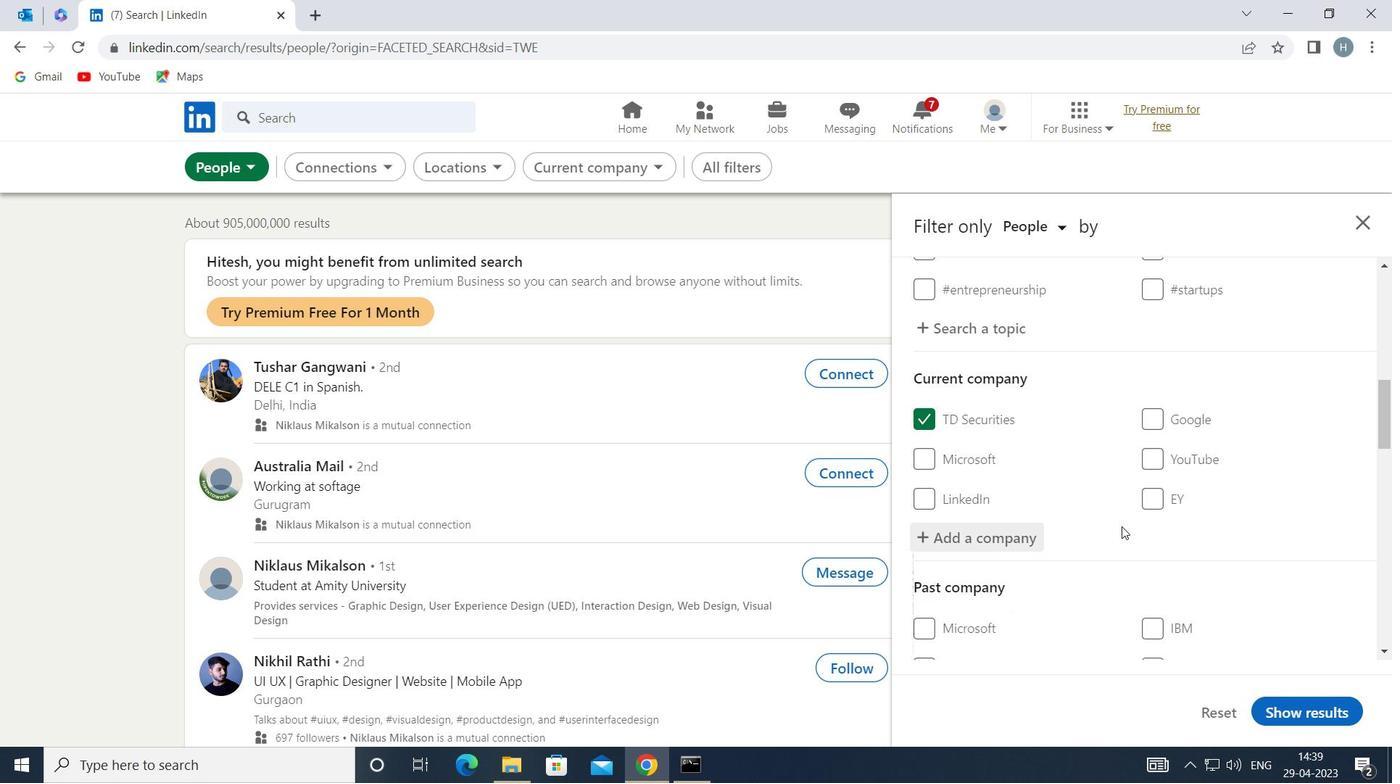 
Action: Mouse scrolled (1120, 513) with delta (0, 0)
Screenshot: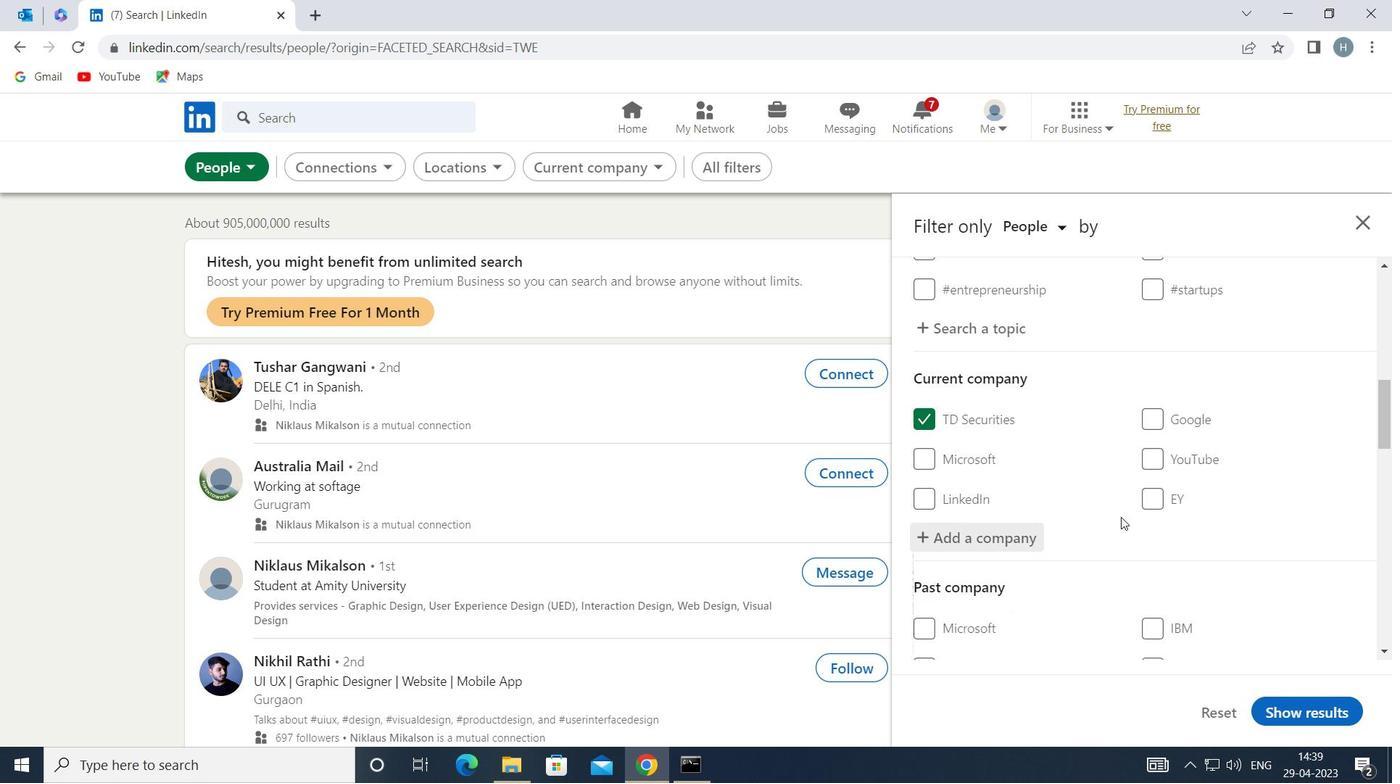 
Action: Mouse scrolled (1120, 513) with delta (0, 0)
Screenshot: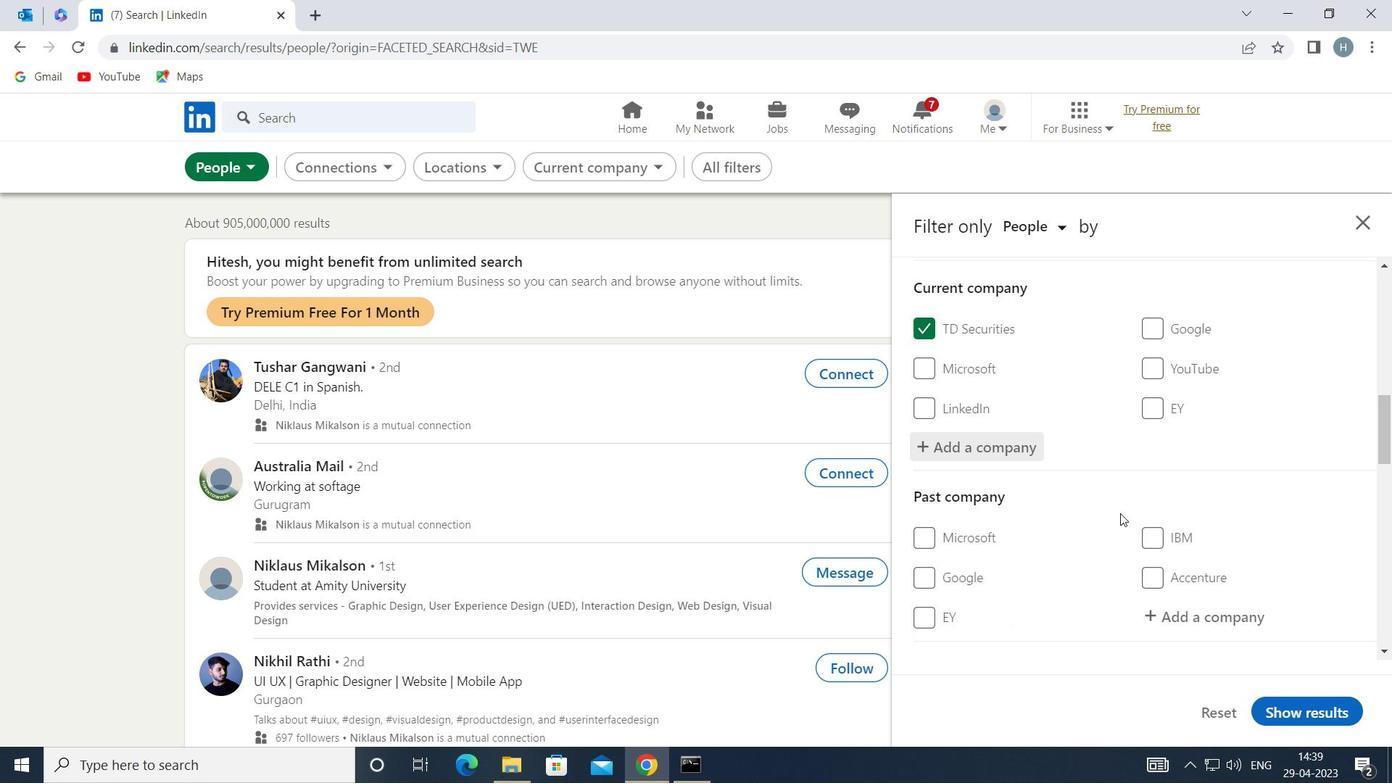 
Action: Mouse moved to (1118, 505)
Screenshot: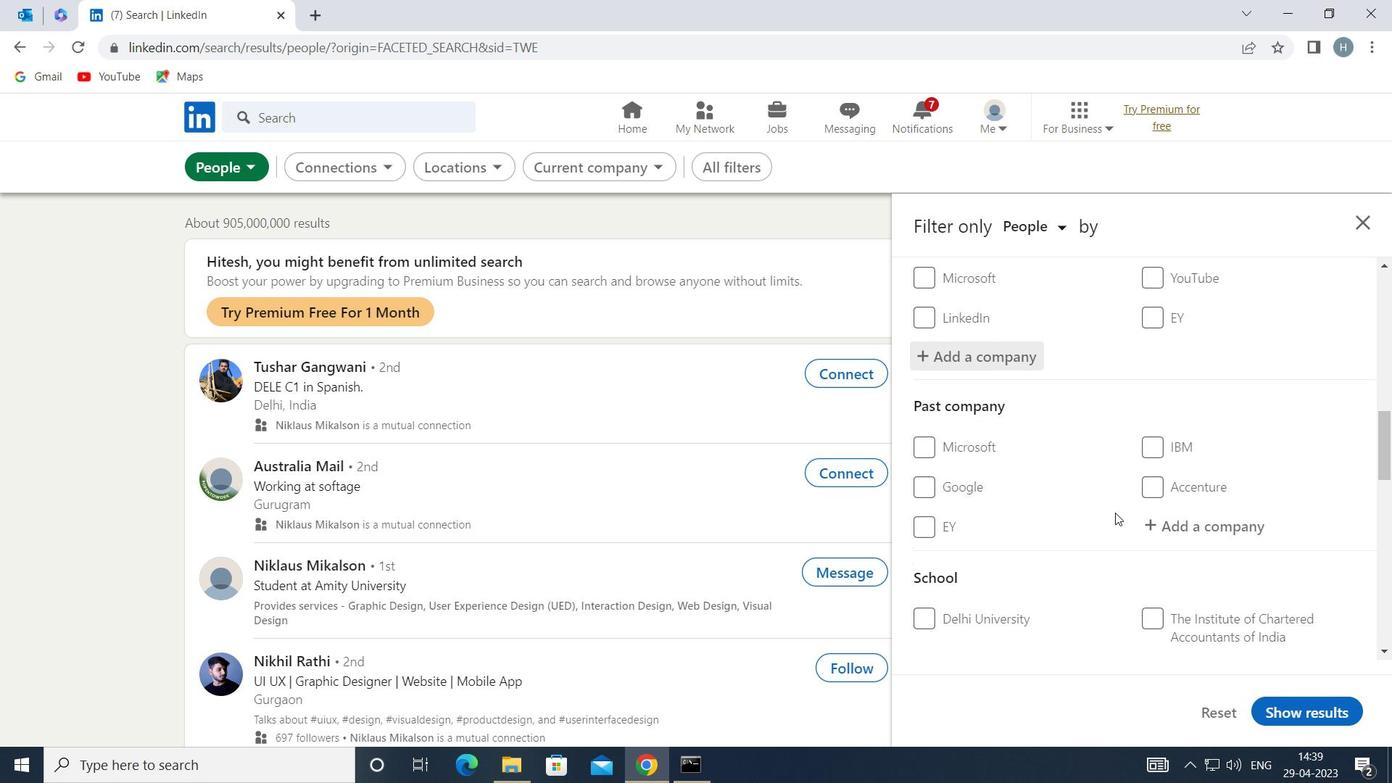 
Action: Mouse scrolled (1118, 504) with delta (0, 0)
Screenshot: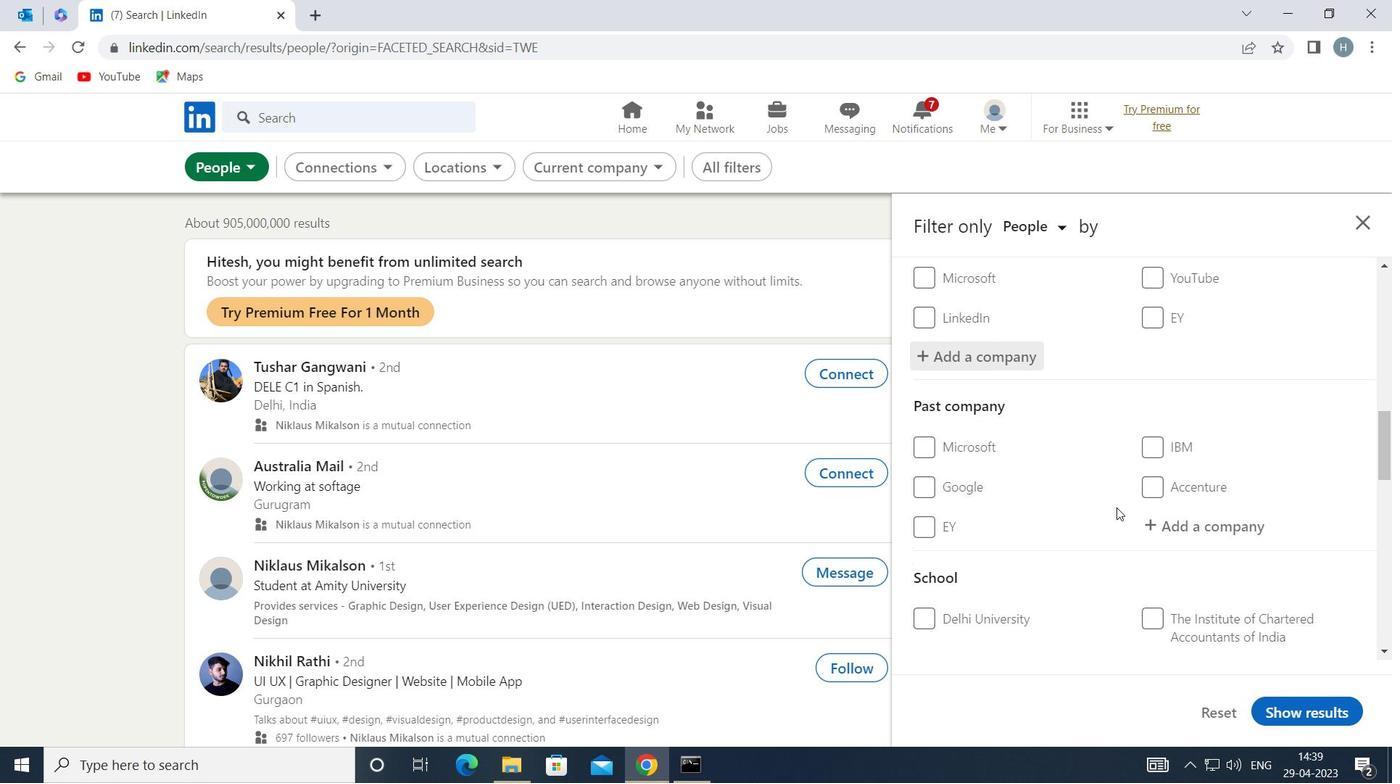 
Action: Mouse scrolled (1118, 504) with delta (0, 0)
Screenshot: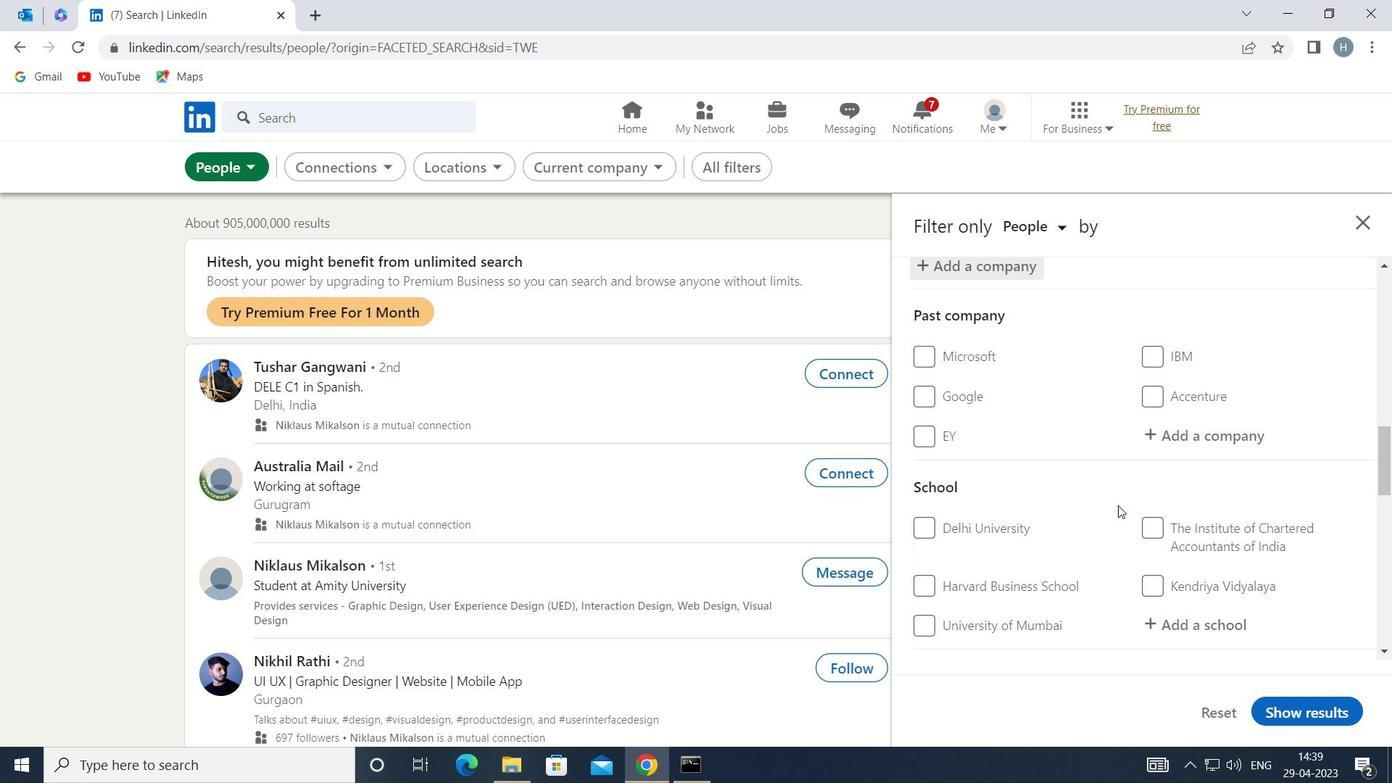 
Action: Mouse scrolled (1118, 504) with delta (0, 0)
Screenshot: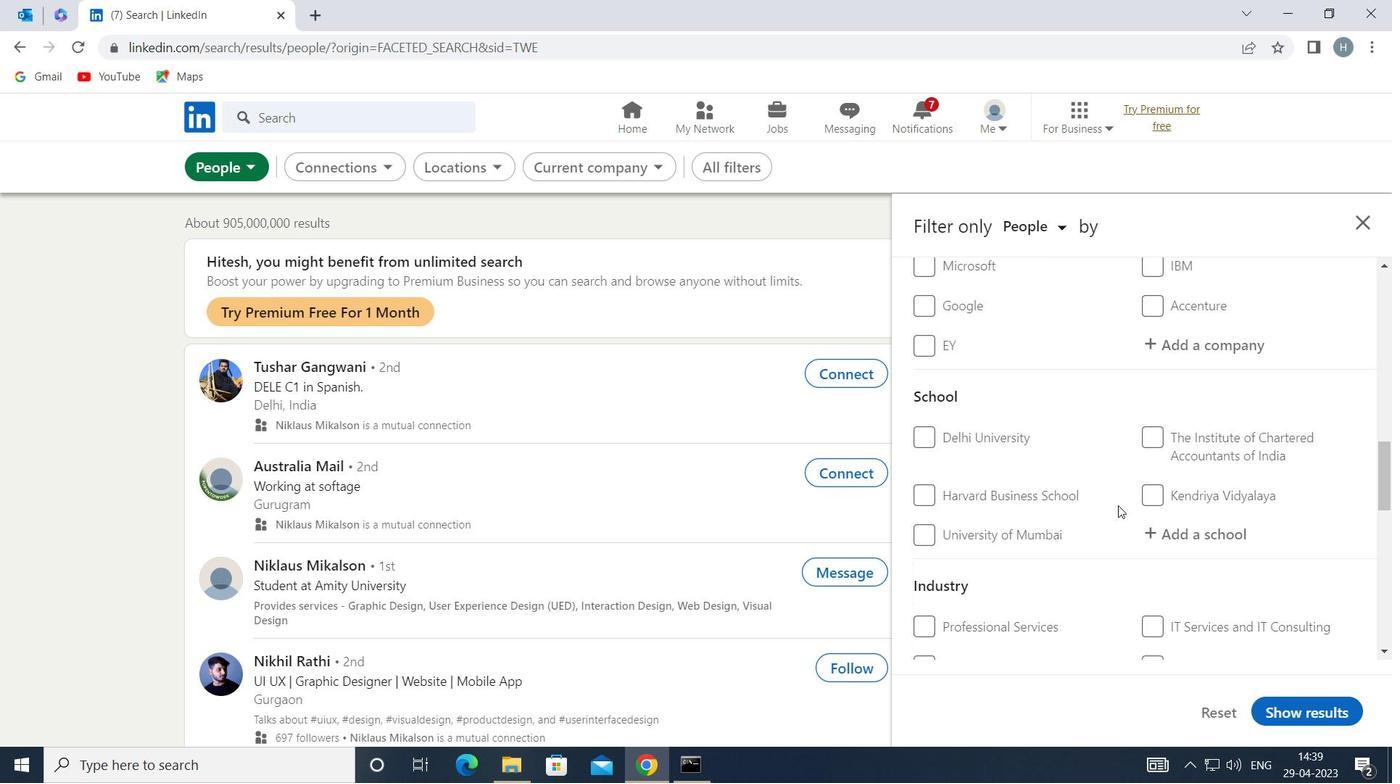 
Action: Mouse scrolled (1118, 504) with delta (0, 0)
Screenshot: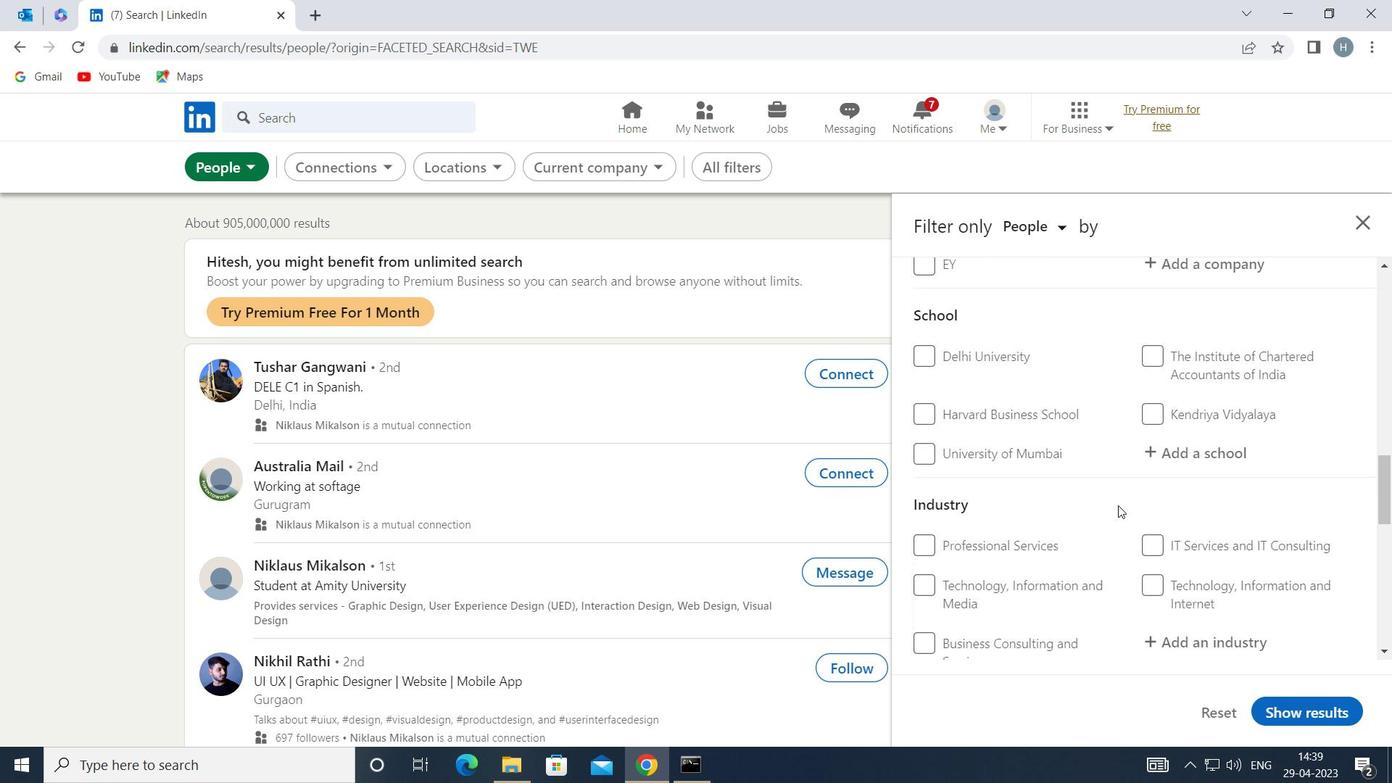
Action: Mouse moved to (1176, 539)
Screenshot: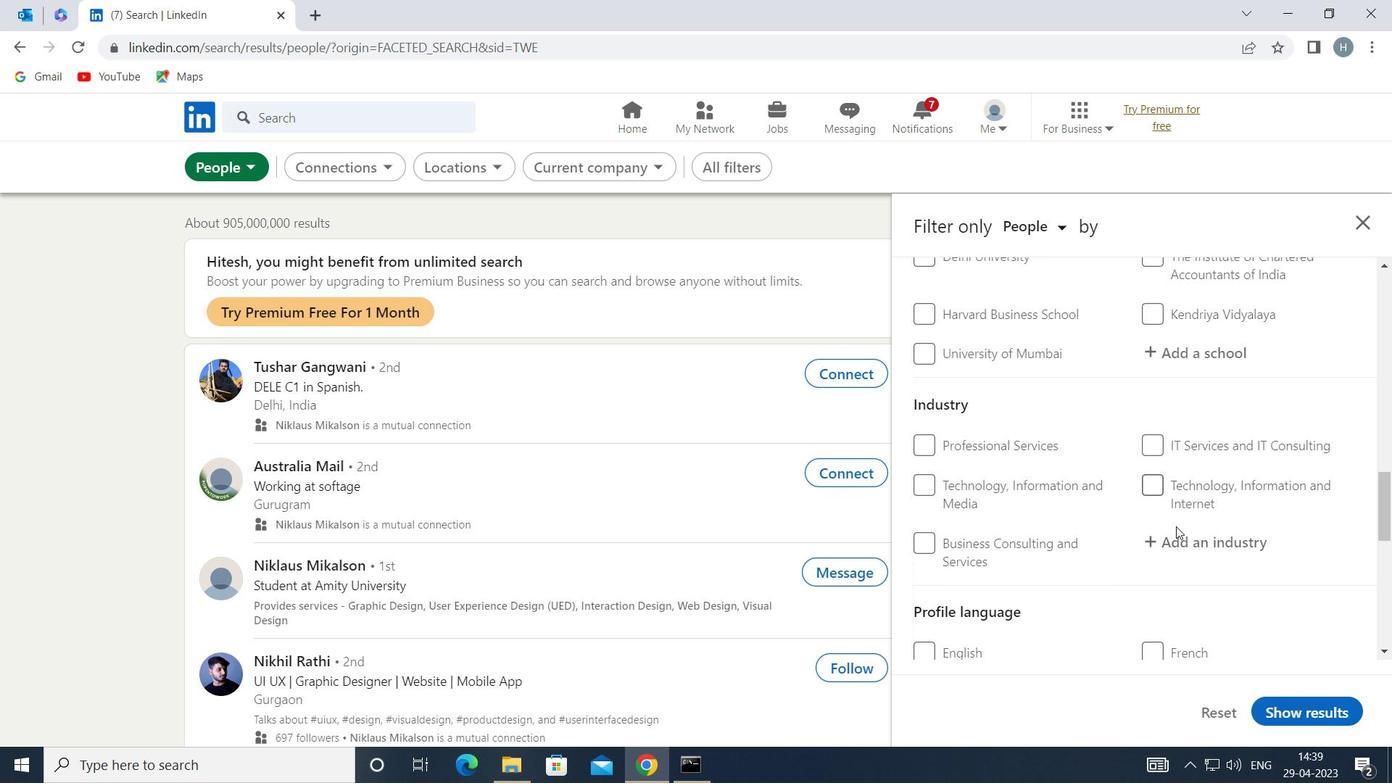 
Action: Mouse pressed left at (1176, 539)
Screenshot: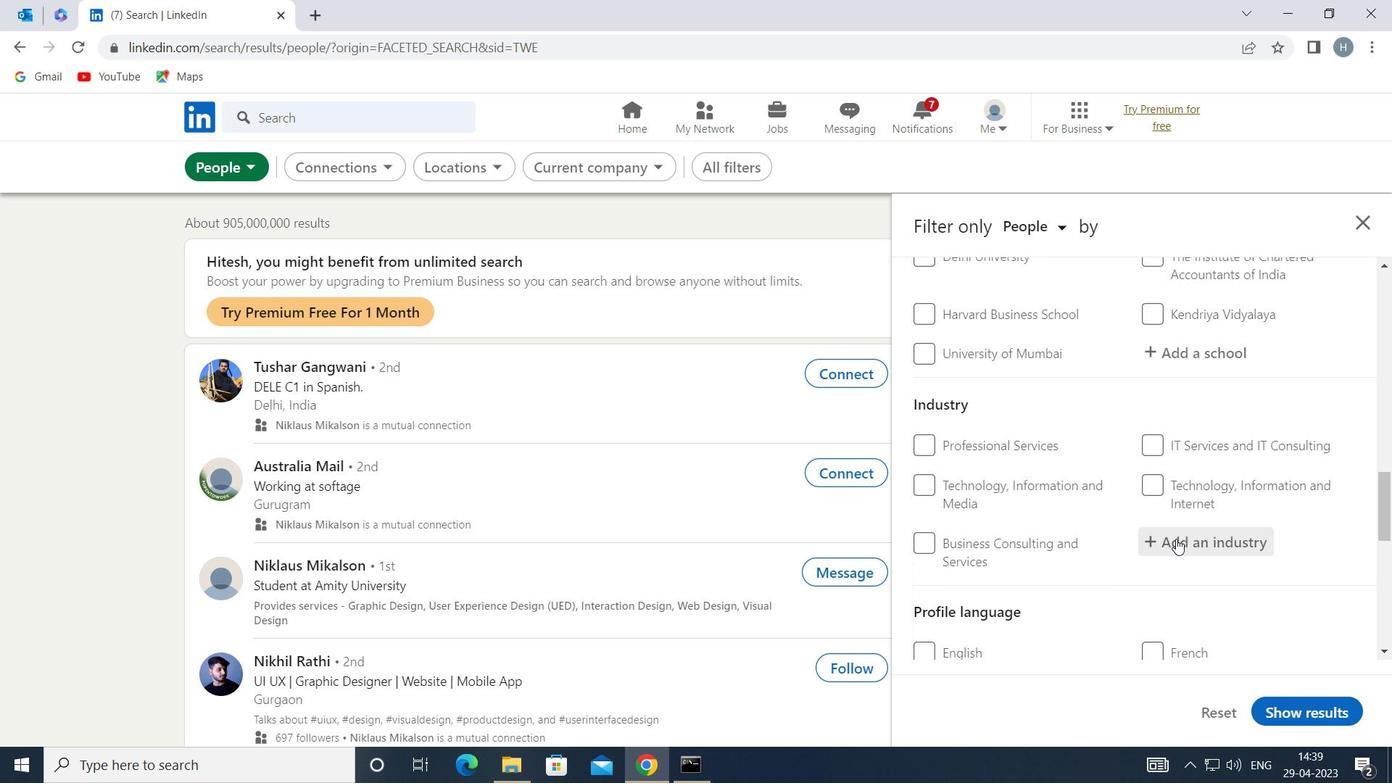
Action: Mouse moved to (1172, 539)
Screenshot: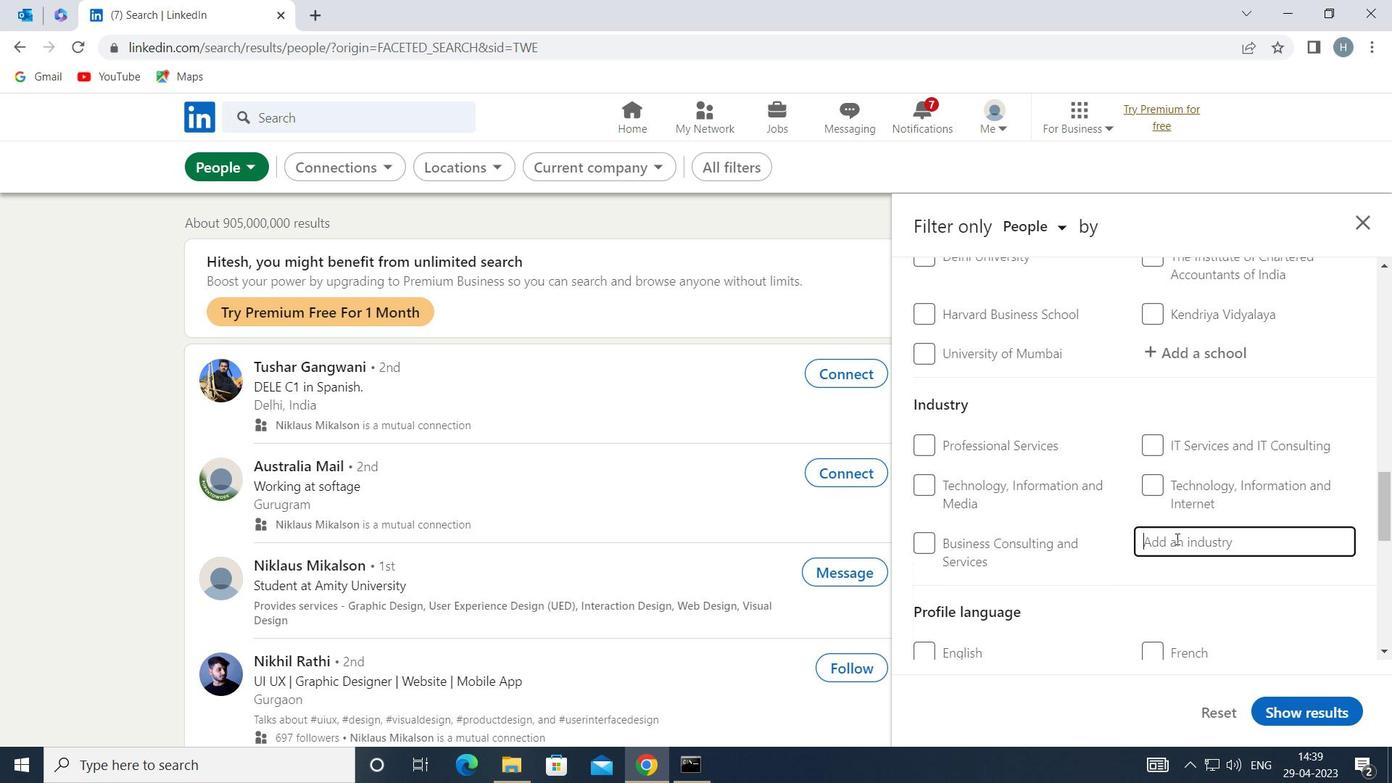 
Action: Key pressed <Key.shift>LAW<Key.space><Key.shift>E
Screenshot: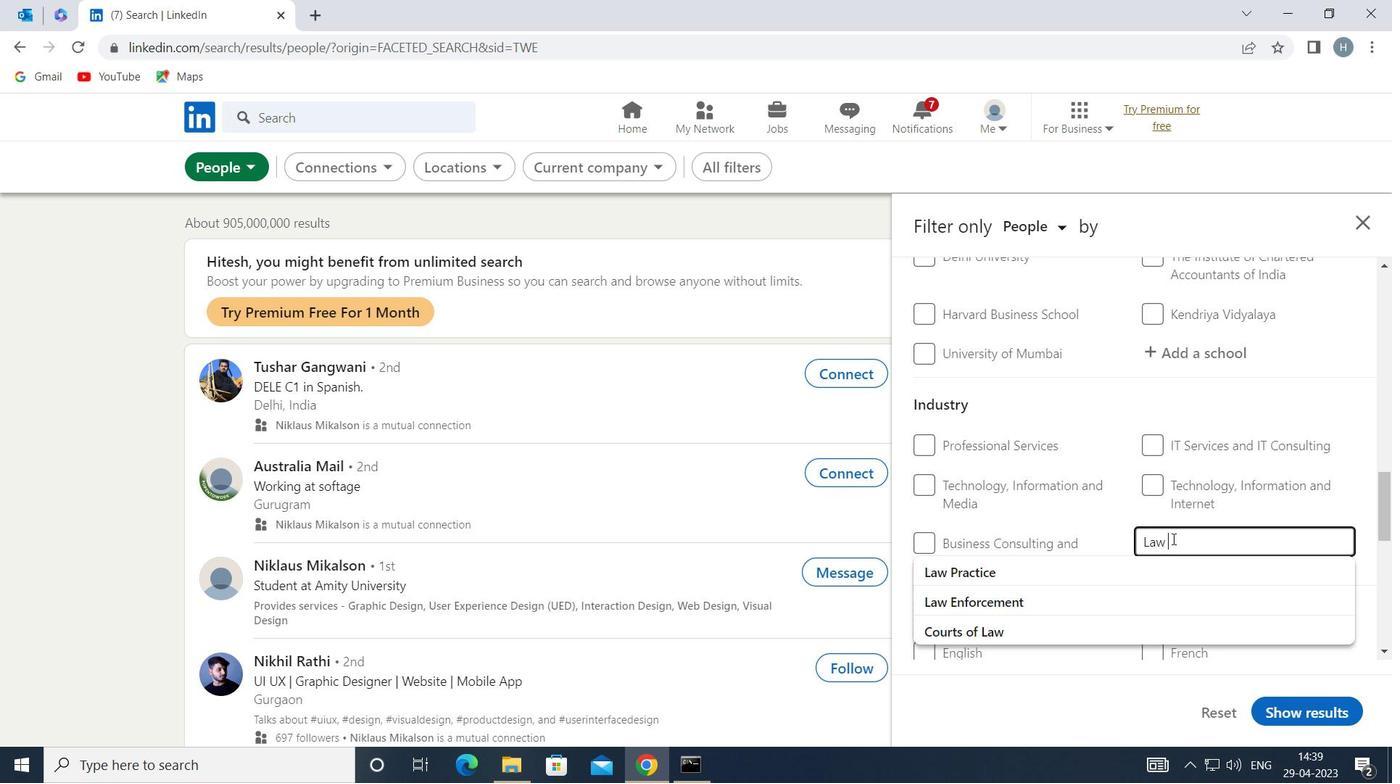 
Action: Mouse moved to (1094, 579)
Screenshot: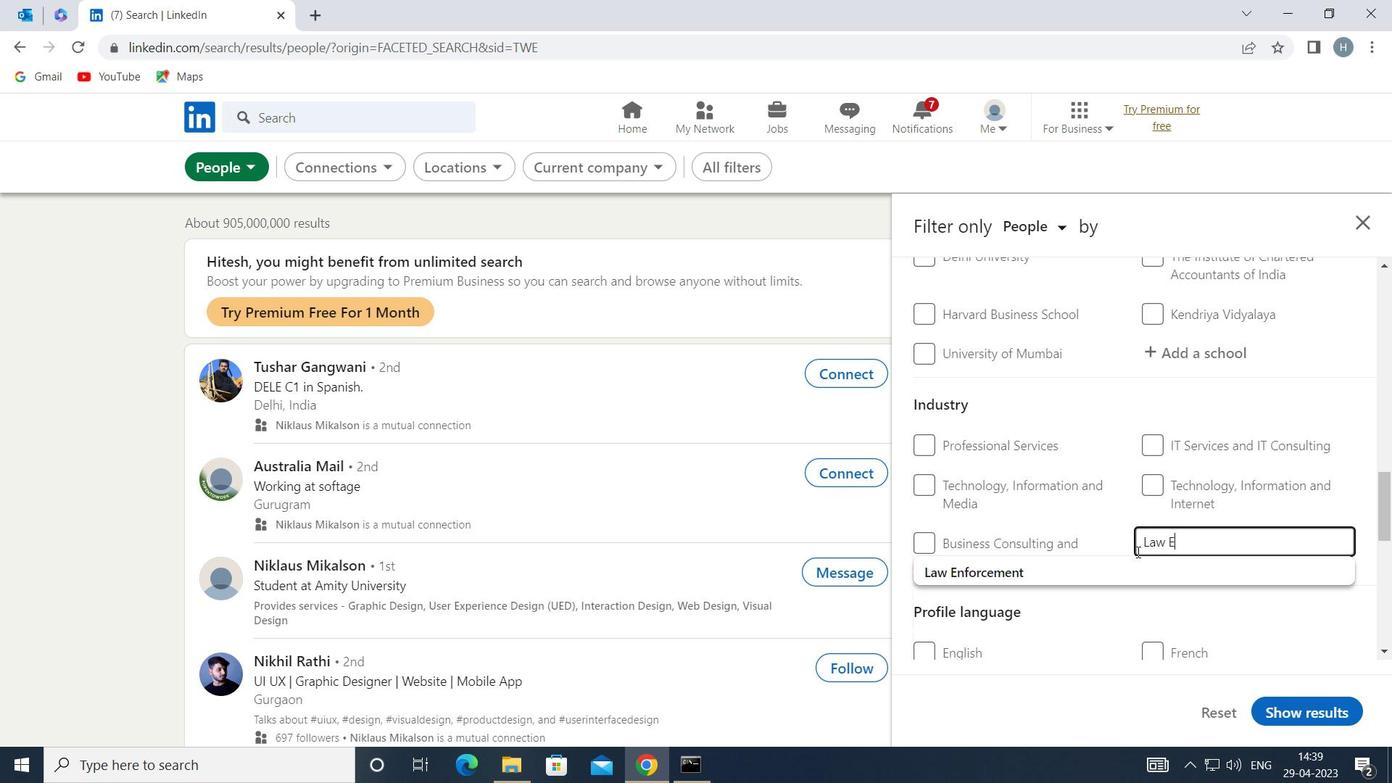 
Action: Mouse pressed left at (1094, 579)
Screenshot: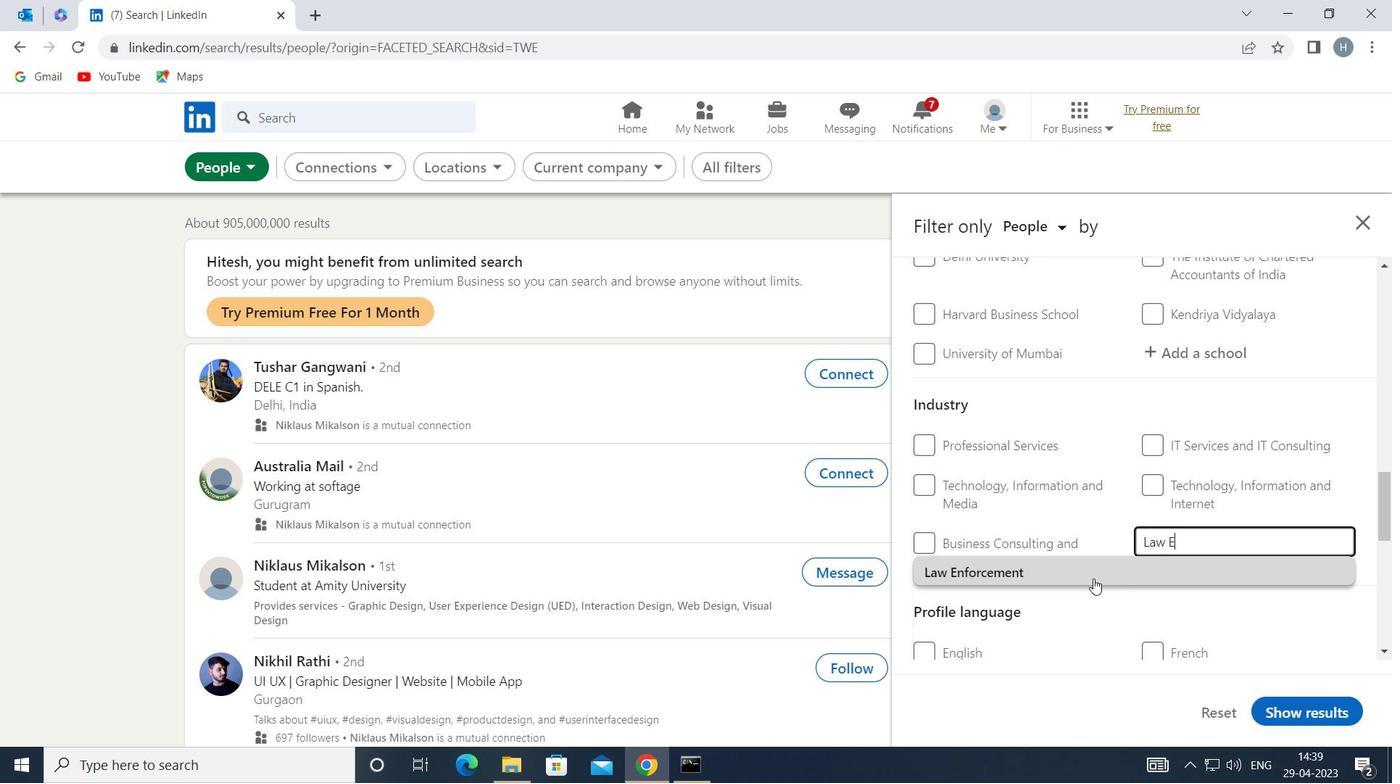 
Action: Mouse moved to (1102, 569)
Screenshot: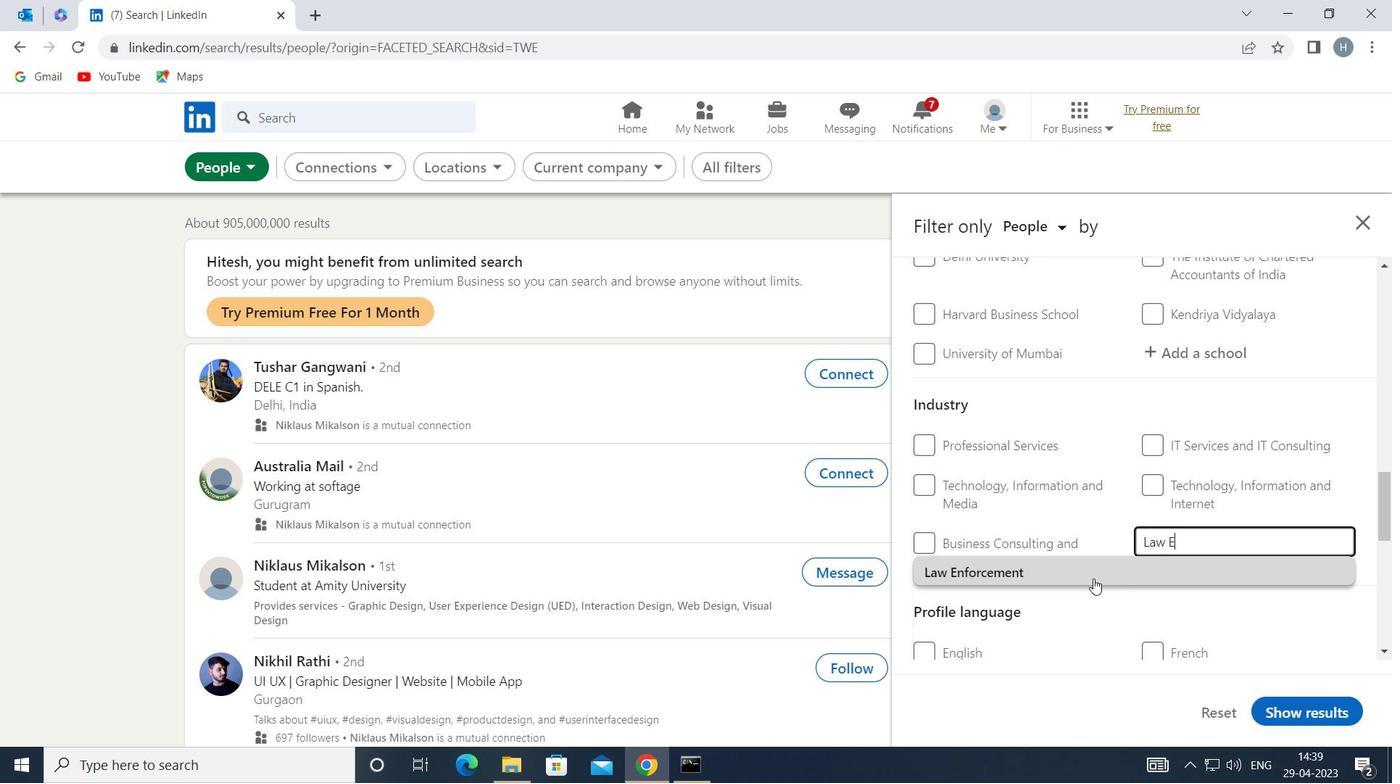 
Action: Mouse scrolled (1102, 568) with delta (0, 0)
Screenshot: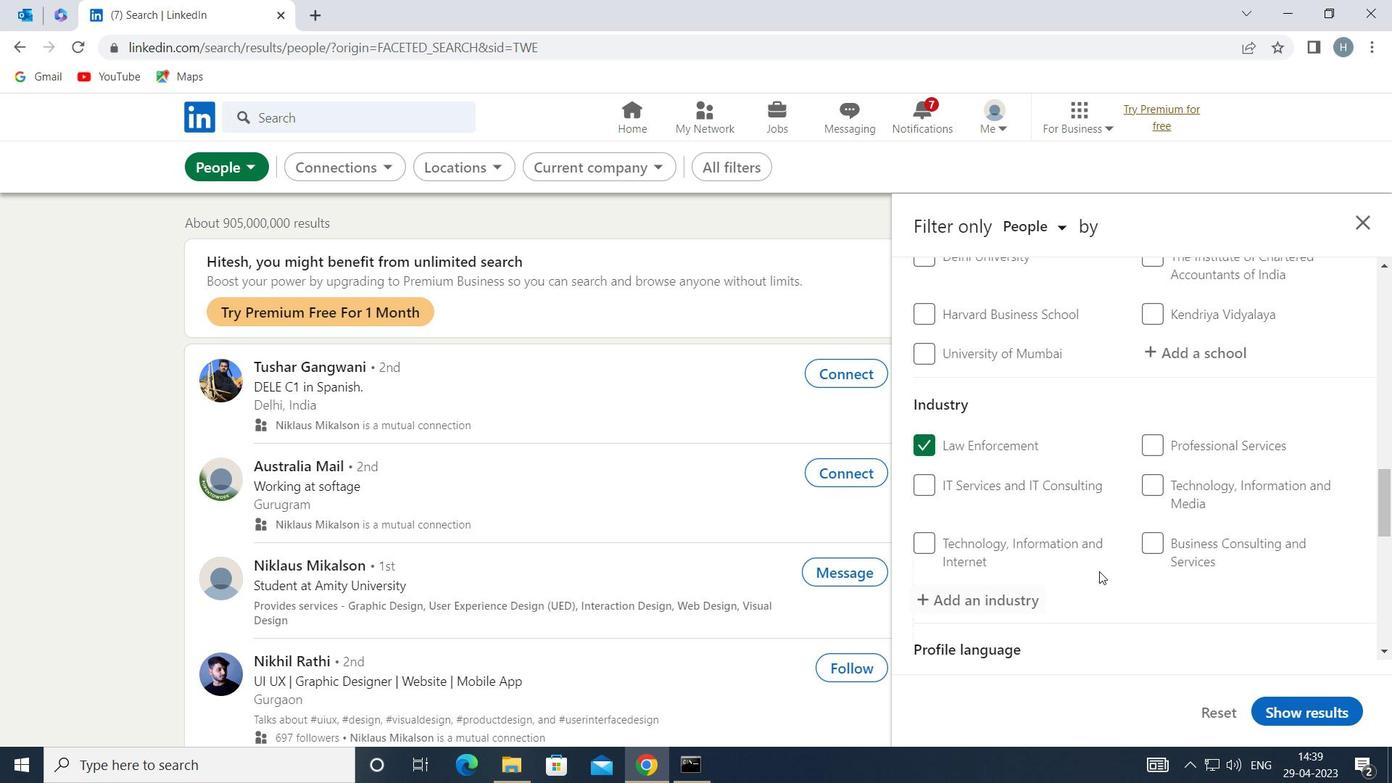 
Action: Mouse scrolled (1102, 568) with delta (0, 0)
Screenshot: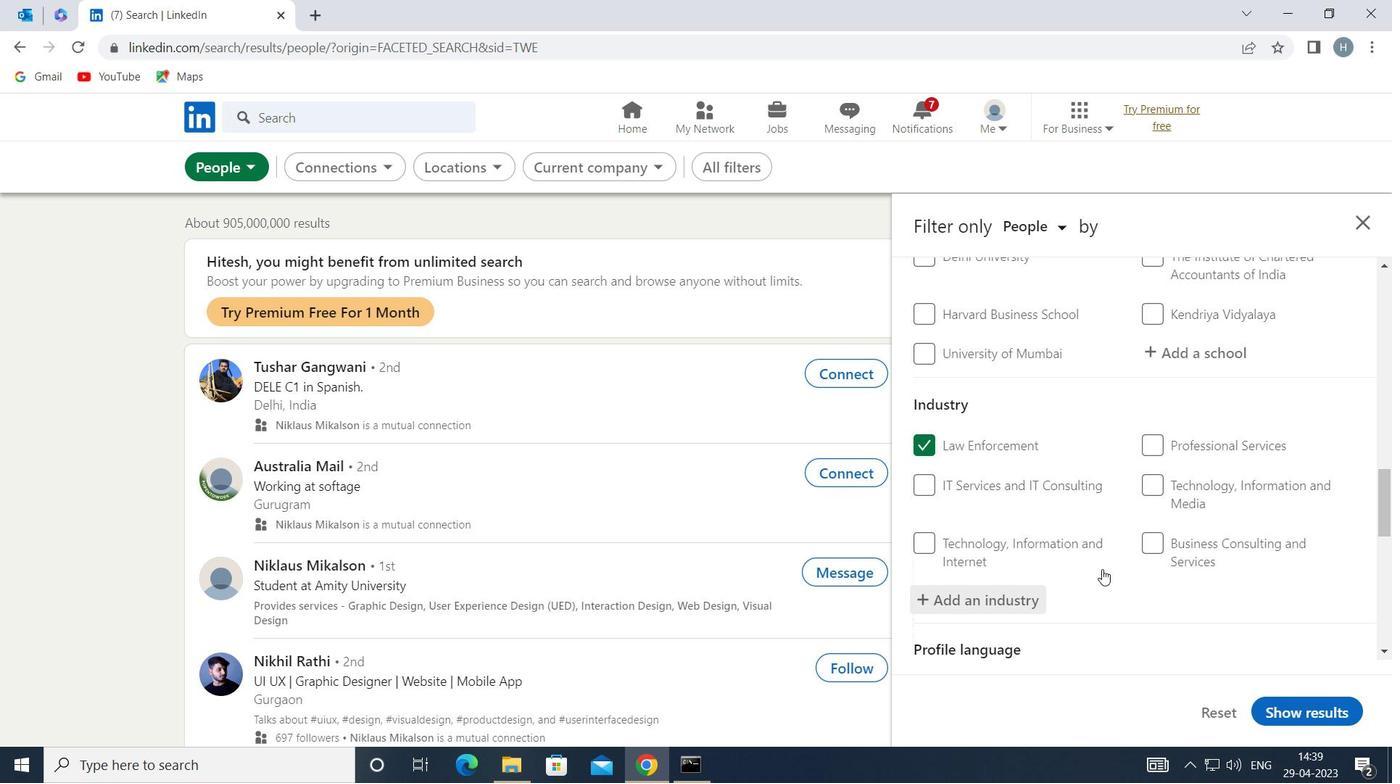
Action: Mouse scrolled (1102, 568) with delta (0, 0)
Screenshot: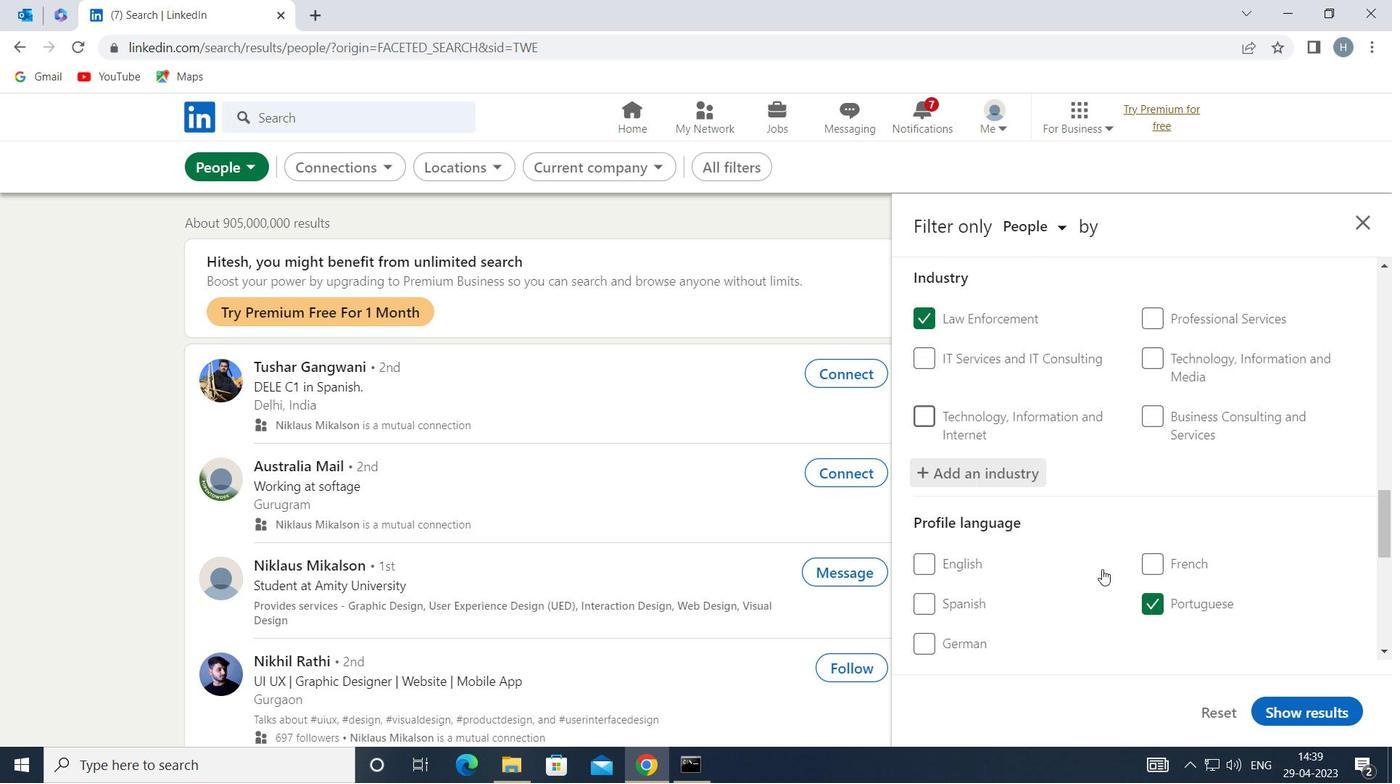 
Action: Mouse moved to (1091, 511)
Screenshot: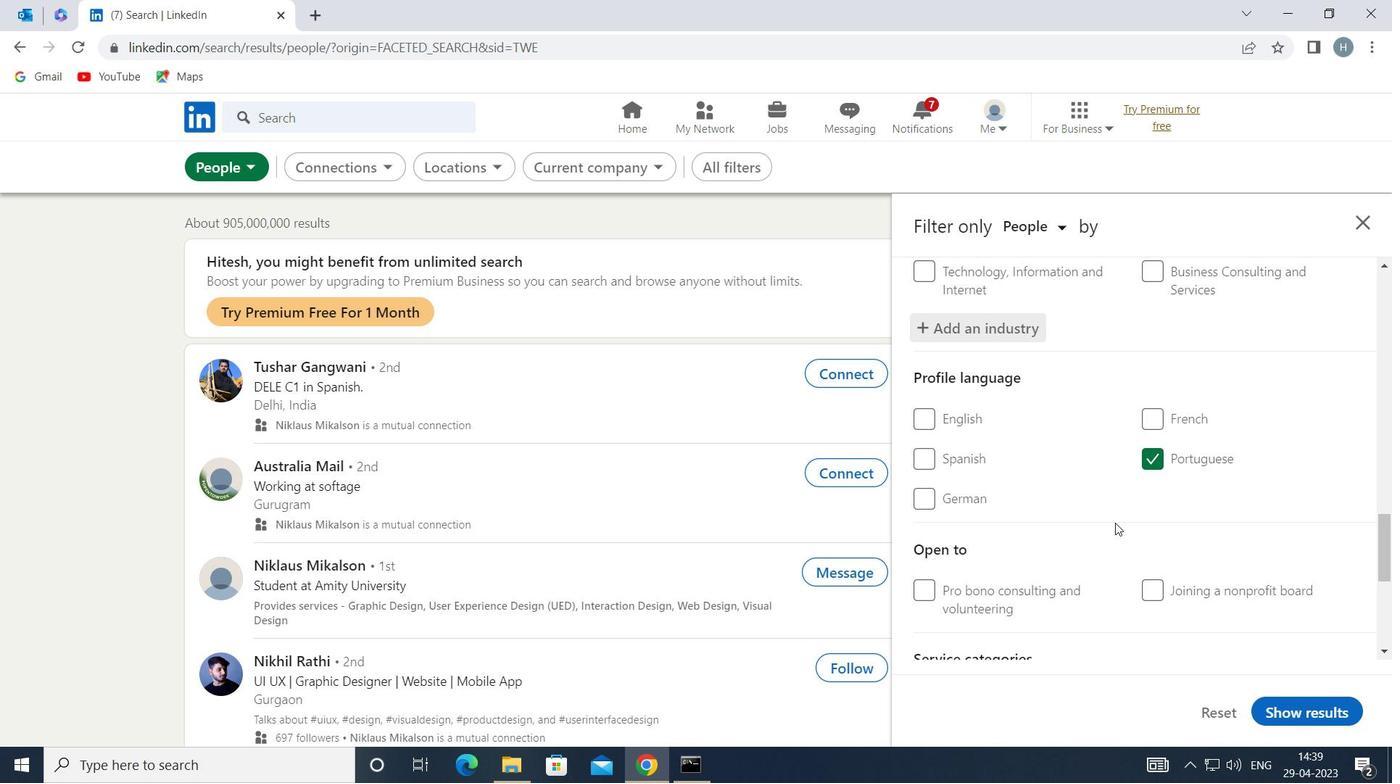 
Action: Mouse scrolled (1091, 511) with delta (0, 0)
Screenshot: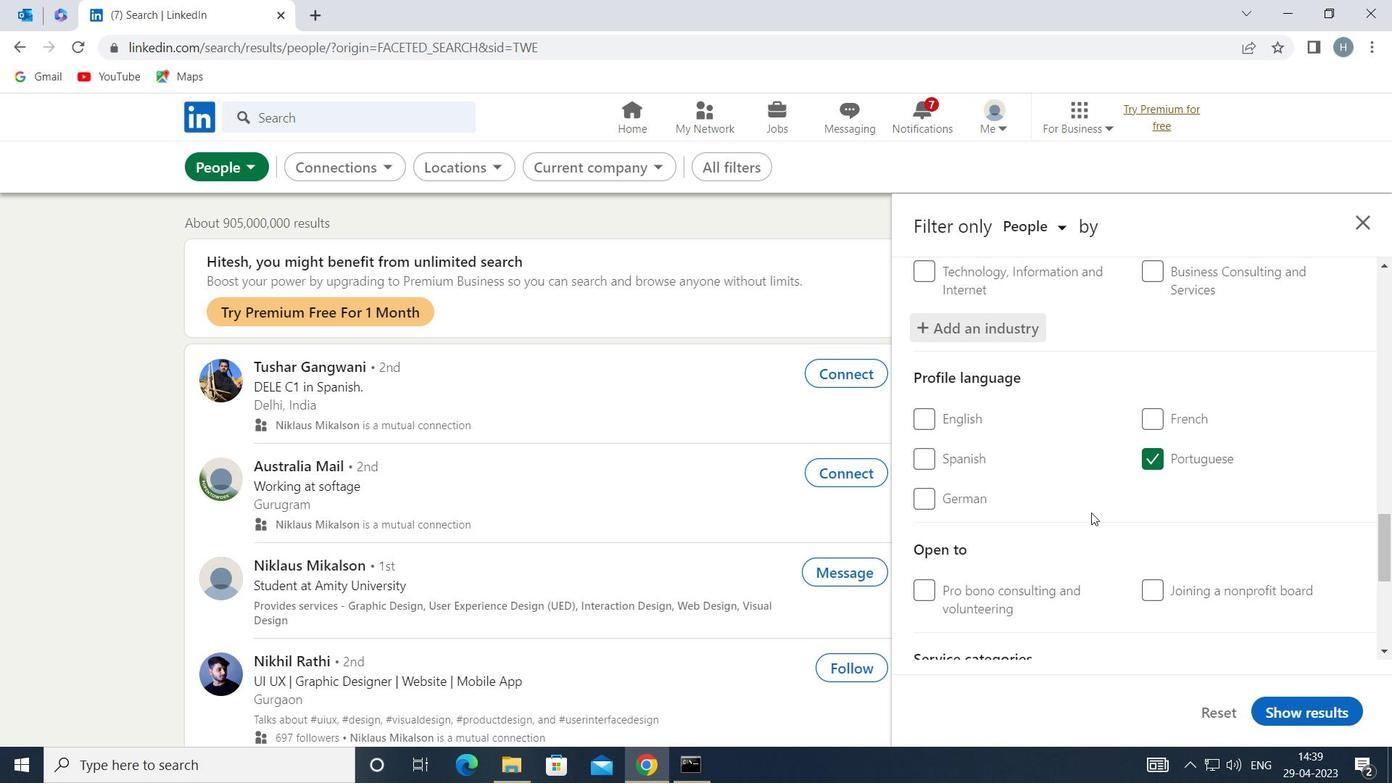 
Action: Mouse scrolled (1091, 512) with delta (0, 0)
Screenshot: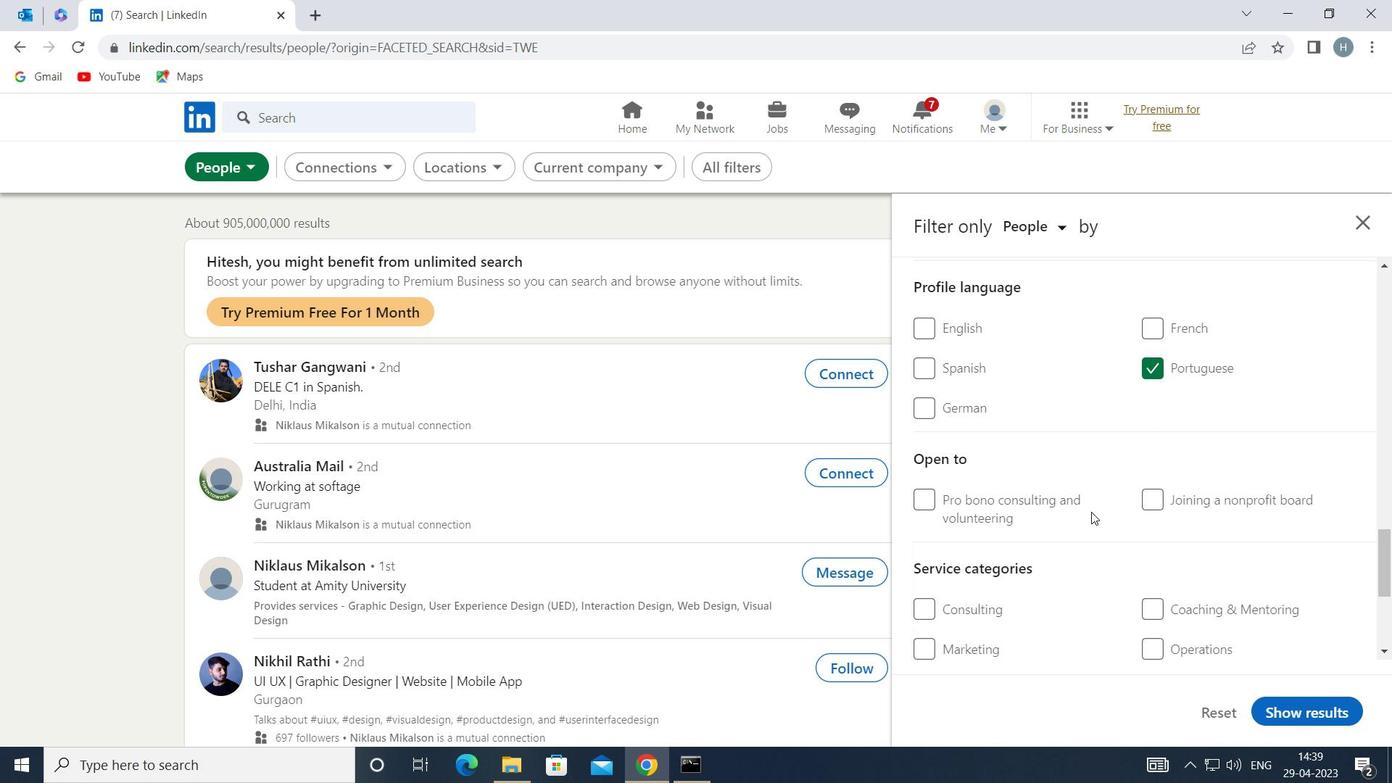 
Action: Mouse scrolled (1091, 512) with delta (0, 0)
Screenshot: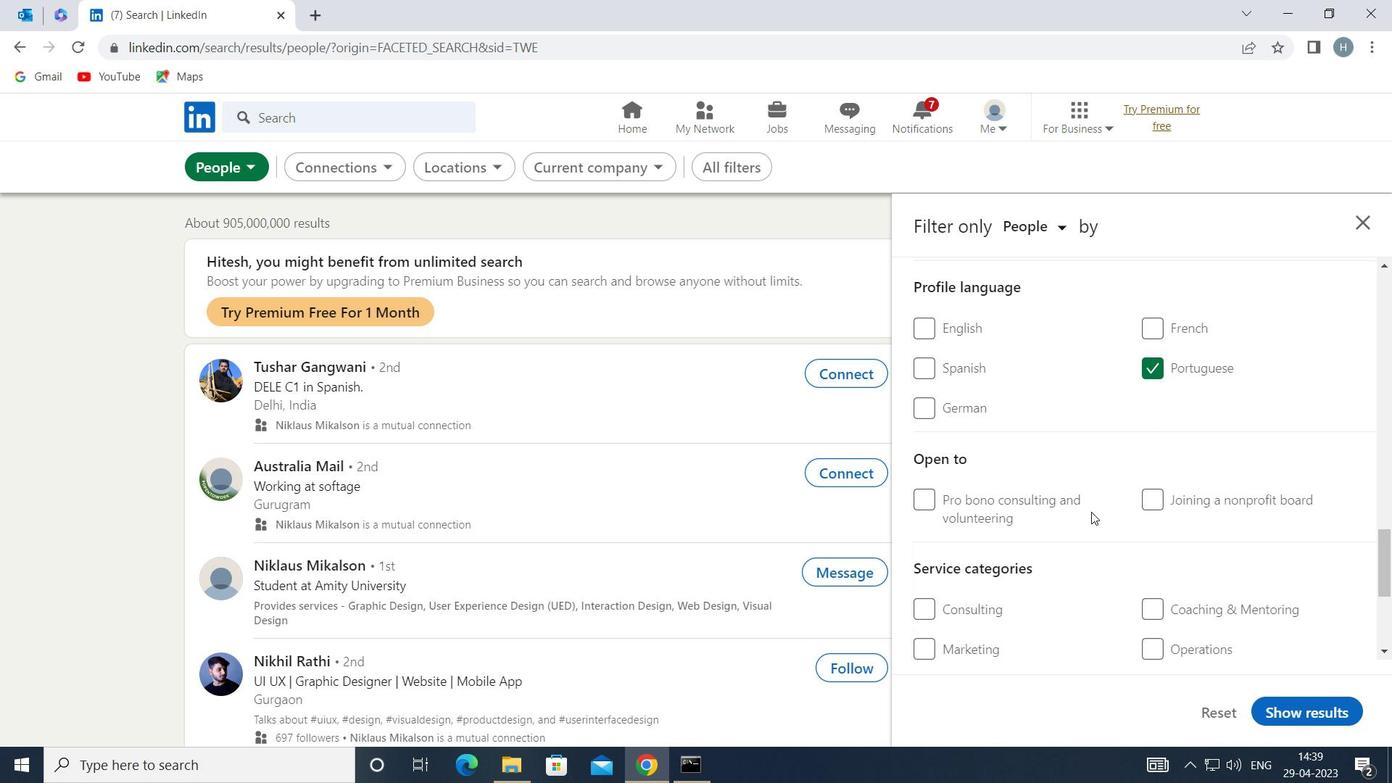 
Action: Mouse scrolled (1091, 511) with delta (0, 0)
Screenshot: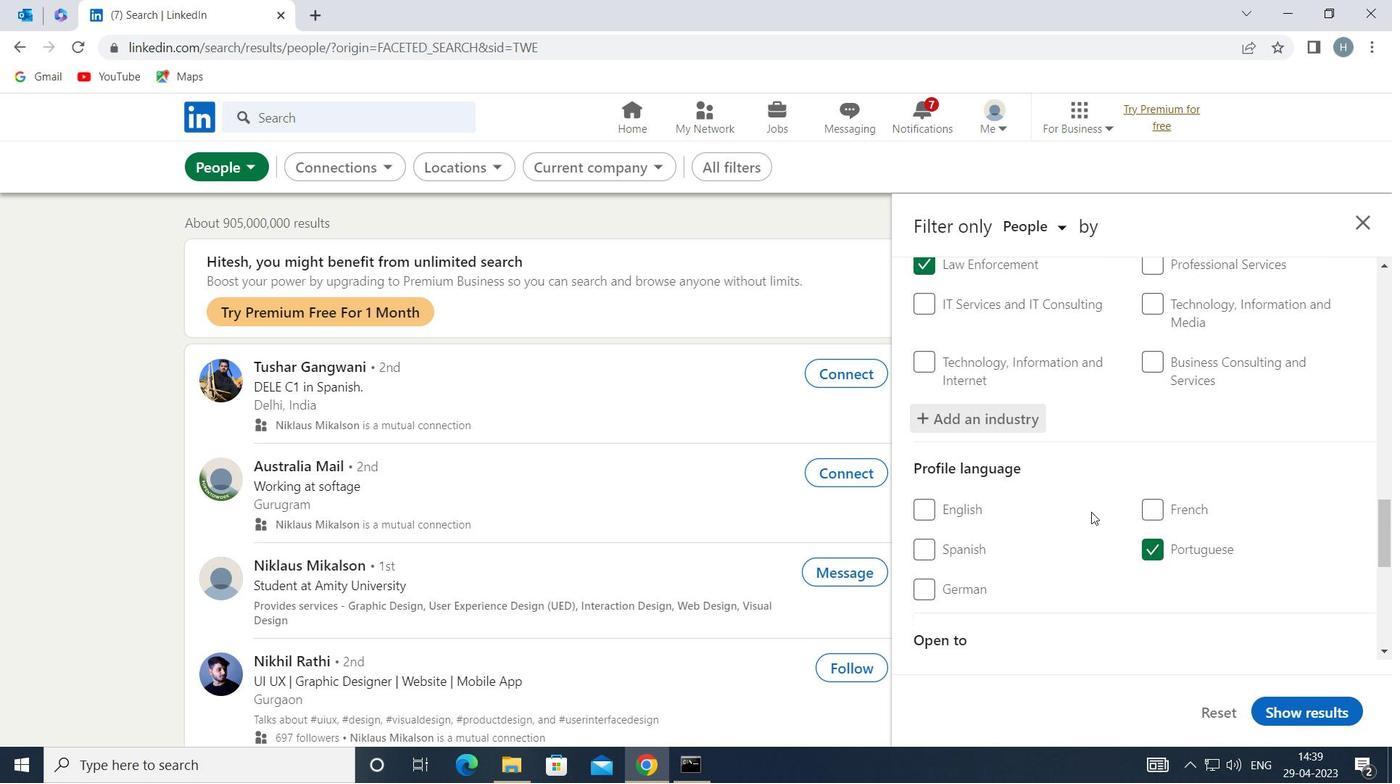 
Action: Mouse scrolled (1091, 511) with delta (0, 0)
Screenshot: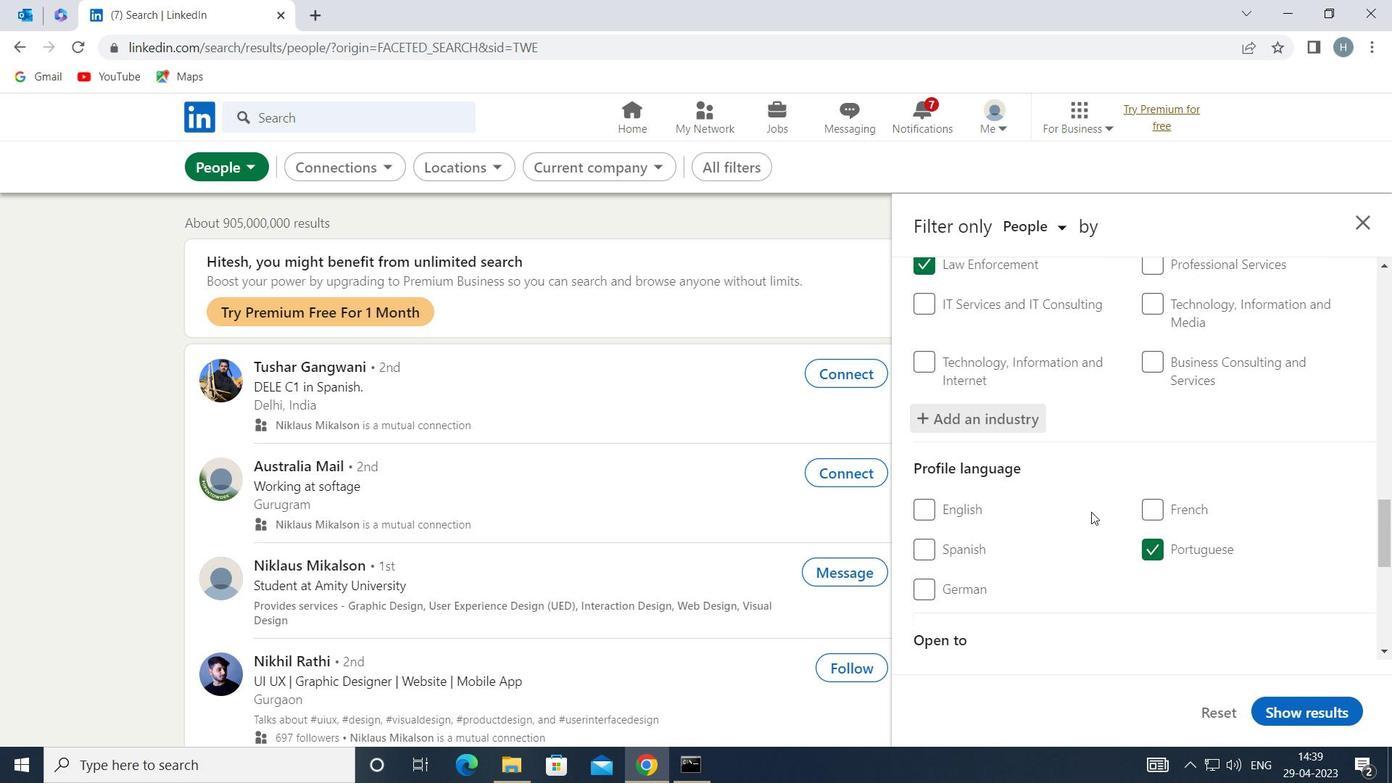 
Action: Mouse scrolled (1091, 511) with delta (0, 0)
Screenshot: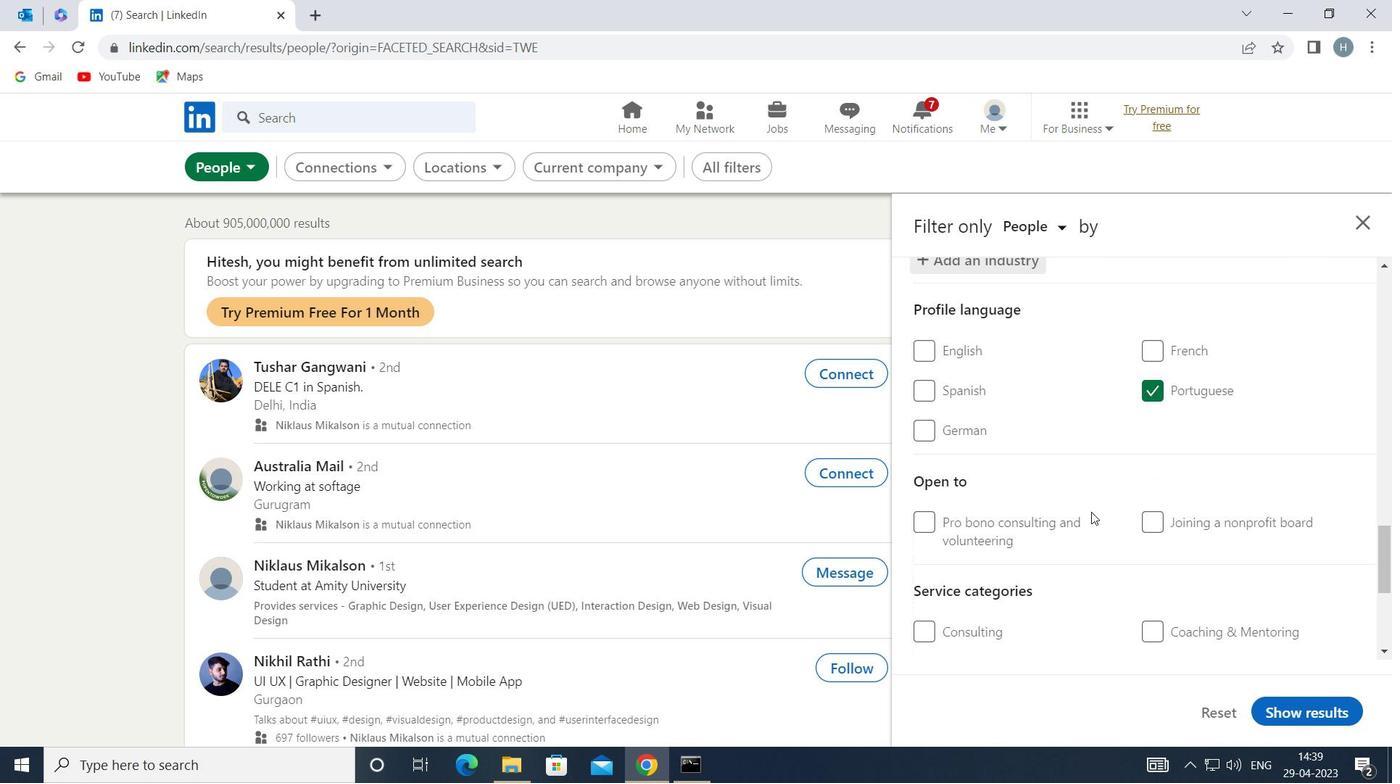 
Action: Mouse scrolled (1091, 511) with delta (0, 0)
Screenshot: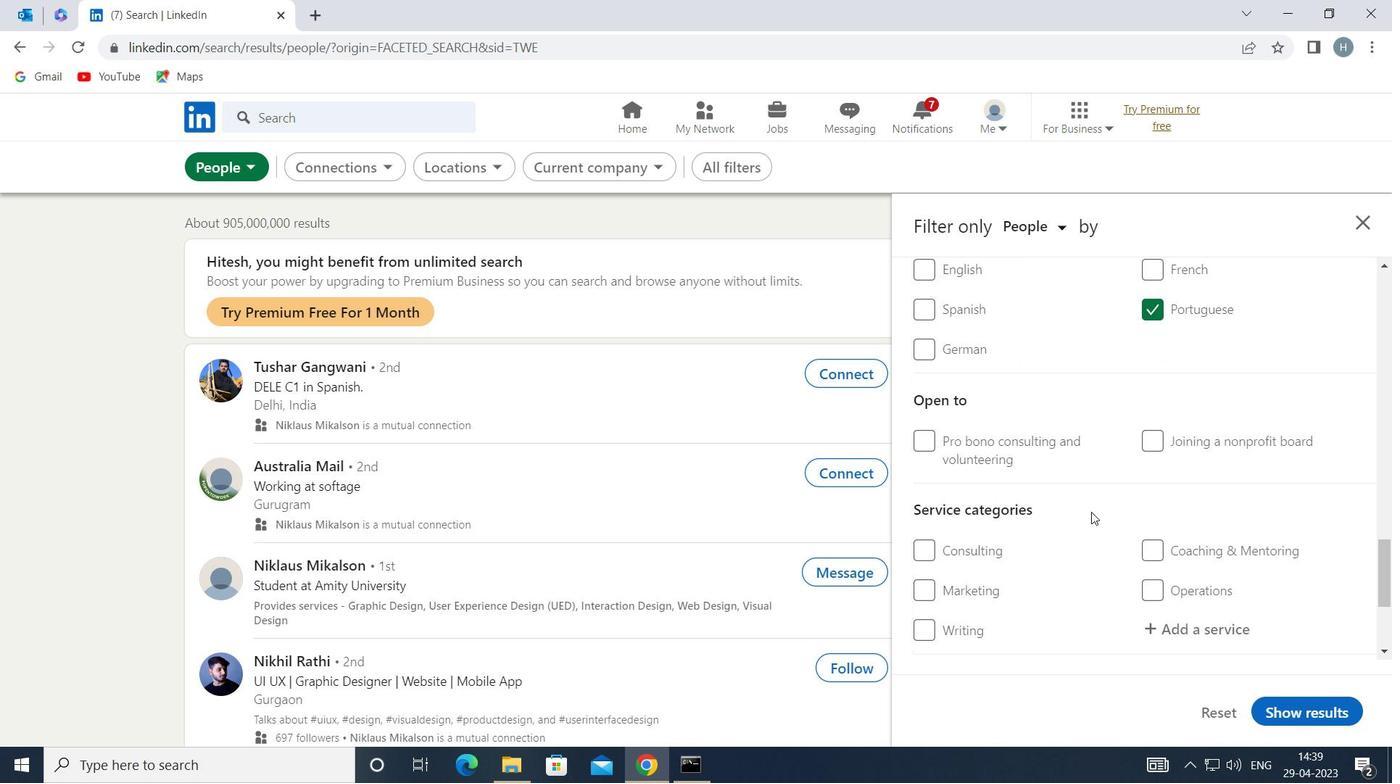 
Action: Mouse scrolled (1091, 511) with delta (0, 0)
Screenshot: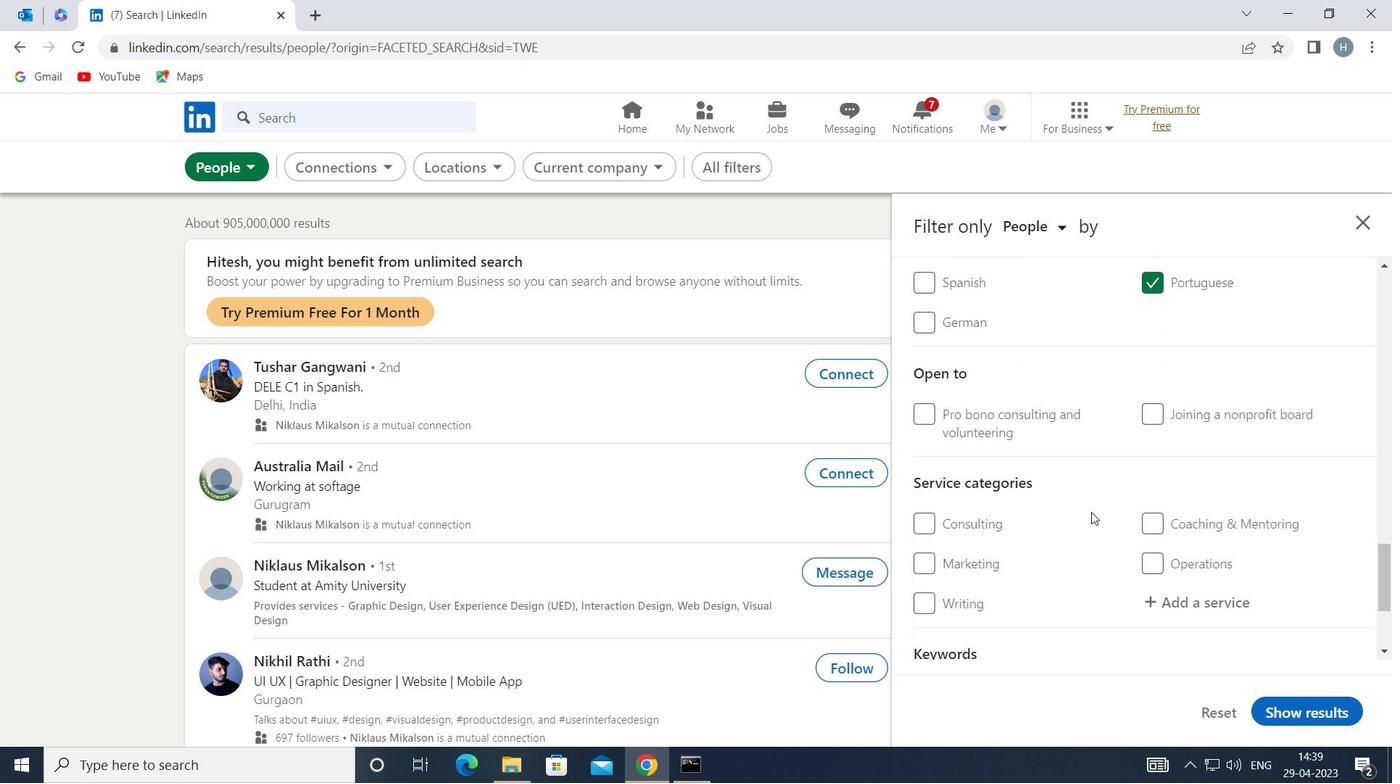 
Action: Mouse moved to (1103, 517)
Screenshot: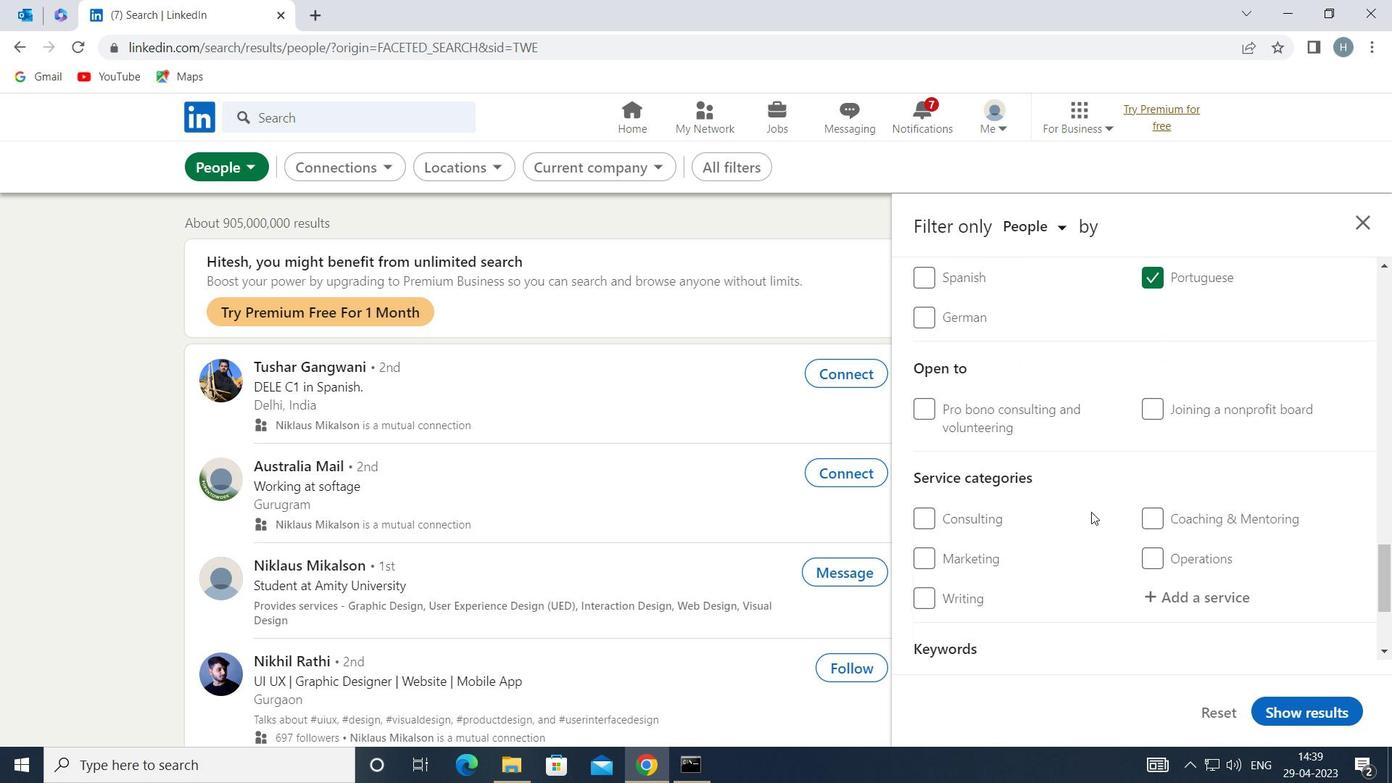 
Action: Mouse scrolled (1103, 517) with delta (0, 0)
Screenshot: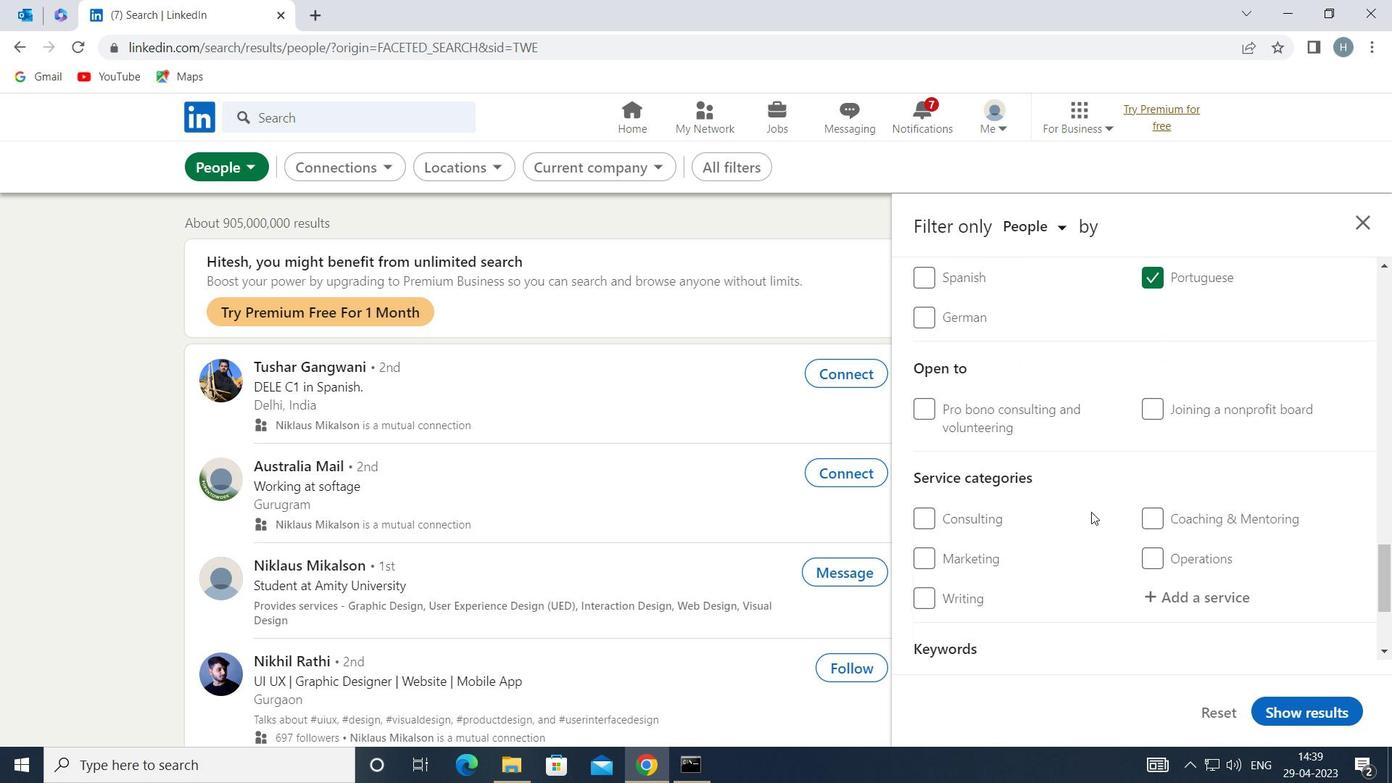 
Action: Mouse moved to (1200, 498)
Screenshot: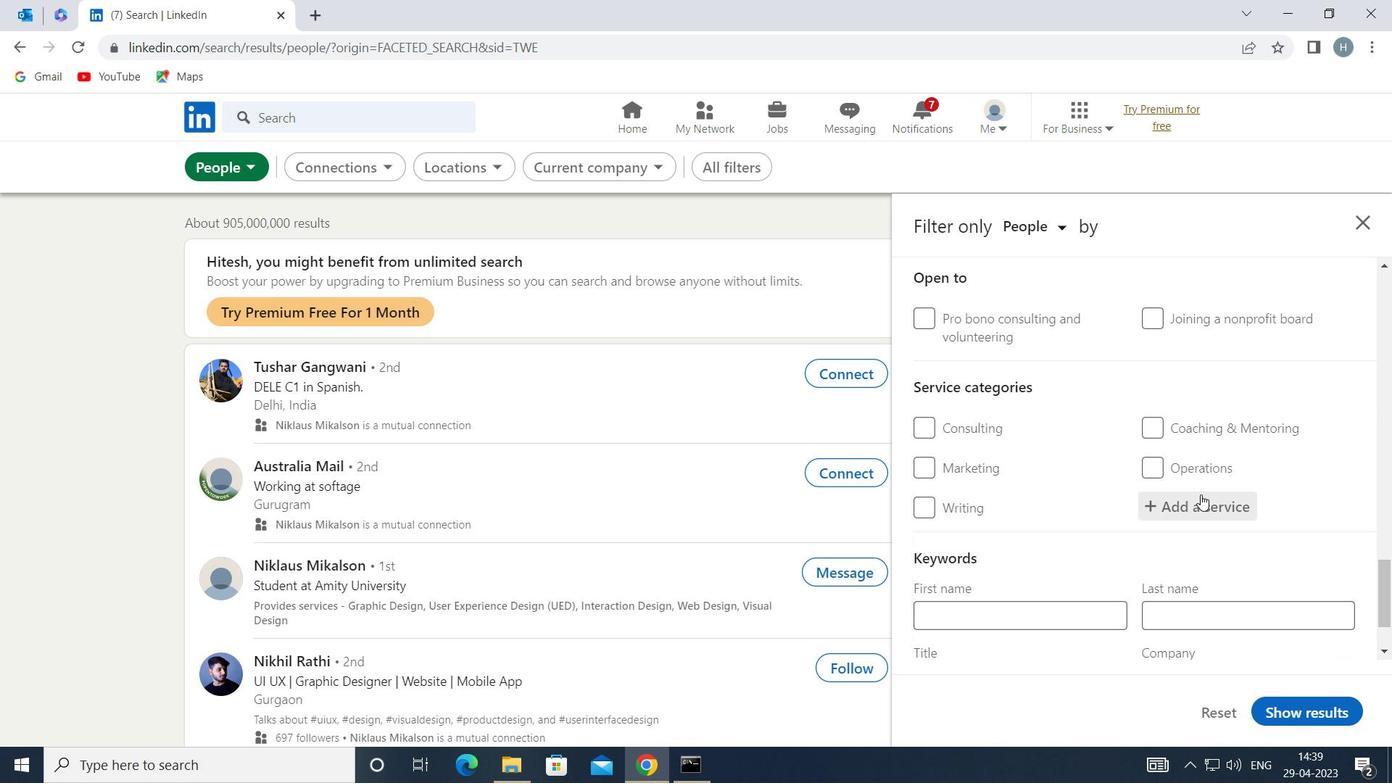 
Action: Mouse pressed left at (1200, 498)
Screenshot: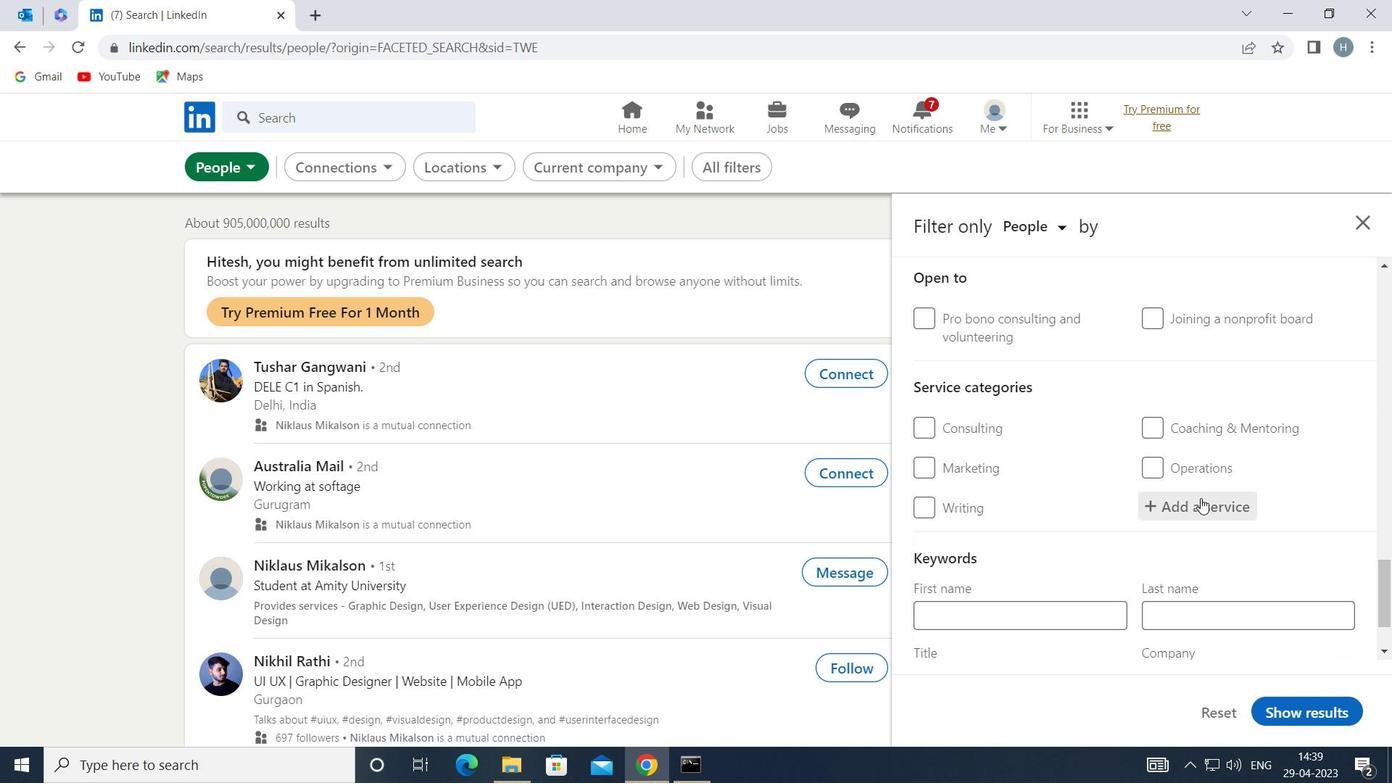 
Action: Mouse moved to (1182, 473)
Screenshot: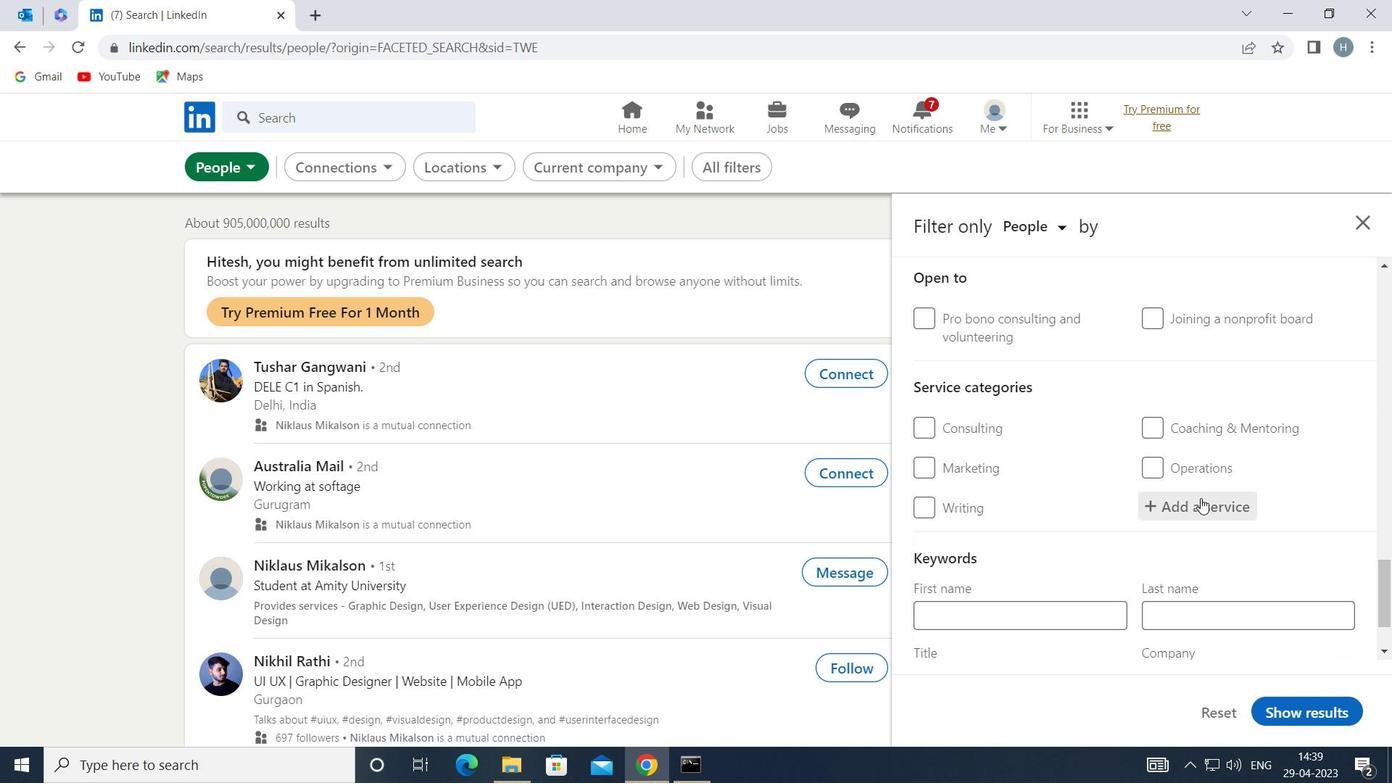 
Action: Key pressed <Key.shift>SO
Screenshot: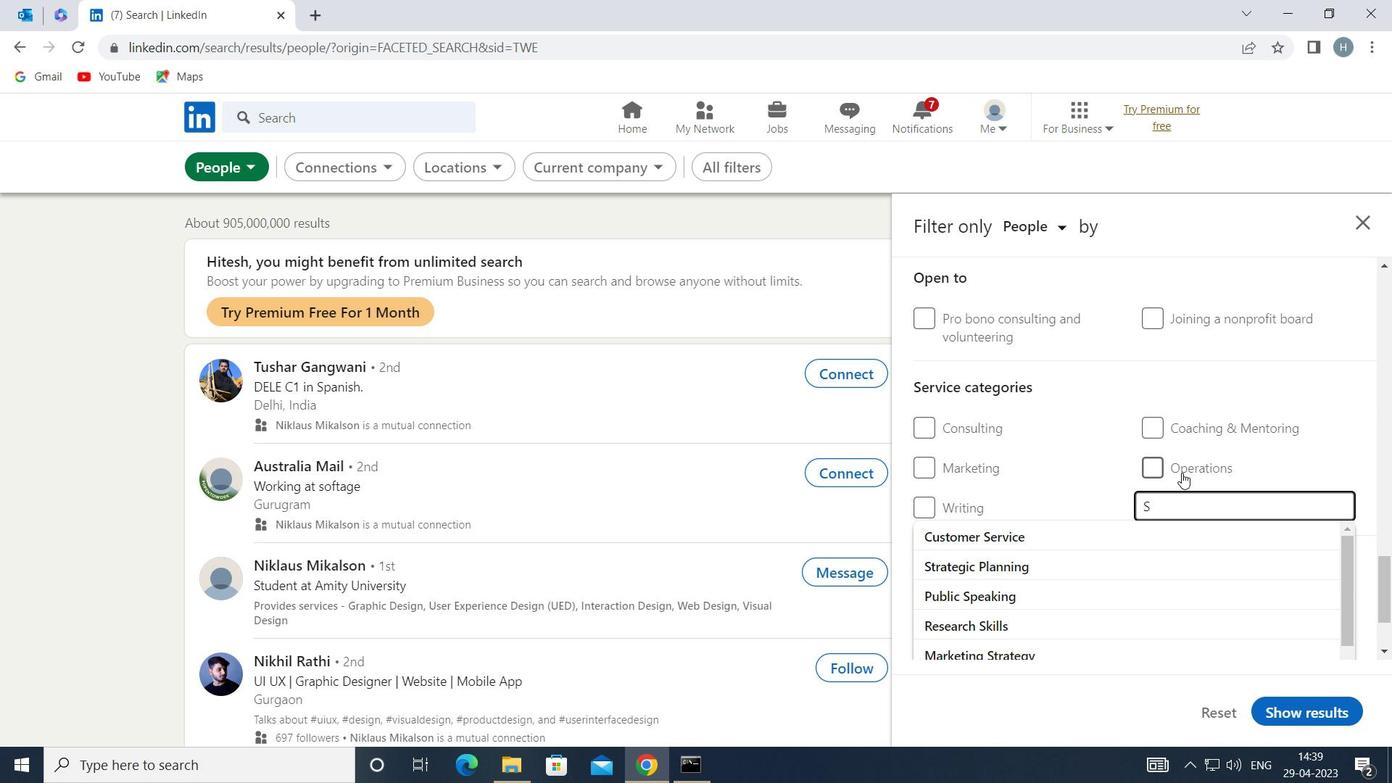 
Action: Mouse moved to (1182, 477)
Screenshot: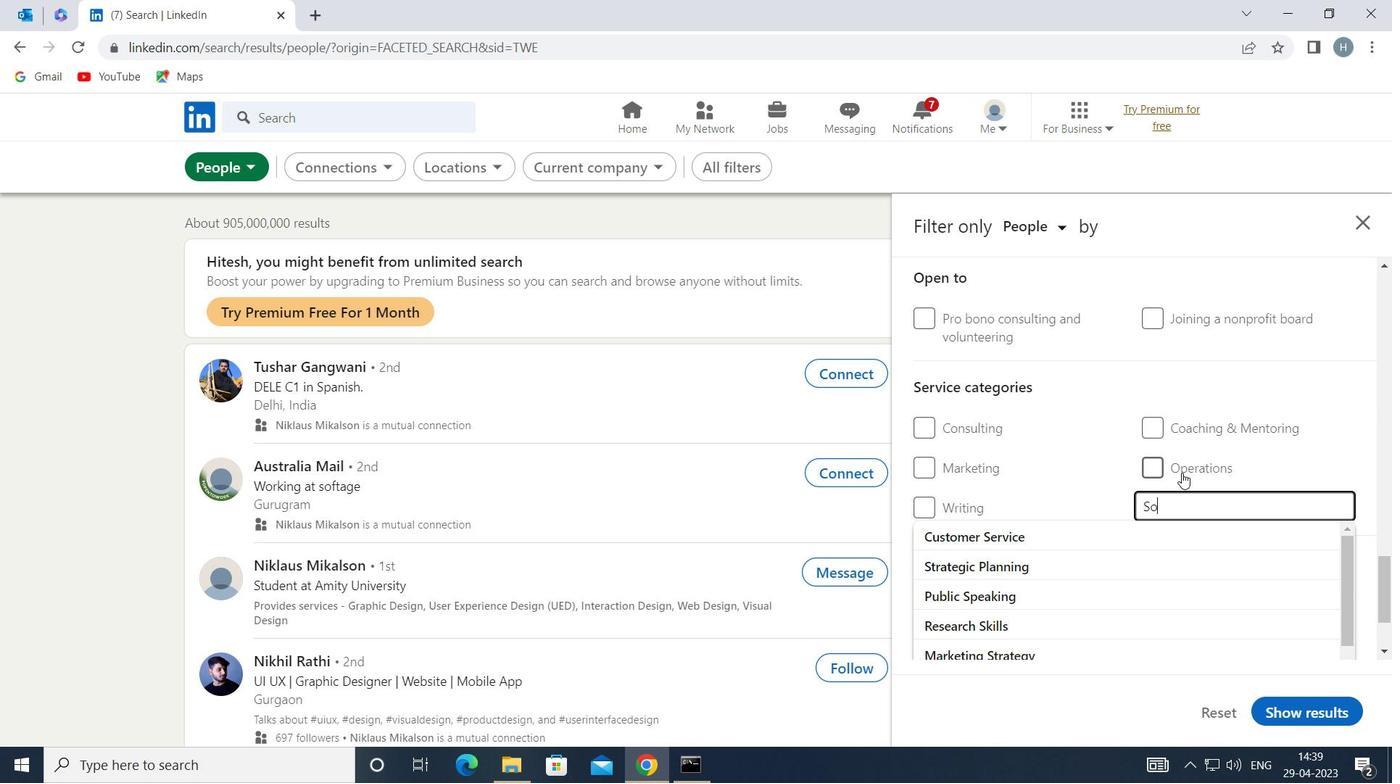 
Action: Key pressed F
Screenshot: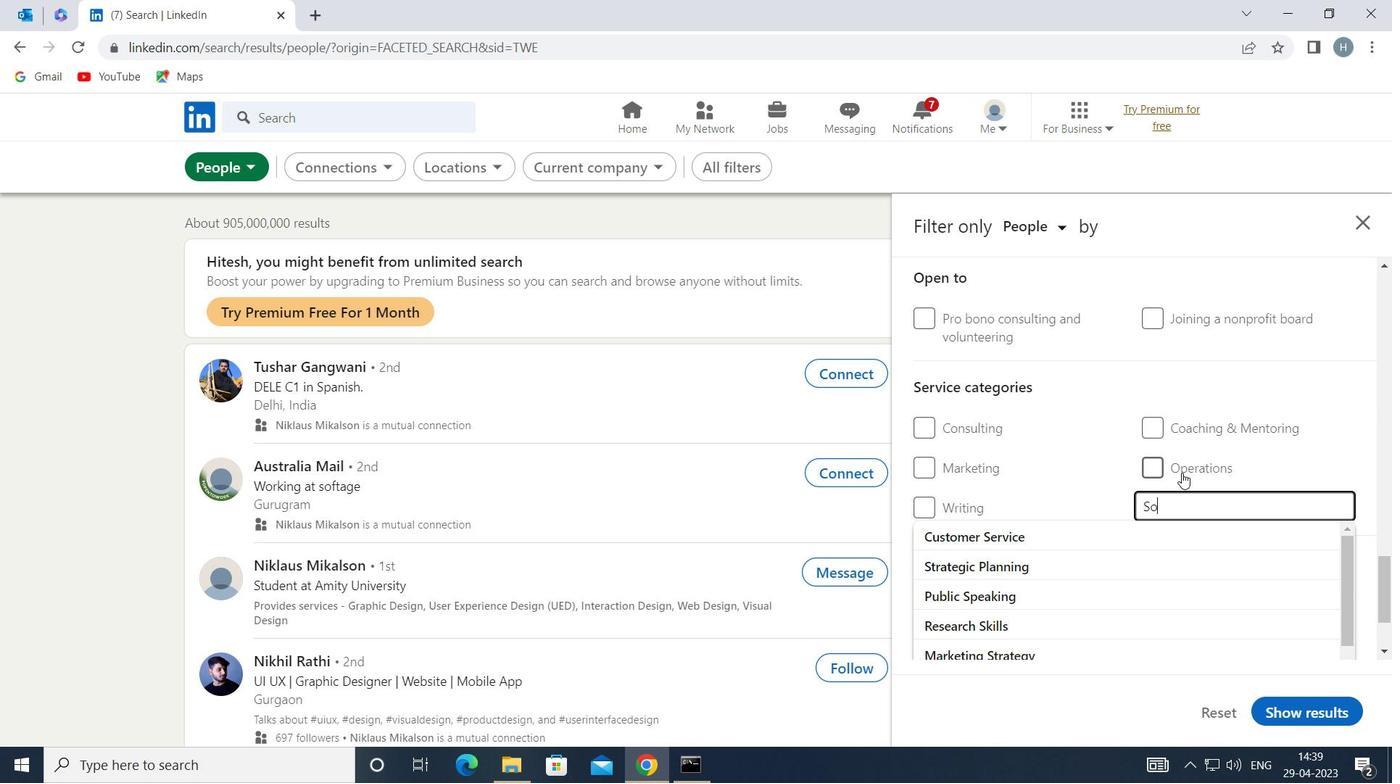 
Action: Mouse moved to (1182, 480)
Screenshot: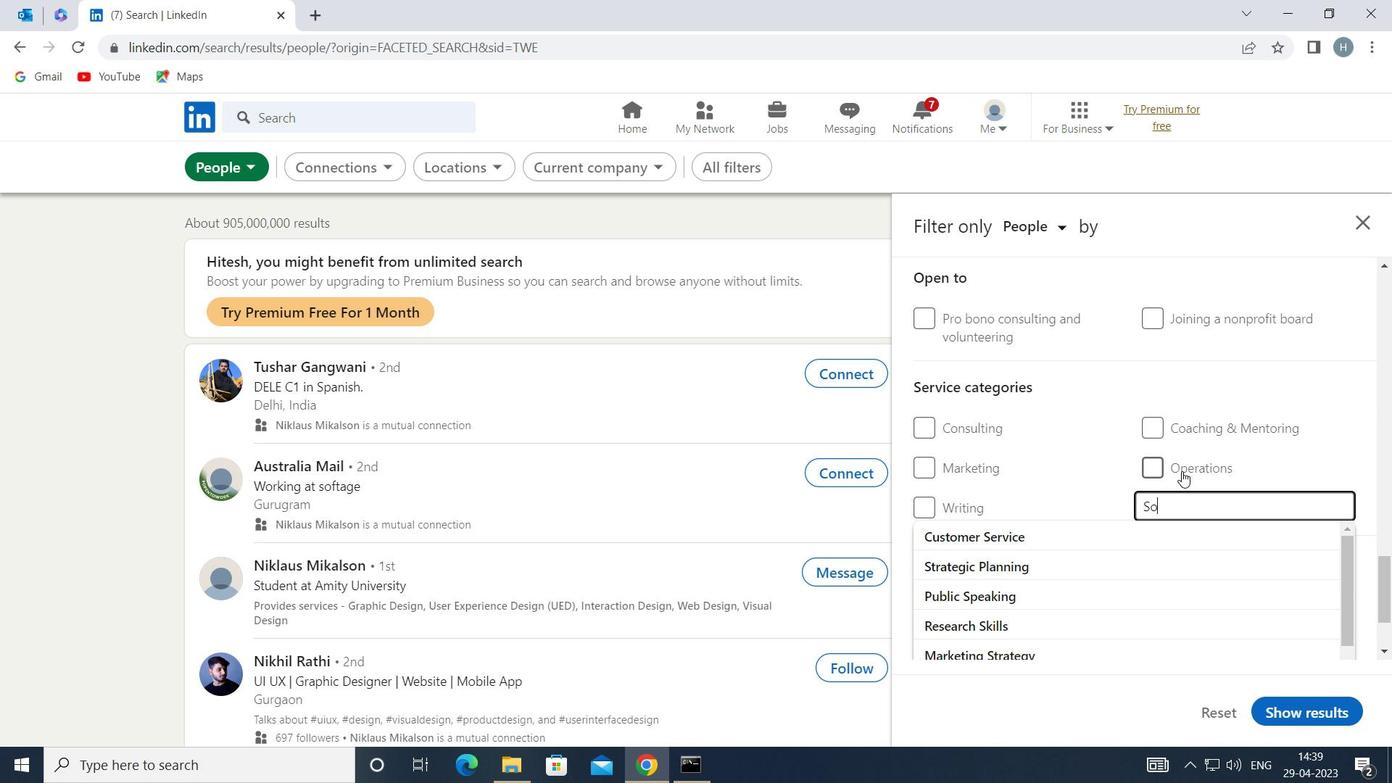 
Action: Key pressed T
Screenshot: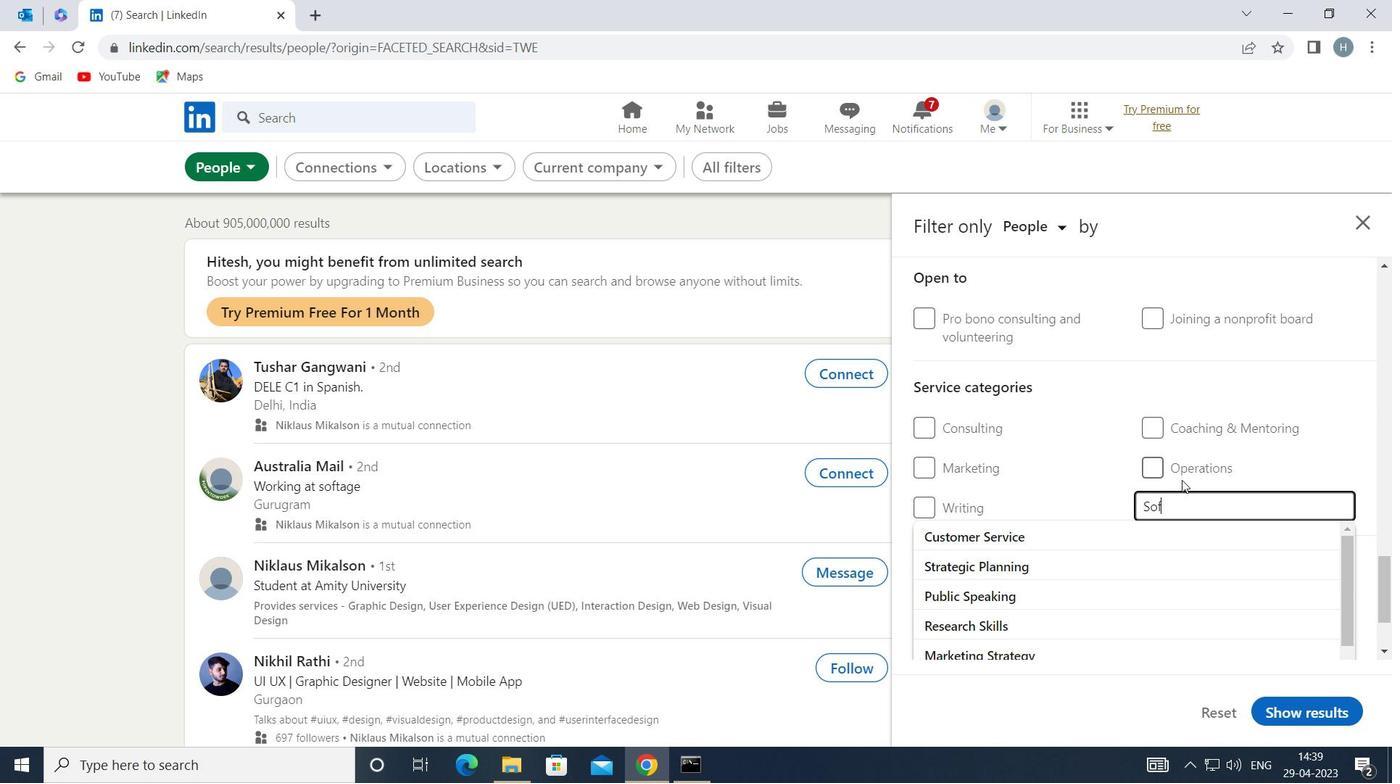 
Action: Mouse moved to (1150, 532)
Screenshot: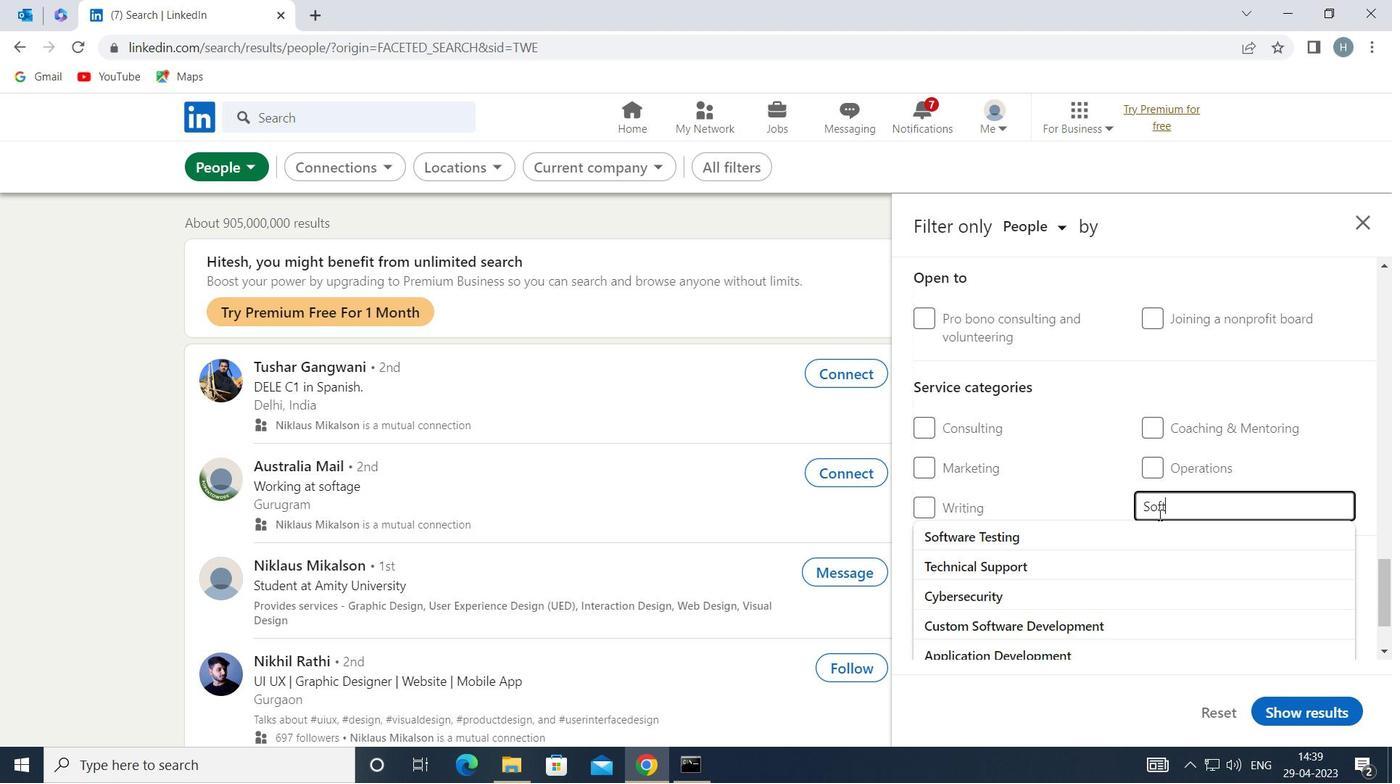 
Action: Mouse pressed left at (1150, 532)
Screenshot: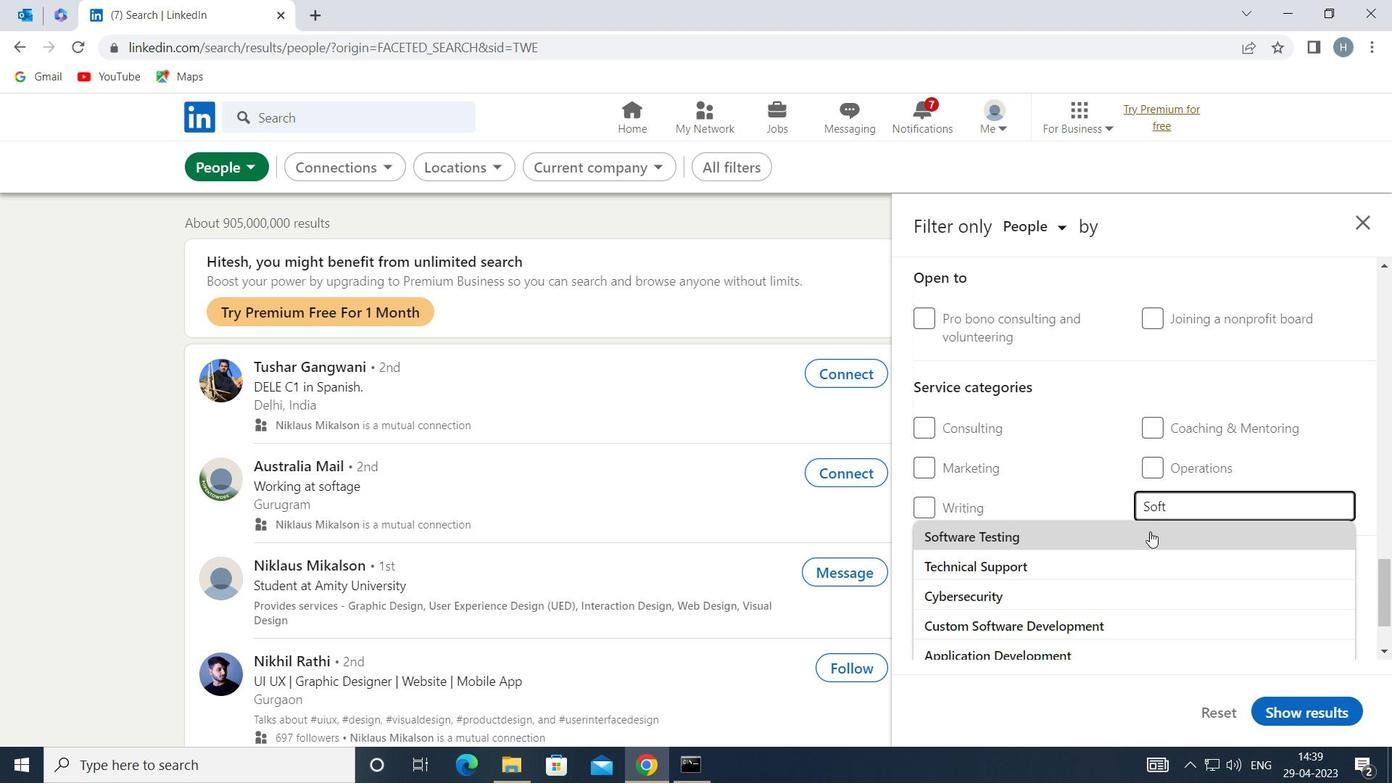 
Action: Mouse moved to (1148, 532)
Screenshot: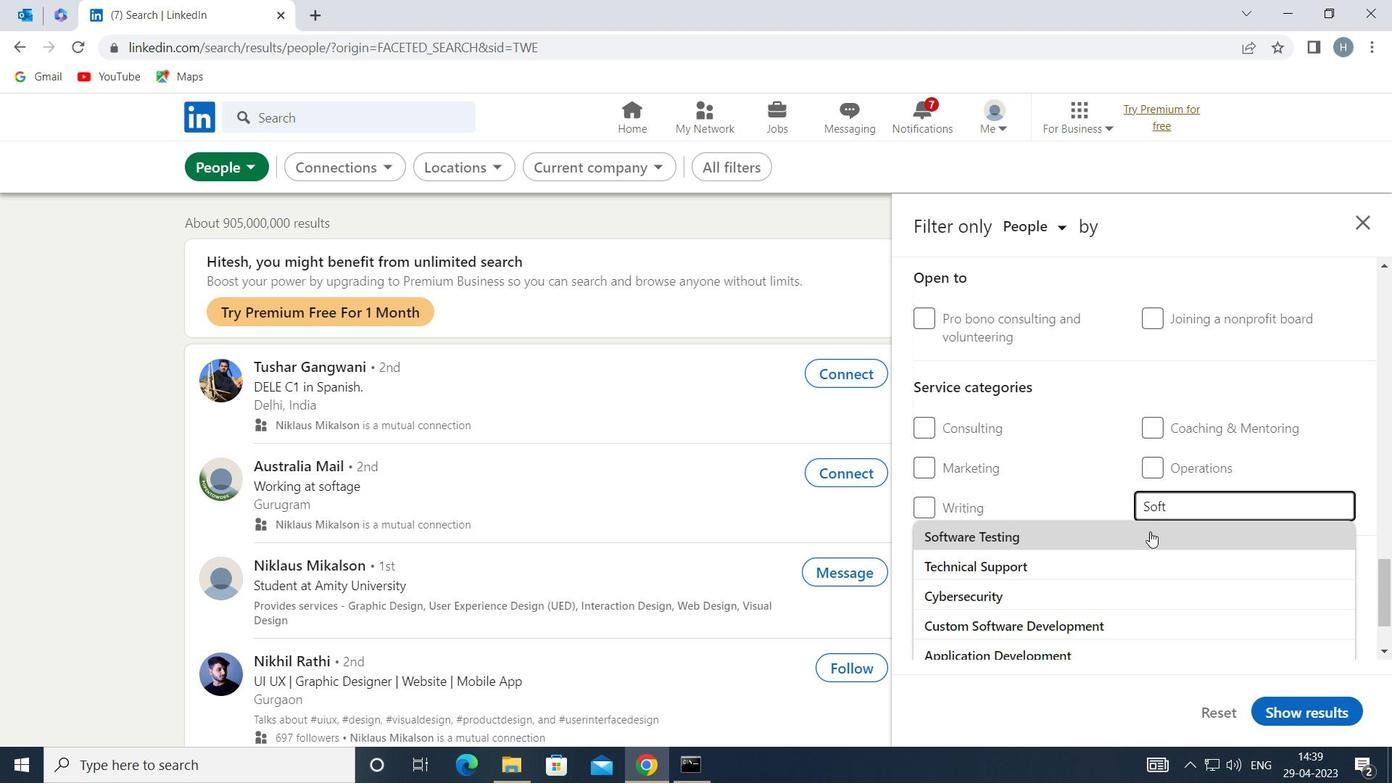 
Action: Mouse scrolled (1148, 531) with delta (0, 0)
Screenshot: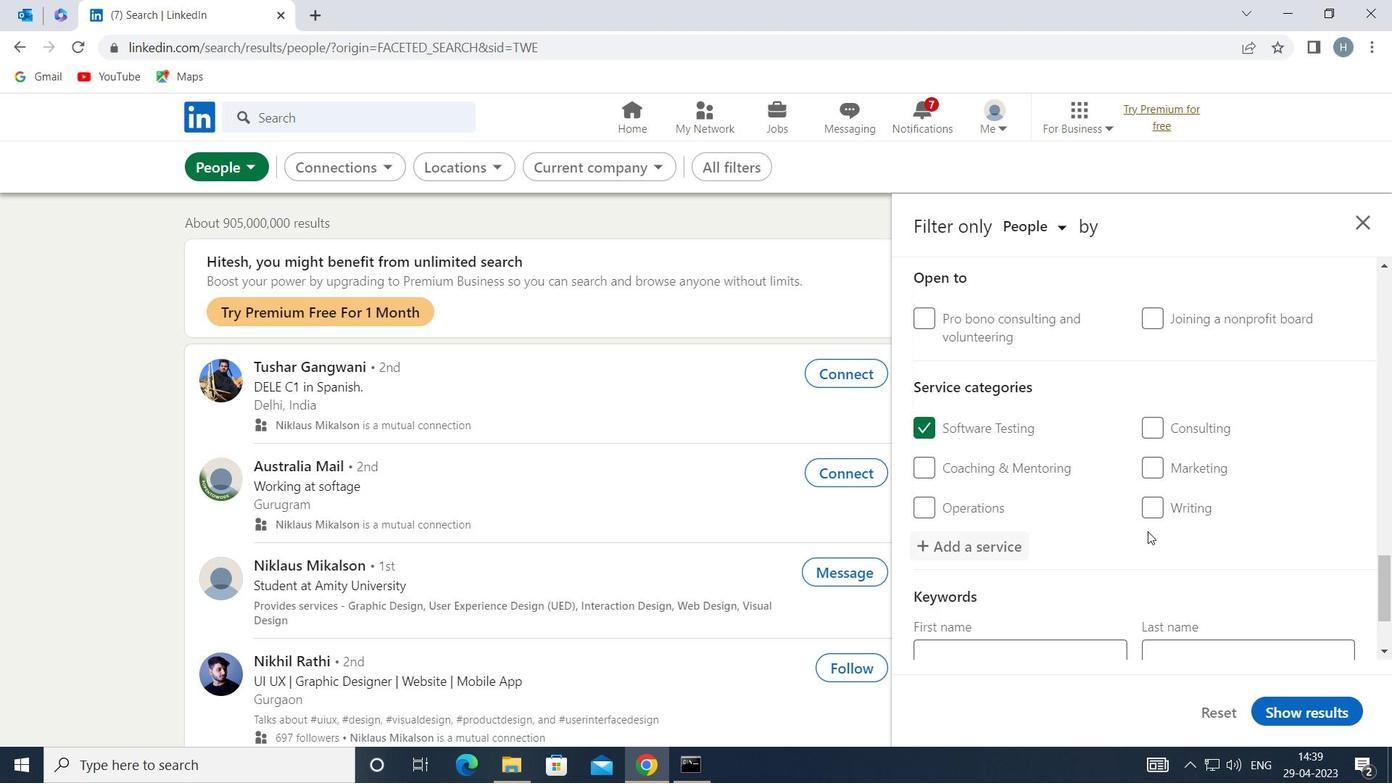 
Action: Mouse scrolled (1148, 531) with delta (0, 0)
Screenshot: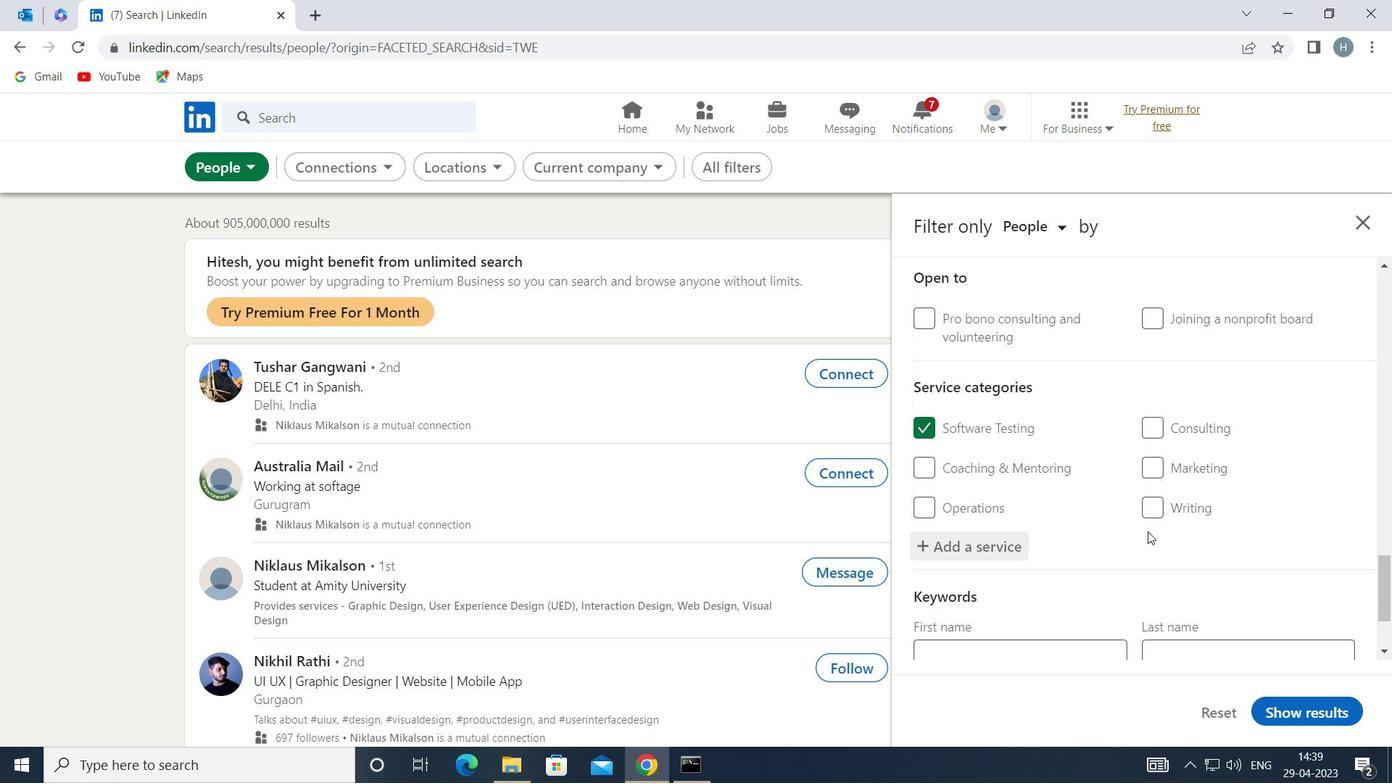 
Action: Mouse scrolled (1148, 531) with delta (0, 0)
Screenshot: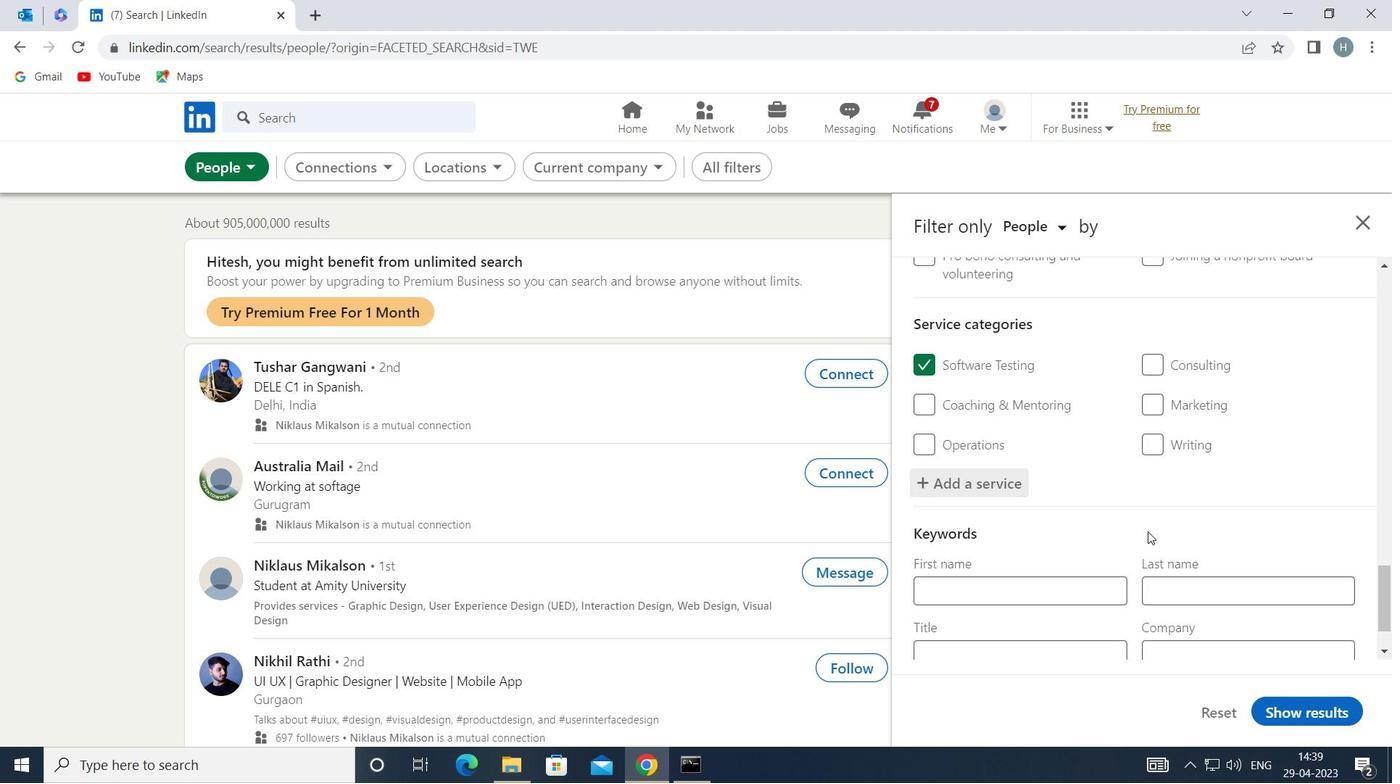 
Action: Mouse scrolled (1148, 531) with delta (0, 0)
Screenshot: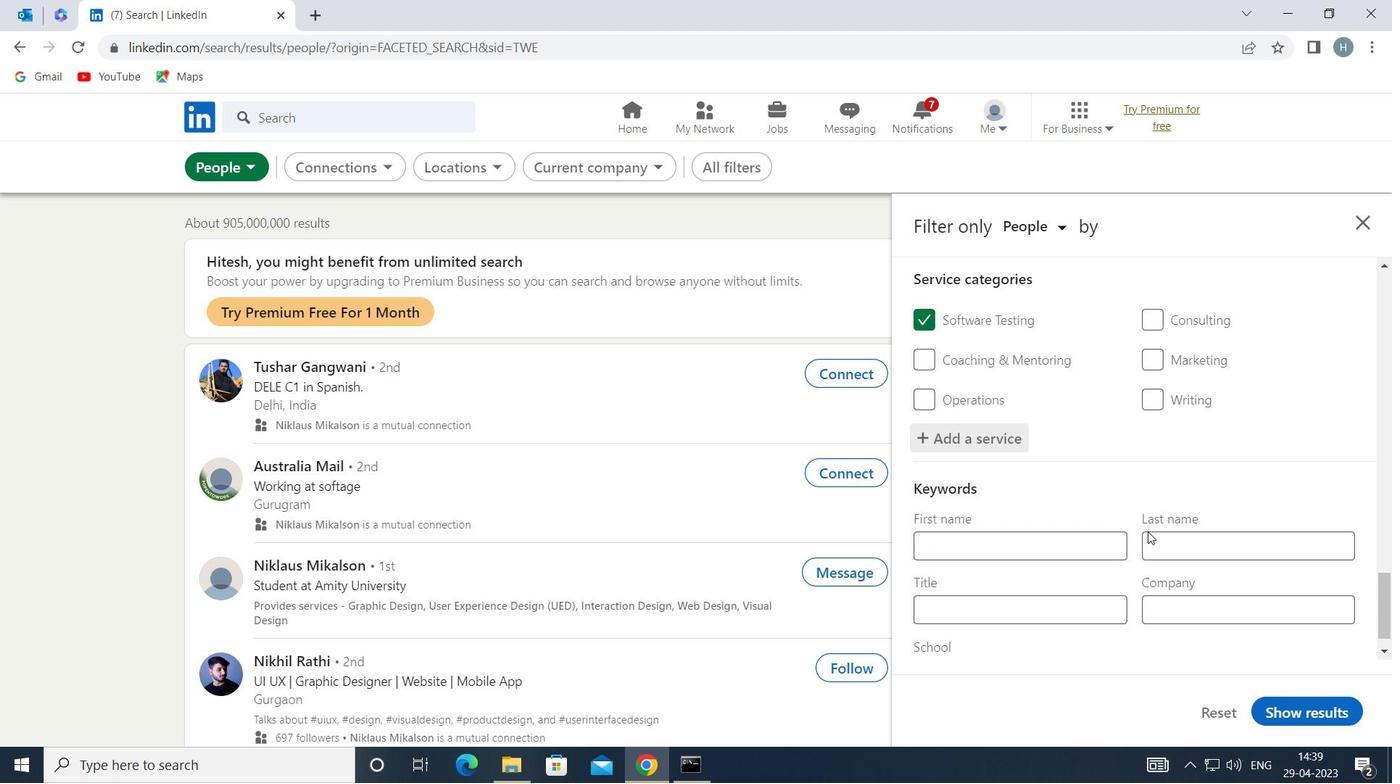 
Action: Mouse moved to (1102, 570)
Screenshot: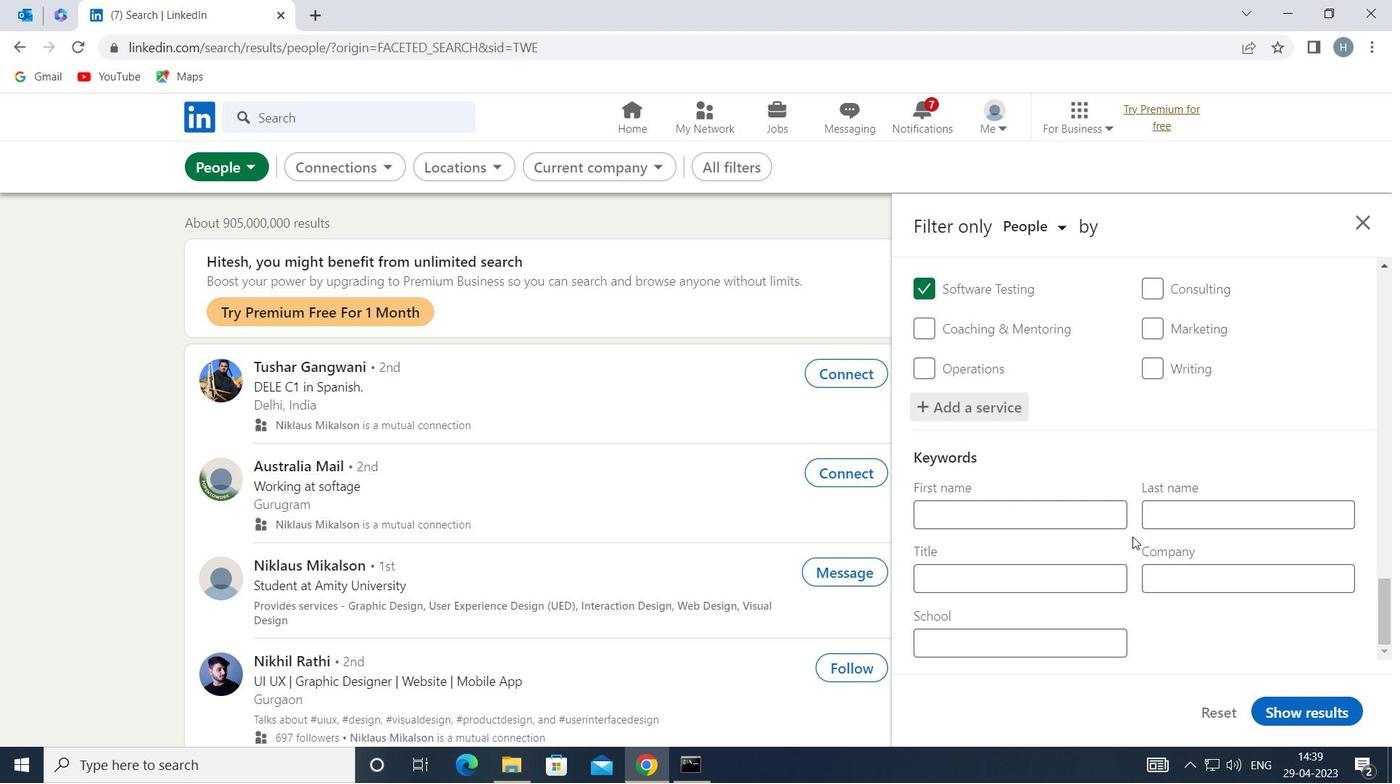 
Action: Mouse pressed left at (1102, 570)
Screenshot: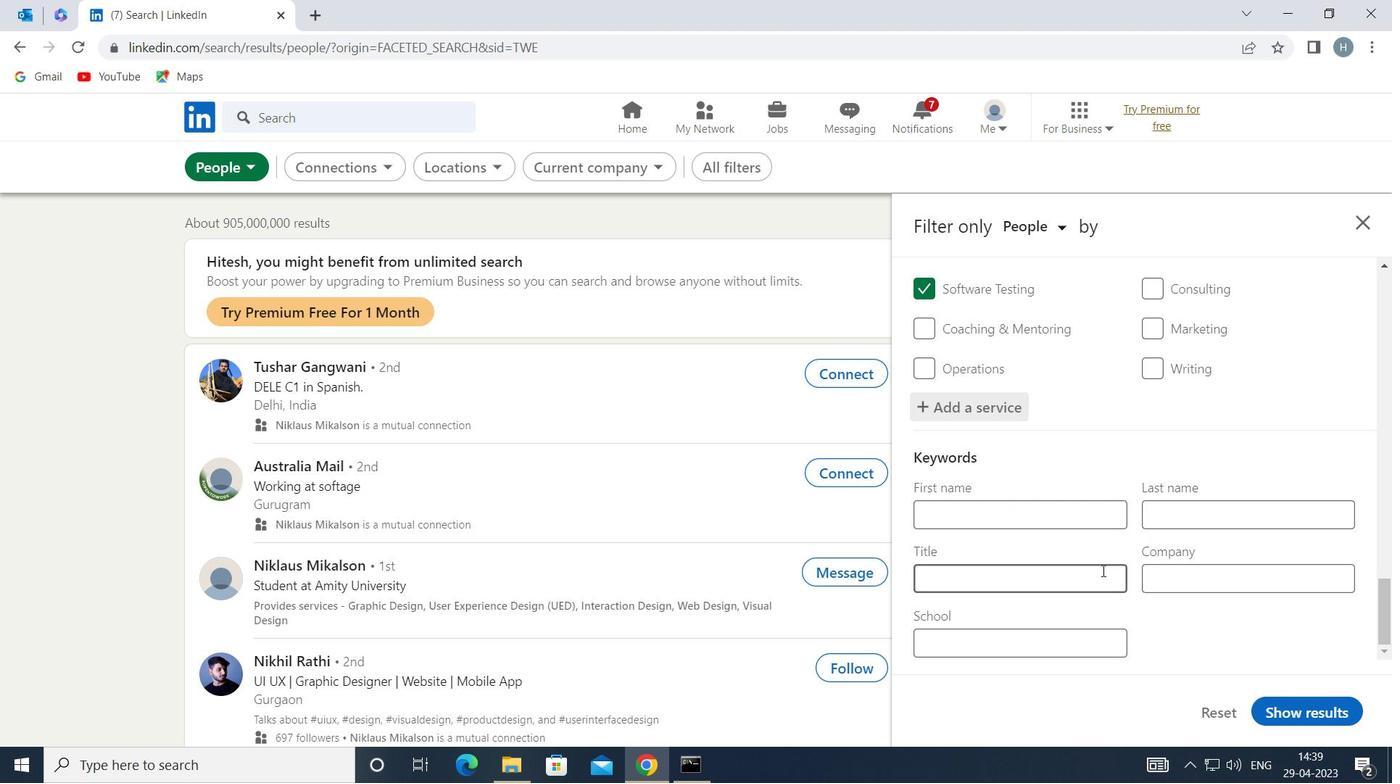 
Action: Mouse moved to (1097, 569)
Screenshot: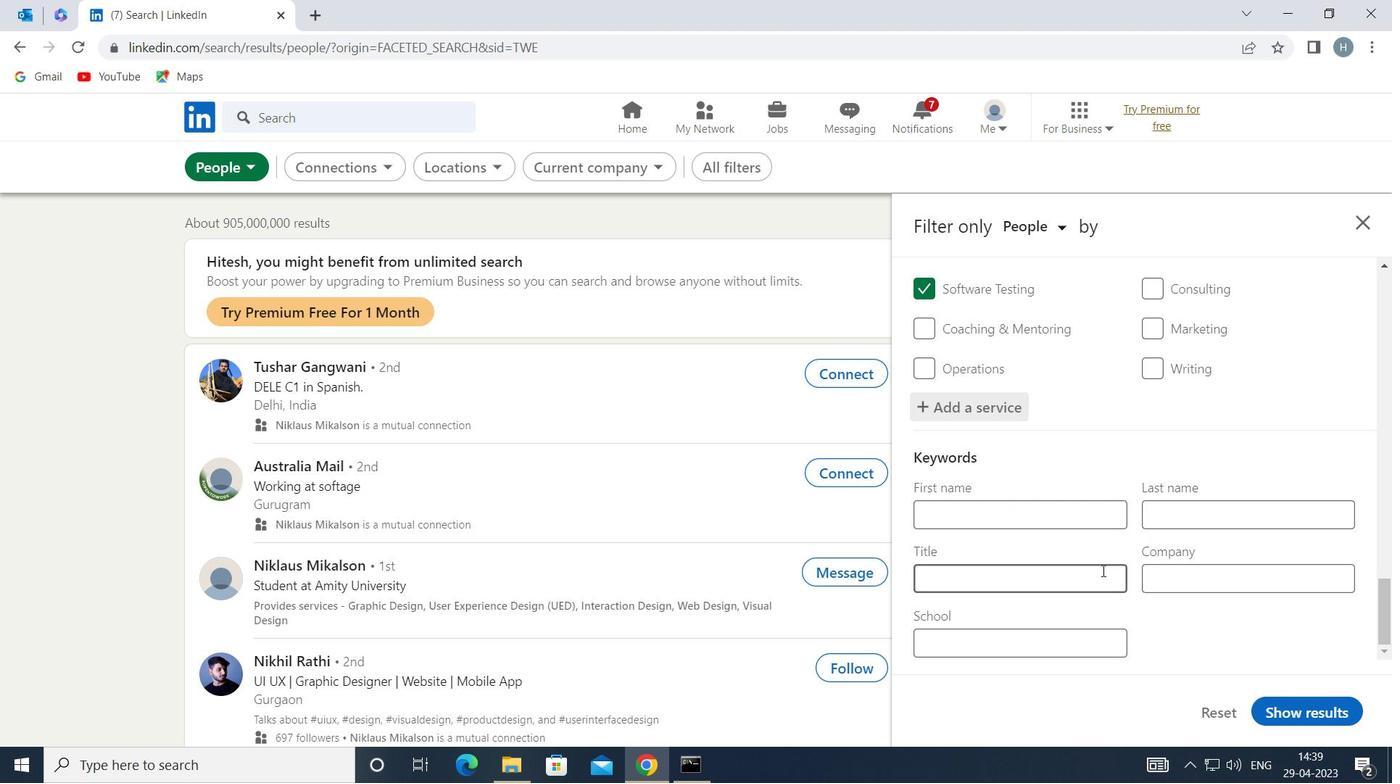 
Action: Key pressed <Key.shift>OFFICE<Key.space><Key.shift>VOLUNTEER
Screenshot: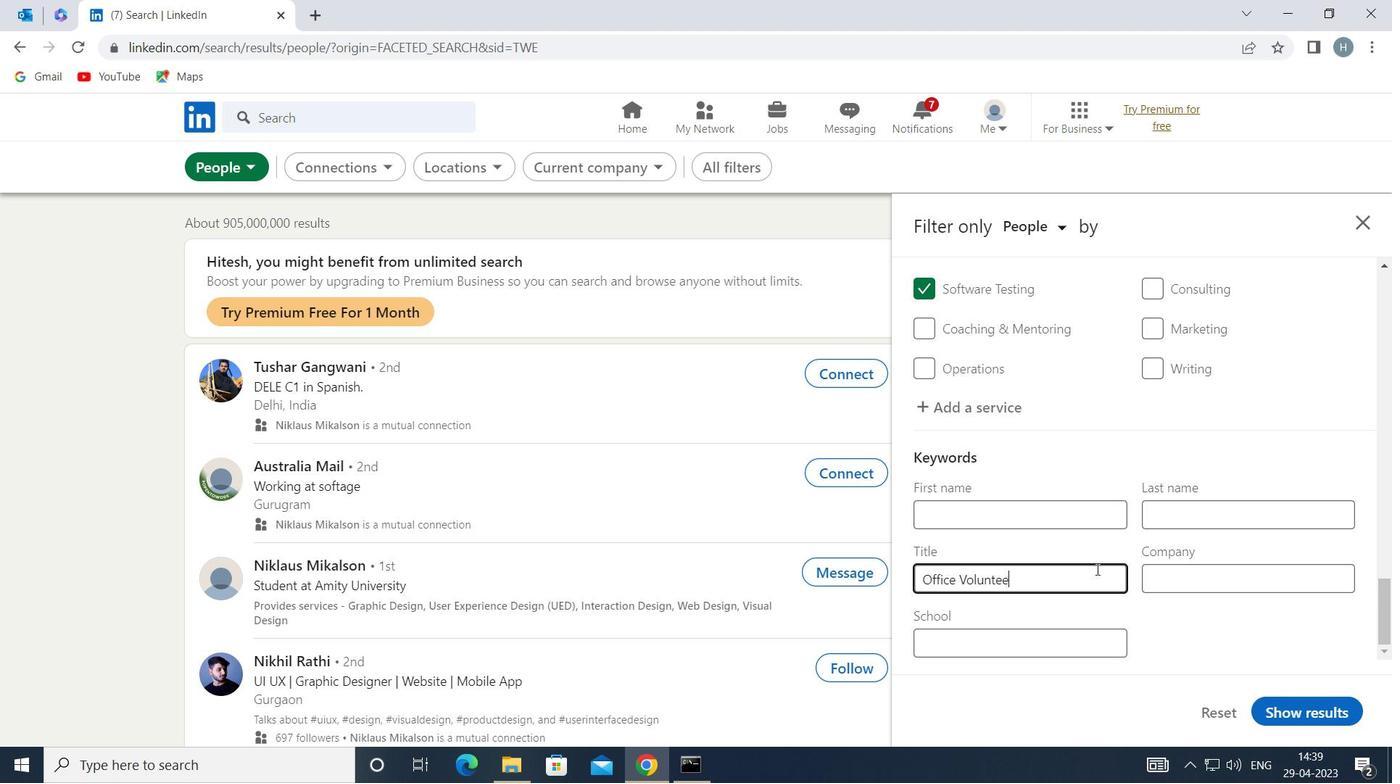 
Action: Mouse moved to (1281, 713)
Screenshot: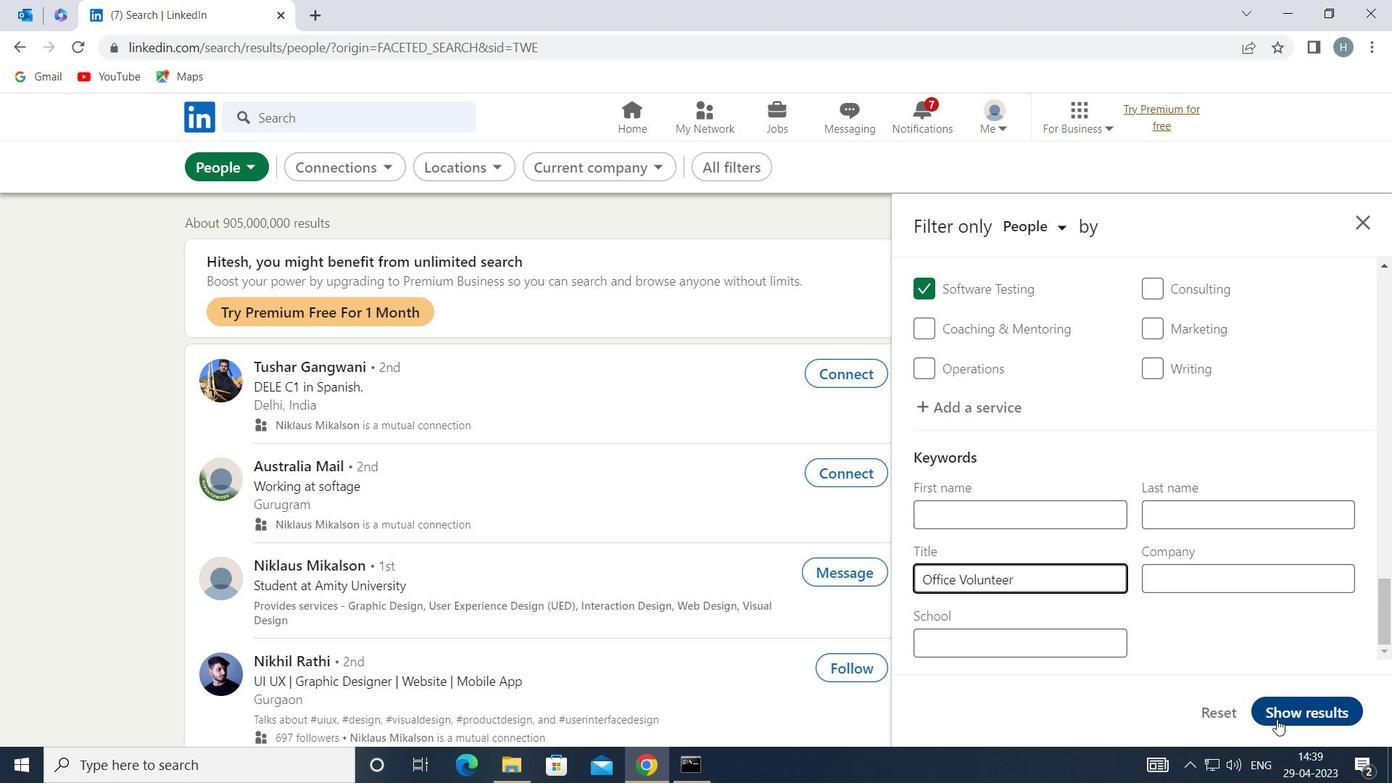 
Action: Mouse pressed left at (1281, 713)
Screenshot: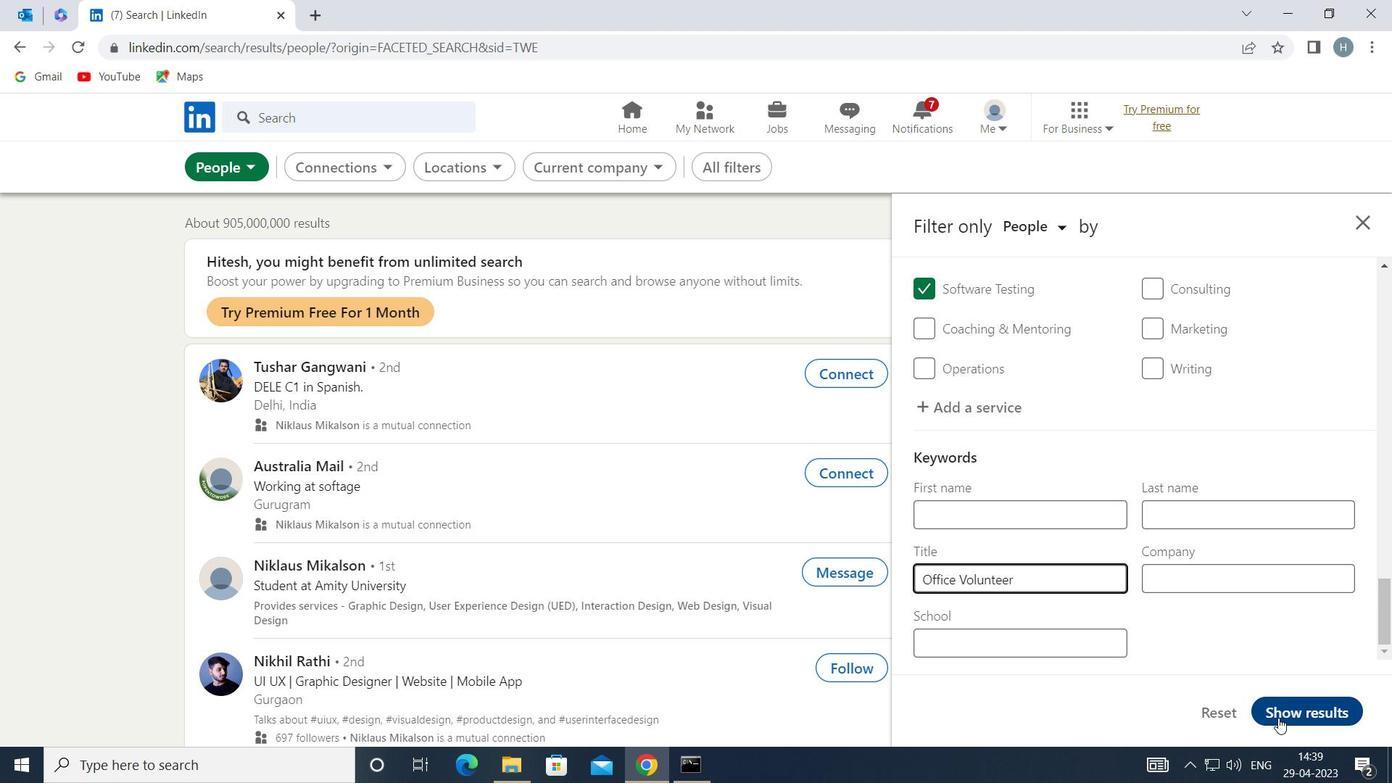 
Action: Mouse moved to (907, 434)
Screenshot: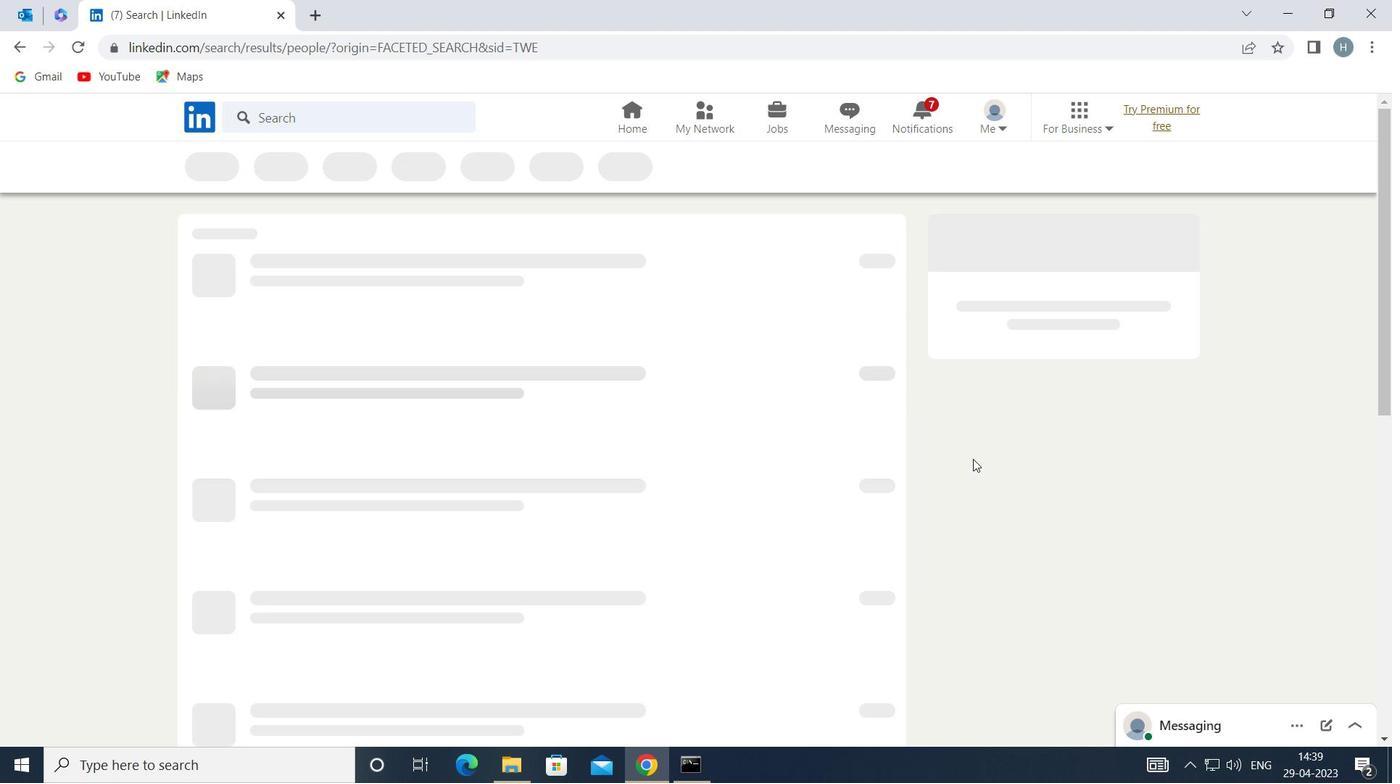 
